 Task: Search one way flight ticket for 2 adults, 2 infants in seat and 1 infant on lap in first from Waco: Waco Regional Airport to Springfield: Abraham Lincoln Capital Airport on 5-2-2023. Choice of flights is Spirit. Number of bags: 1 carry on bag and 5 checked bags. Price is upto 30000. Outbound departure time preference is 22:45.
Action: Mouse moved to (350, 142)
Screenshot: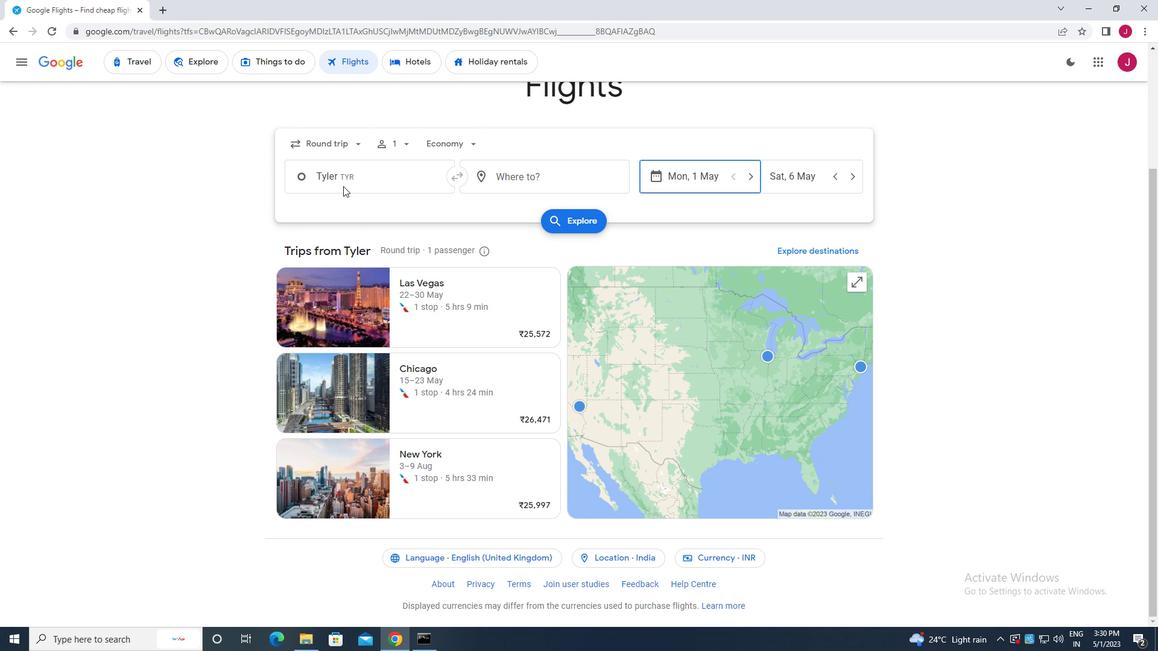 
Action: Mouse pressed left at (350, 142)
Screenshot: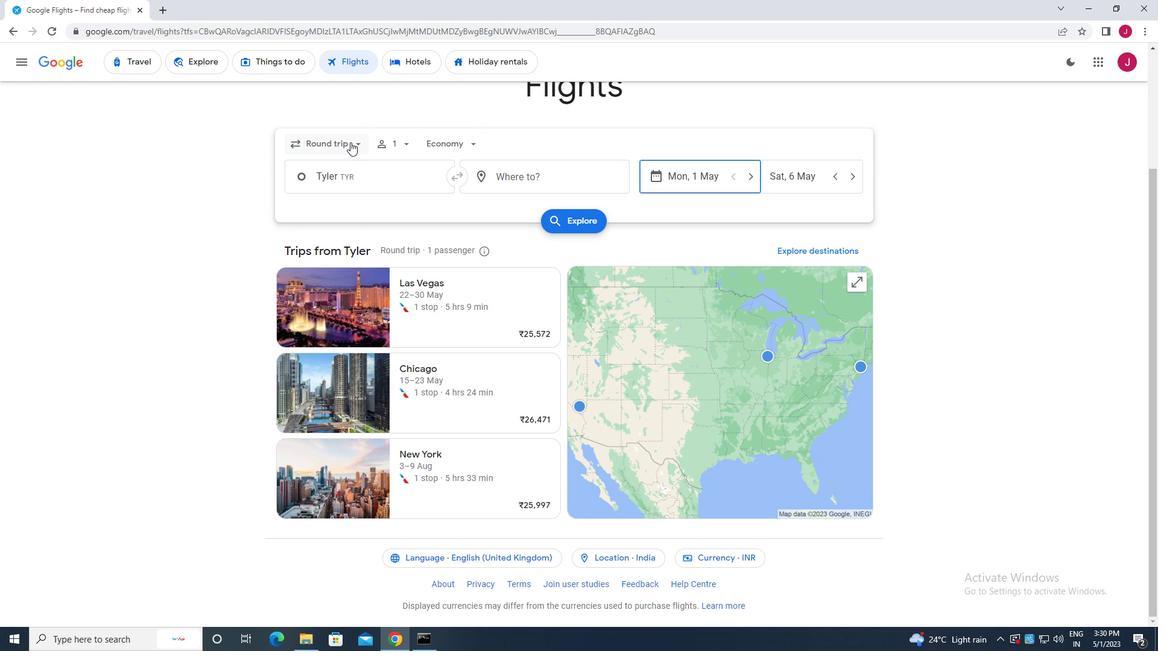 
Action: Mouse moved to (347, 199)
Screenshot: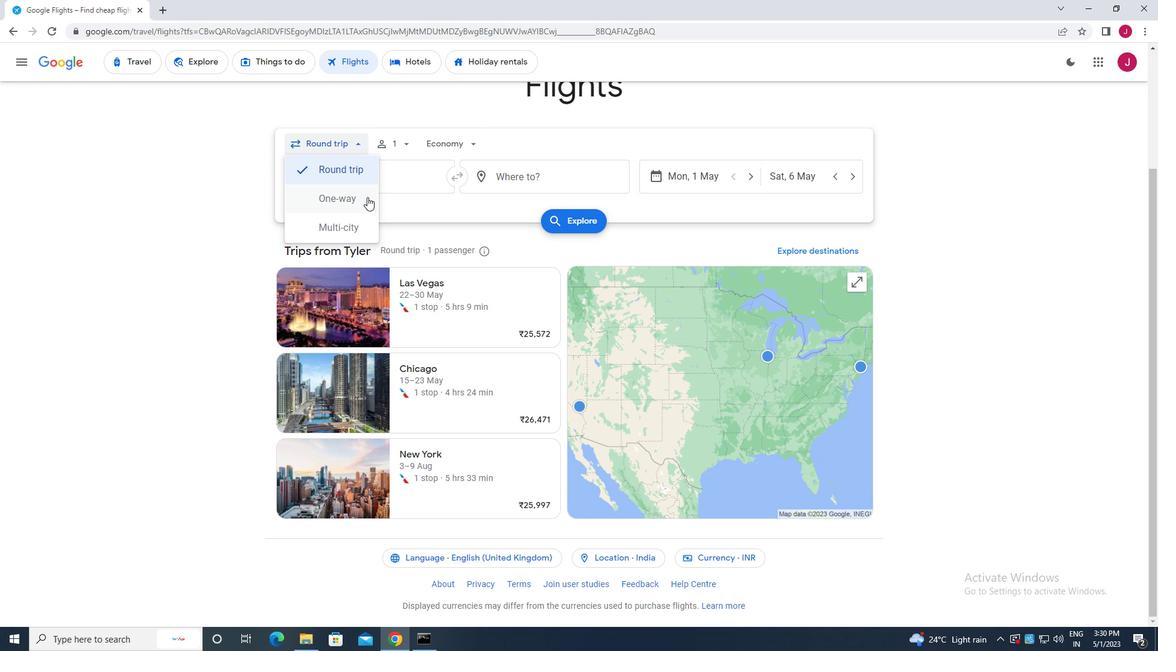
Action: Mouse pressed left at (347, 199)
Screenshot: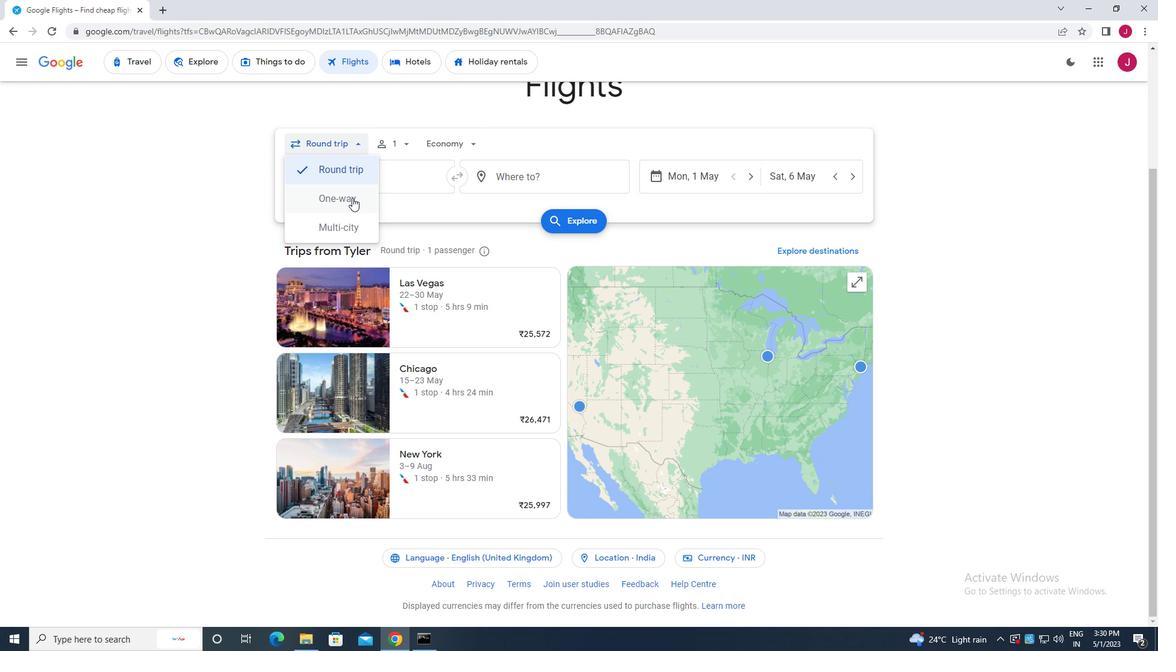 
Action: Mouse moved to (329, 200)
Screenshot: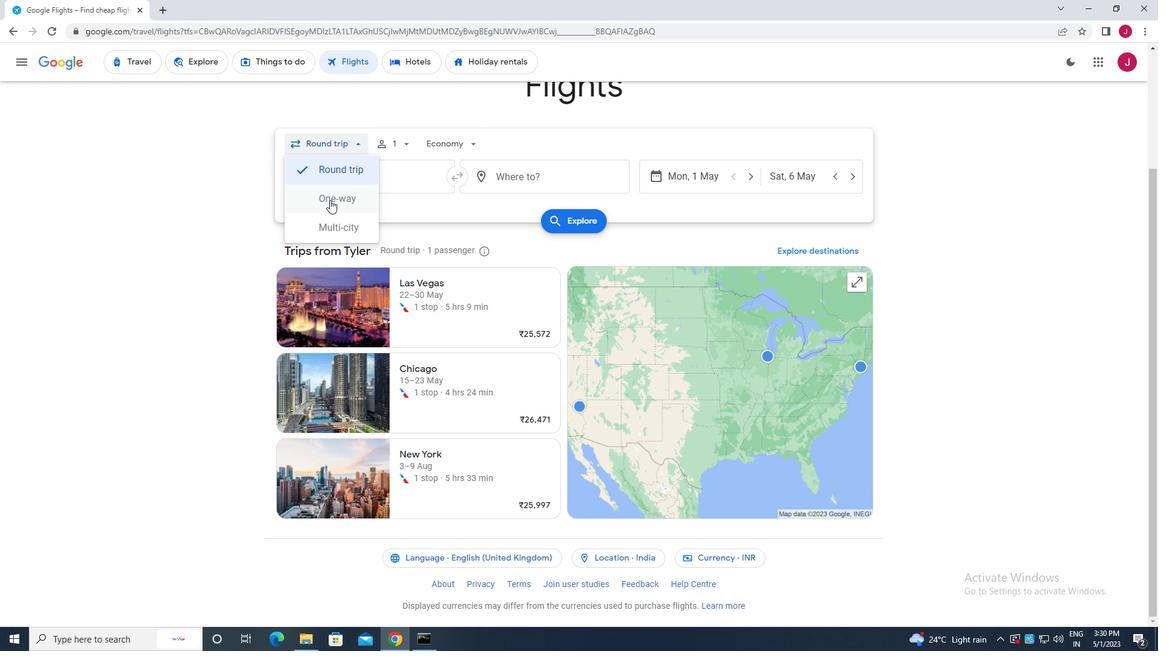 
Action: Mouse pressed left at (329, 200)
Screenshot: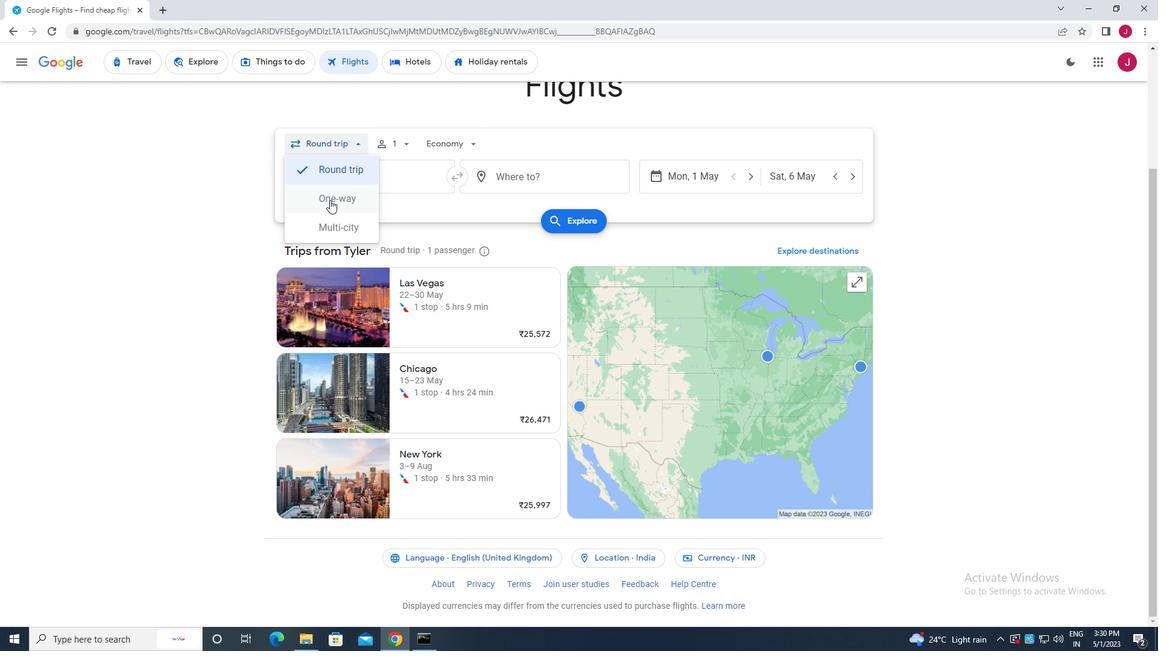 
Action: Mouse moved to (348, 198)
Screenshot: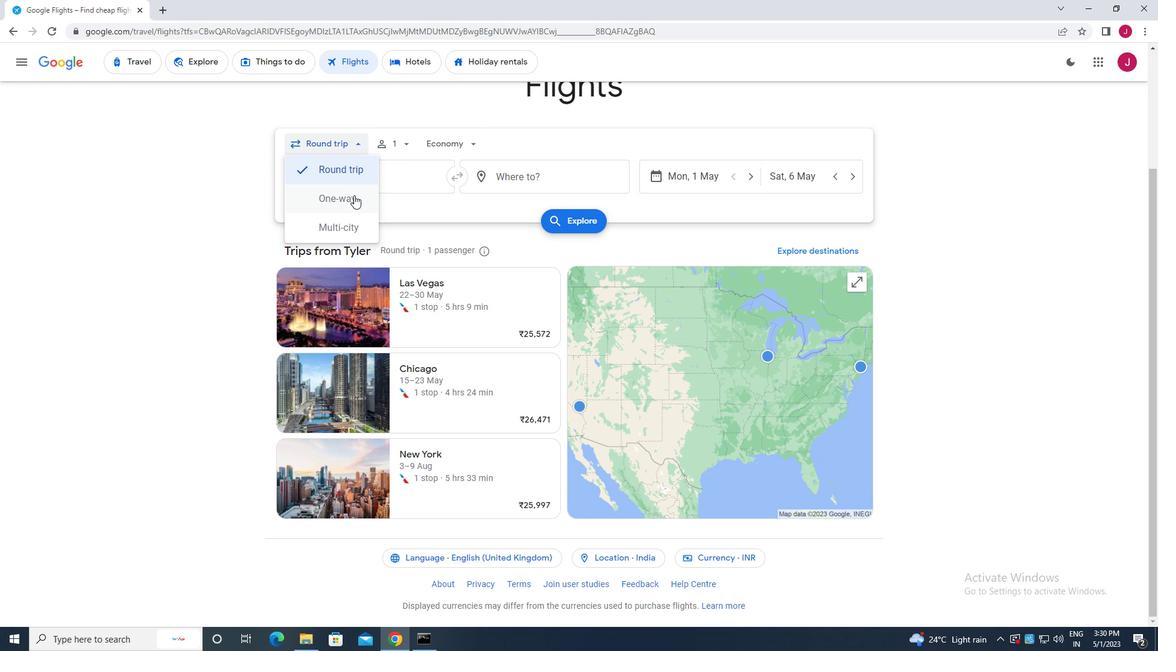 
Action: Mouse pressed left at (348, 198)
Screenshot: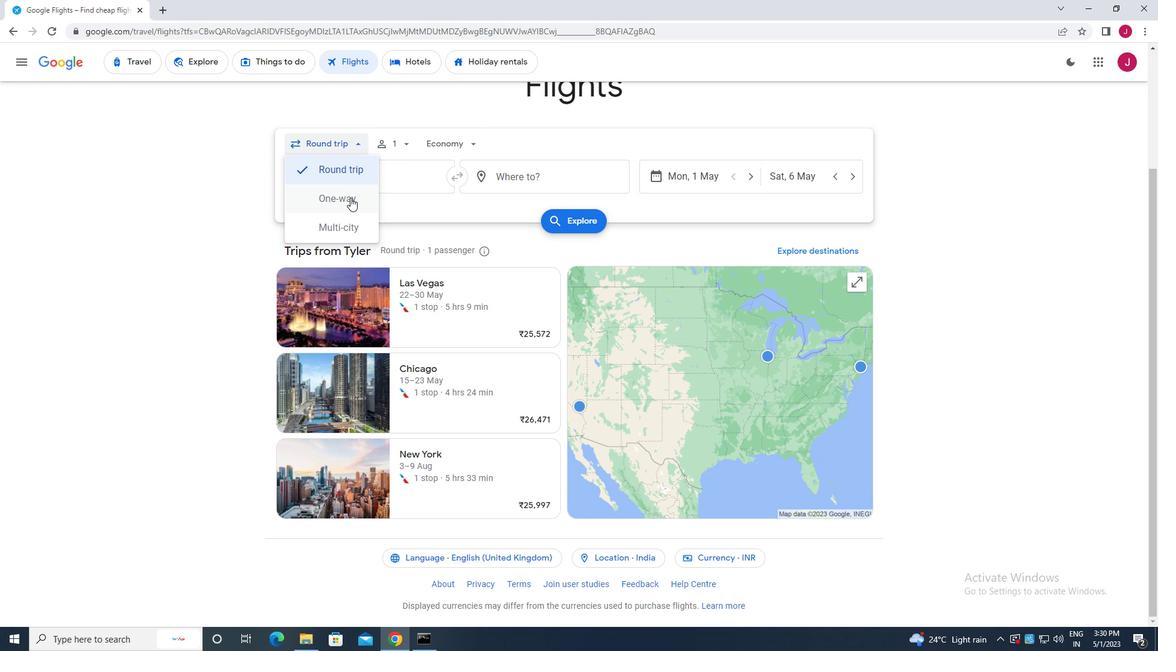 
Action: Mouse moved to (399, 143)
Screenshot: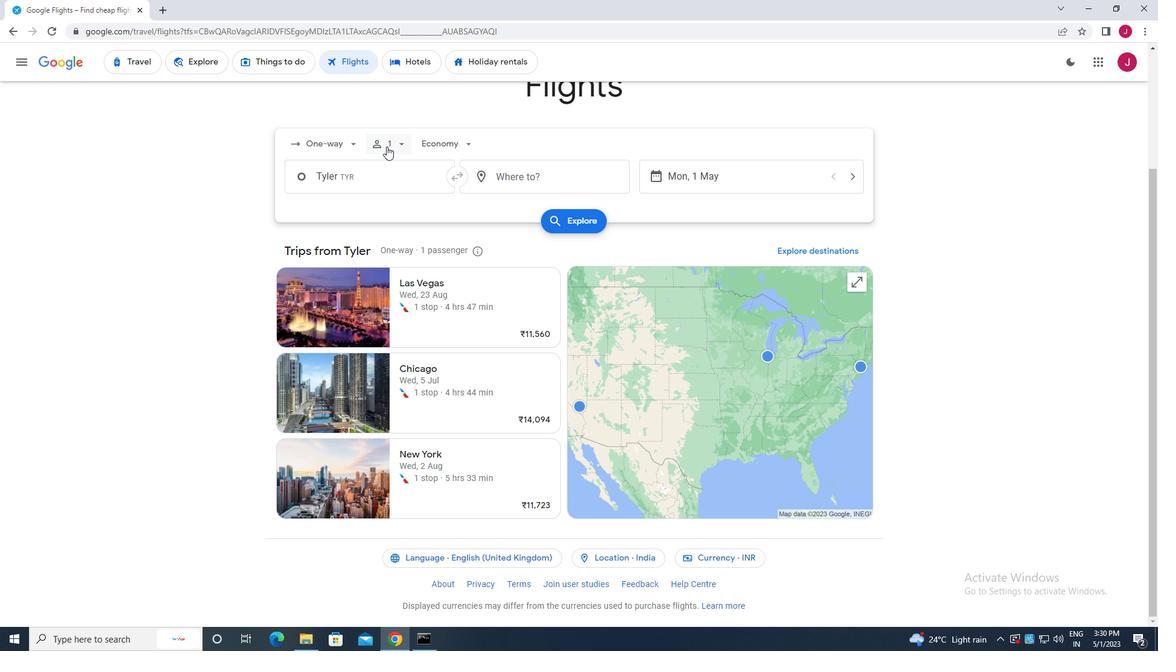 
Action: Mouse pressed left at (399, 143)
Screenshot: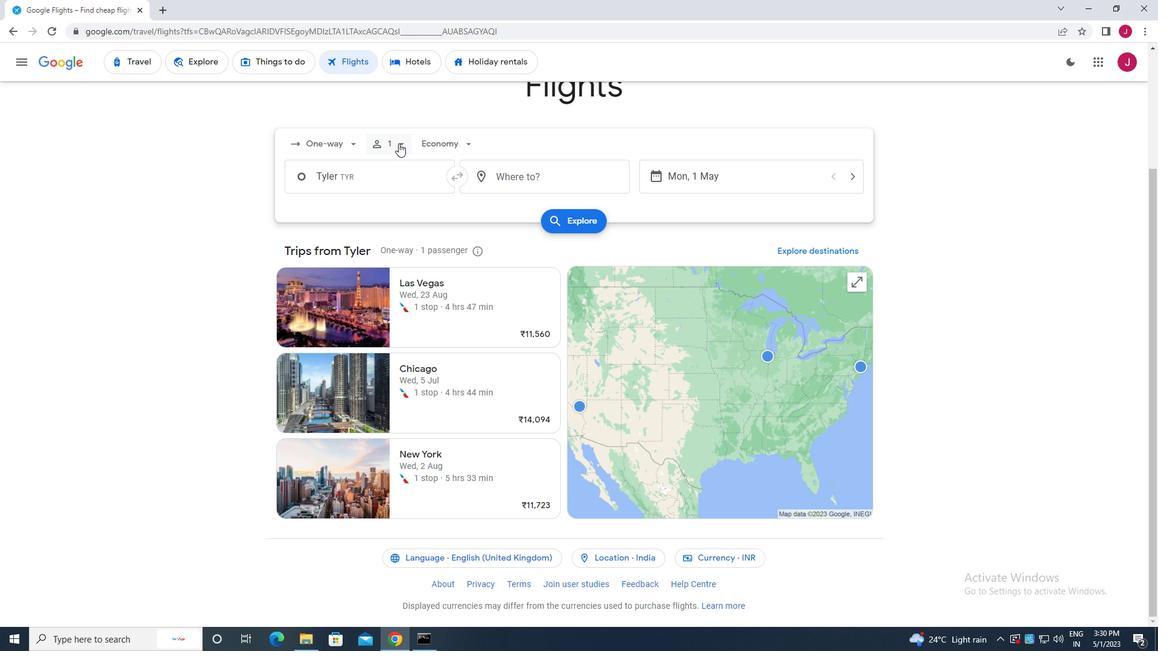 
Action: Mouse moved to (498, 176)
Screenshot: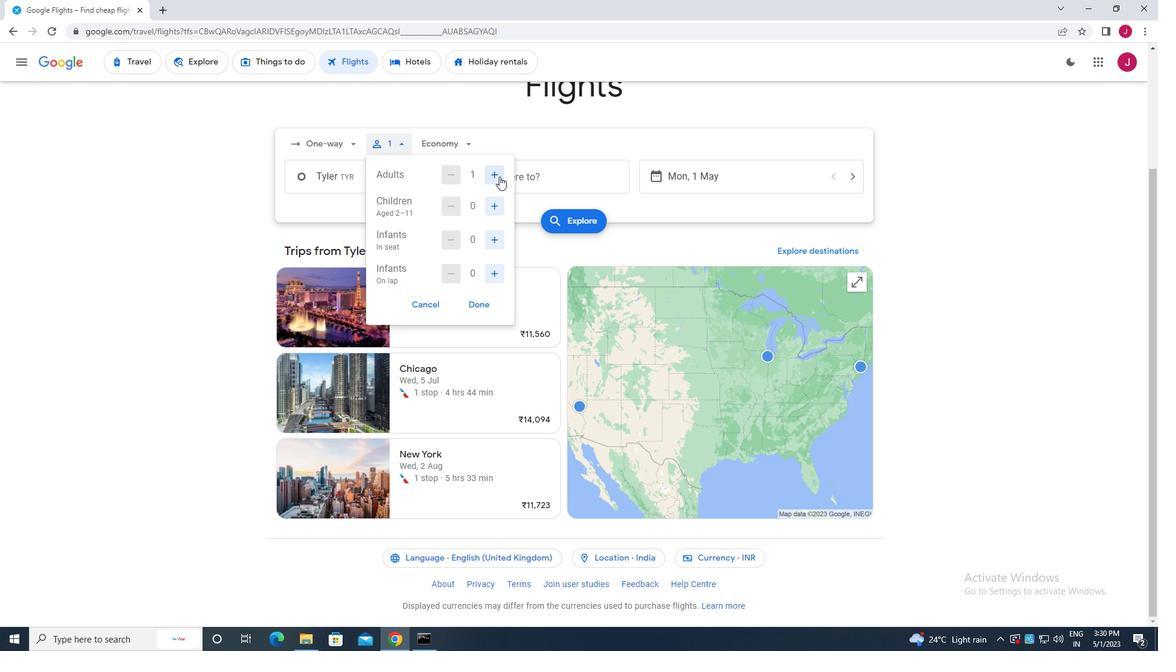 
Action: Mouse pressed left at (498, 176)
Screenshot: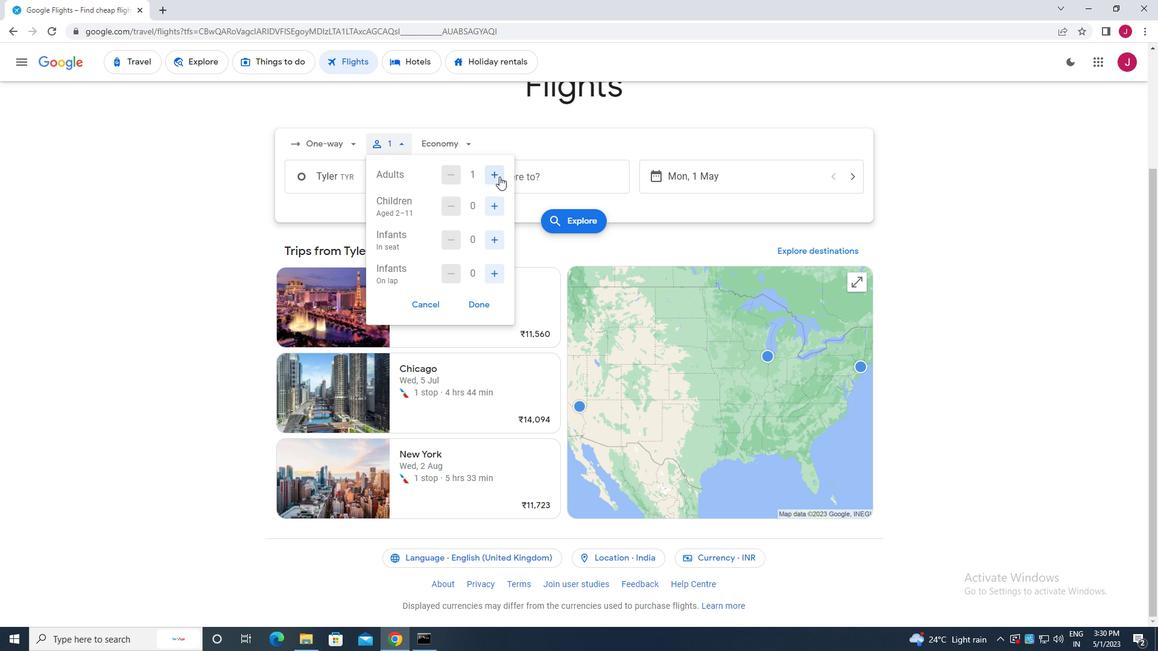 
Action: Mouse pressed left at (498, 176)
Screenshot: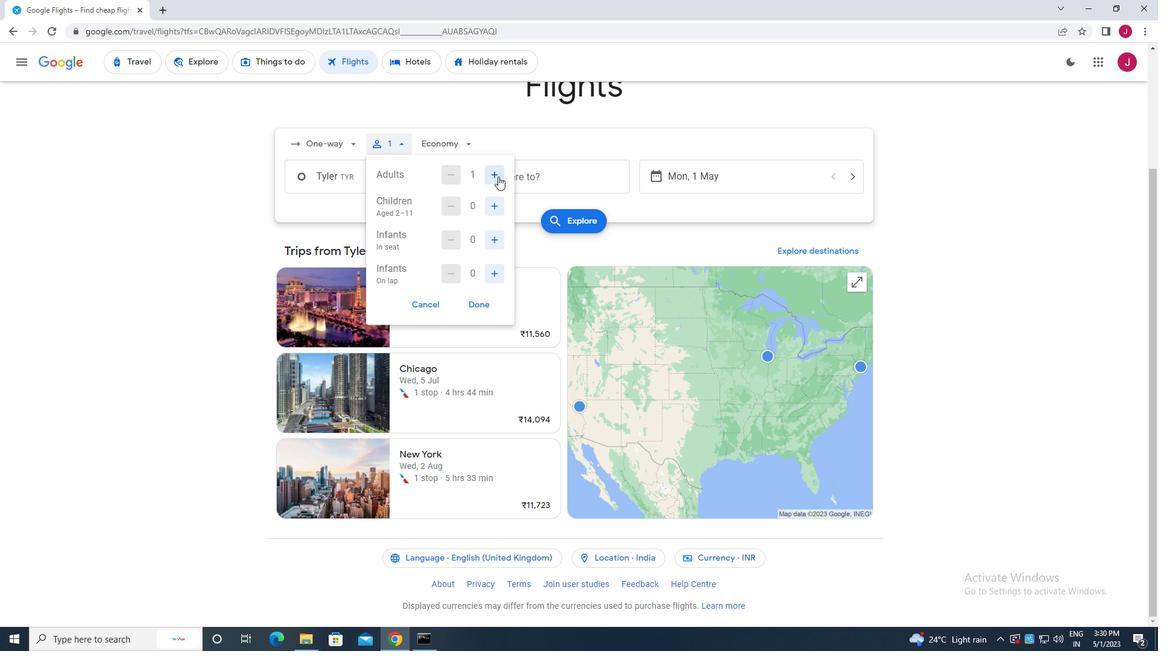 
Action: Mouse moved to (453, 179)
Screenshot: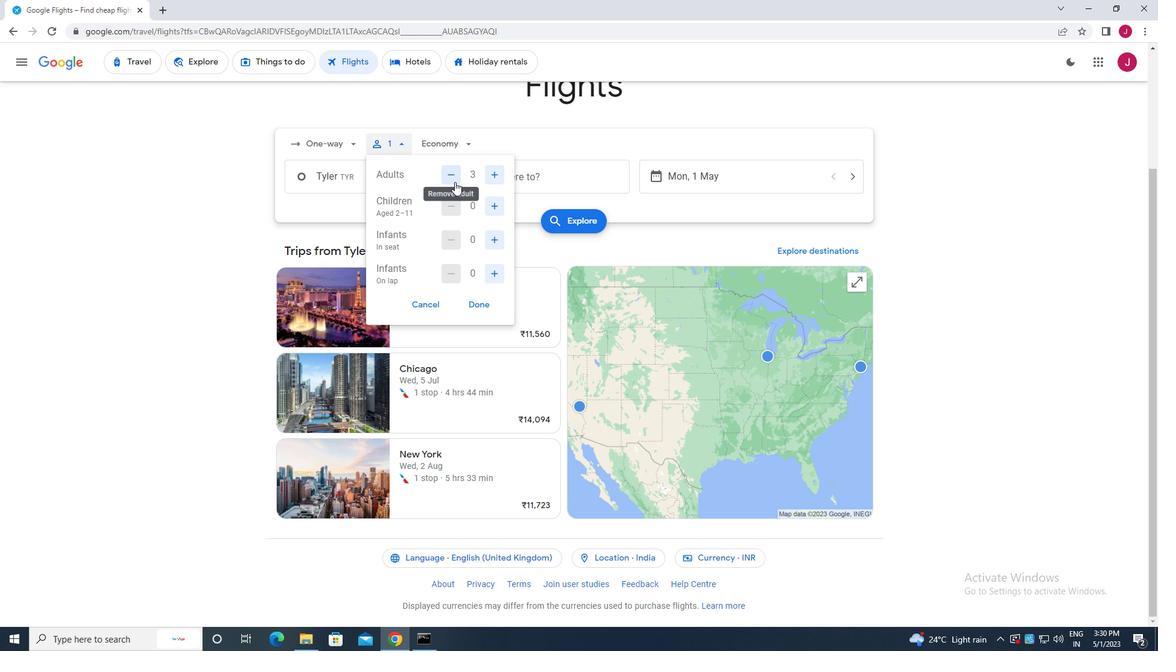 
Action: Mouse pressed left at (453, 179)
Screenshot: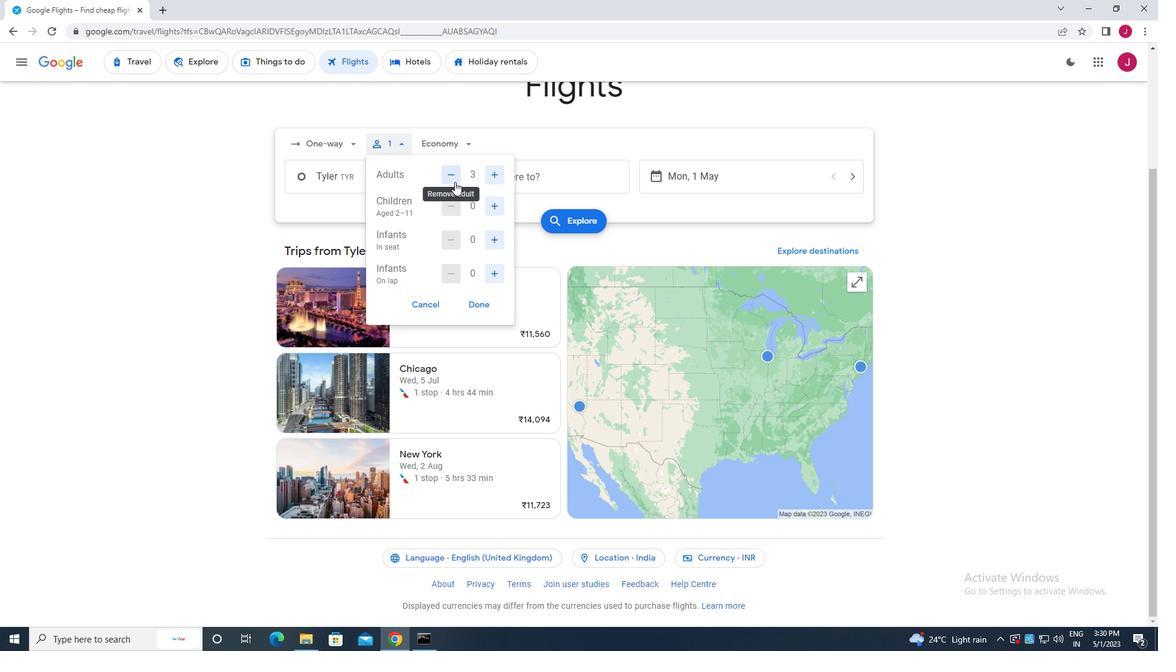 
Action: Mouse moved to (494, 206)
Screenshot: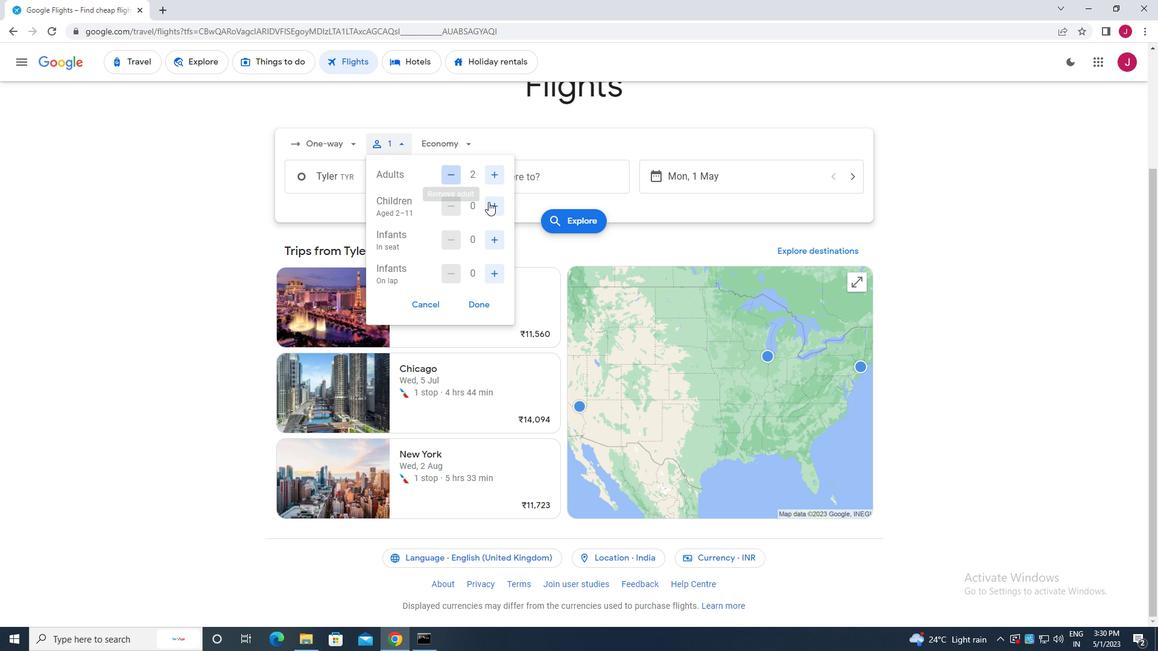 
Action: Mouse pressed left at (494, 206)
Screenshot: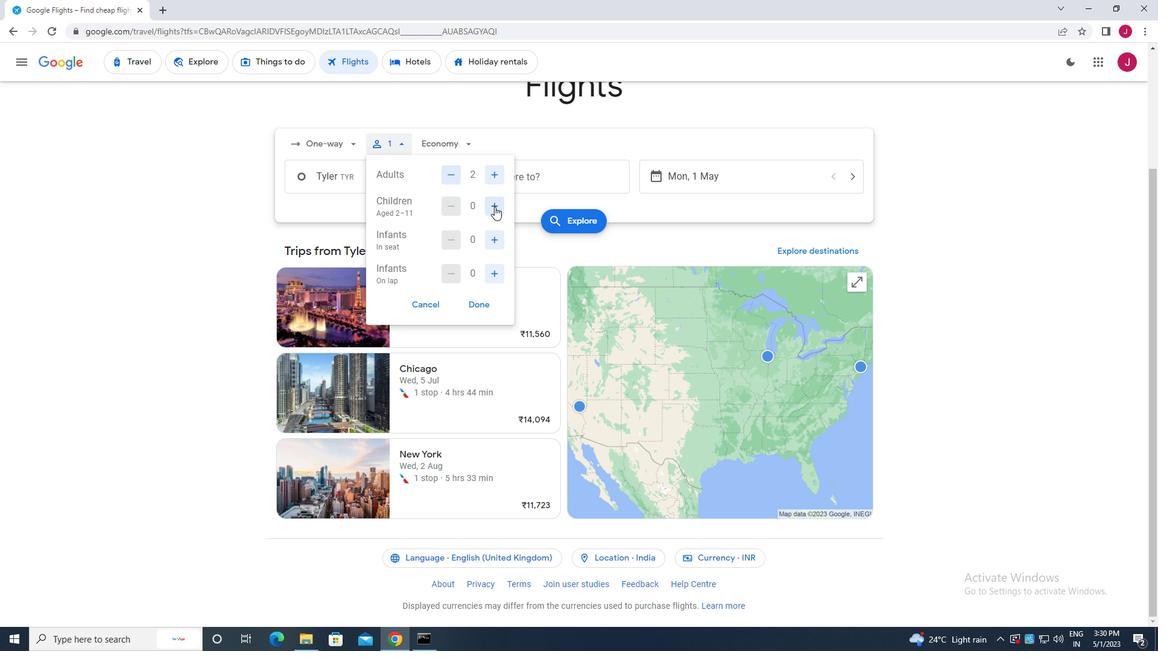 
Action: Mouse pressed left at (494, 206)
Screenshot: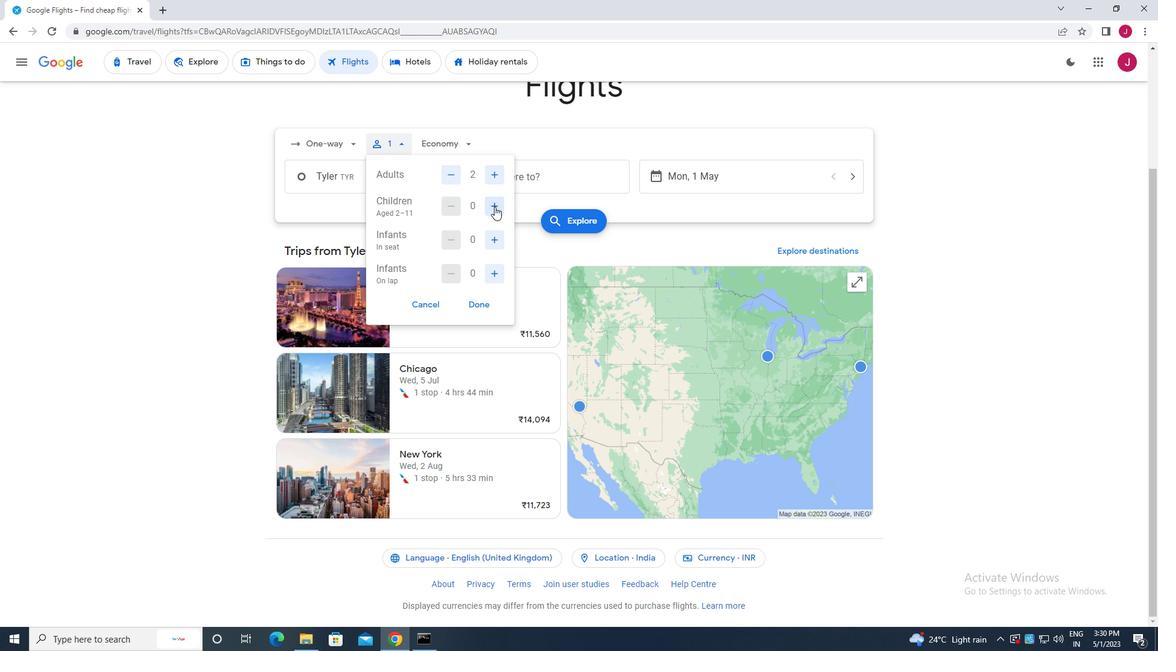 
Action: Mouse moved to (454, 206)
Screenshot: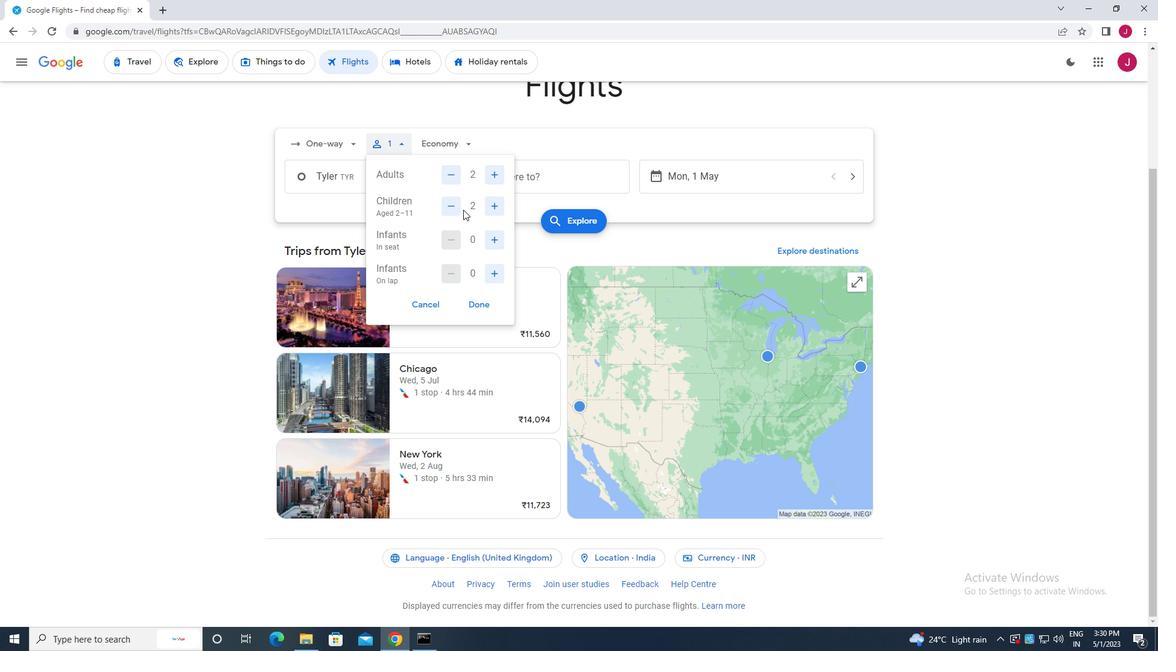 
Action: Mouse pressed left at (454, 206)
Screenshot: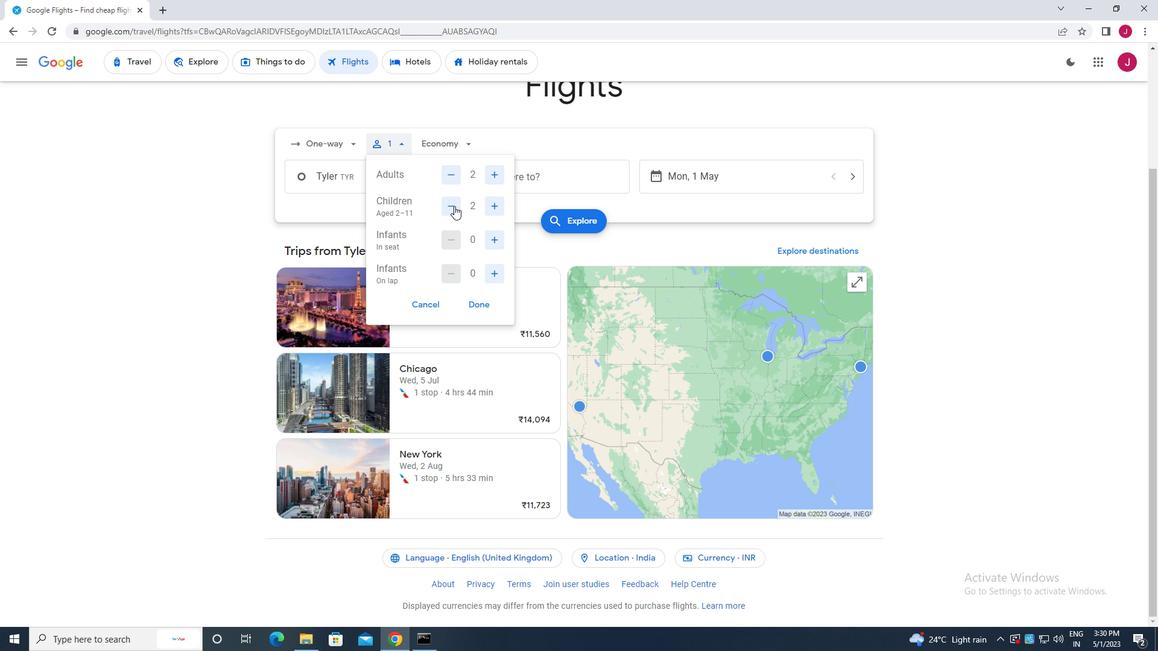 
Action: Mouse pressed left at (454, 206)
Screenshot: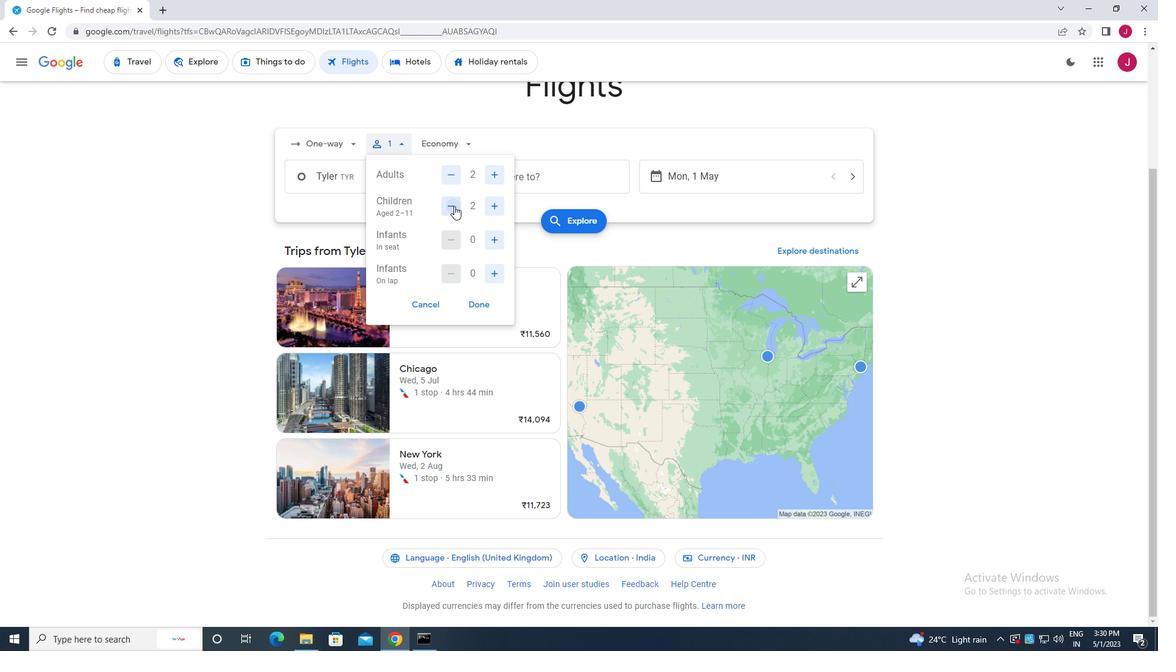 
Action: Mouse moved to (492, 241)
Screenshot: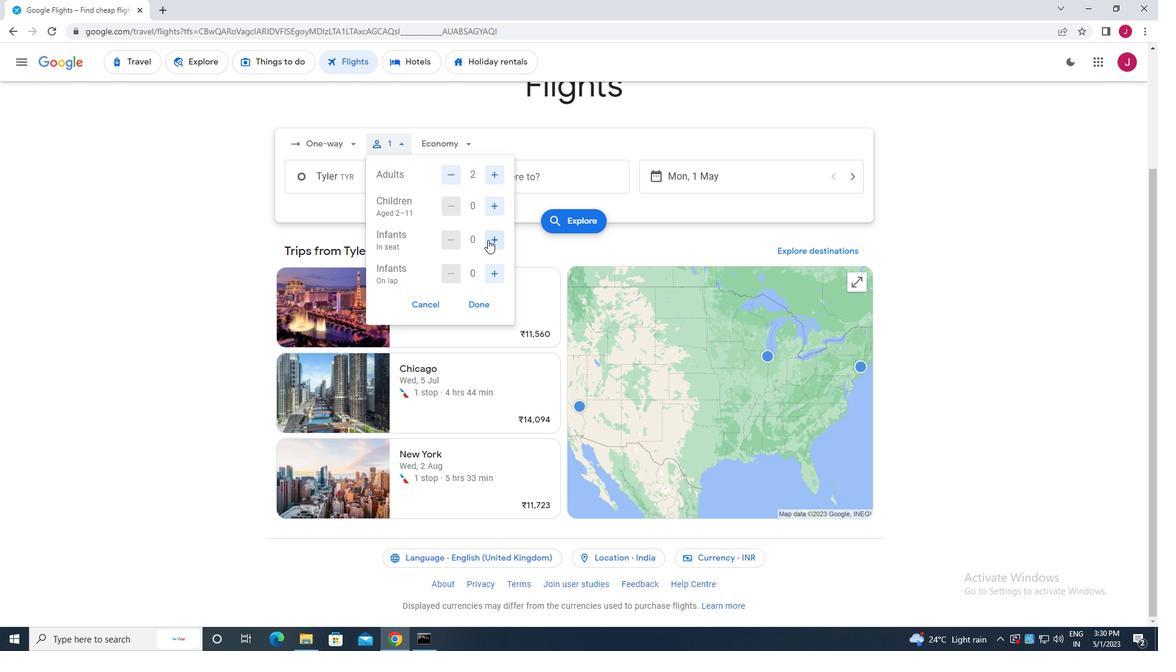 
Action: Mouse pressed left at (492, 241)
Screenshot: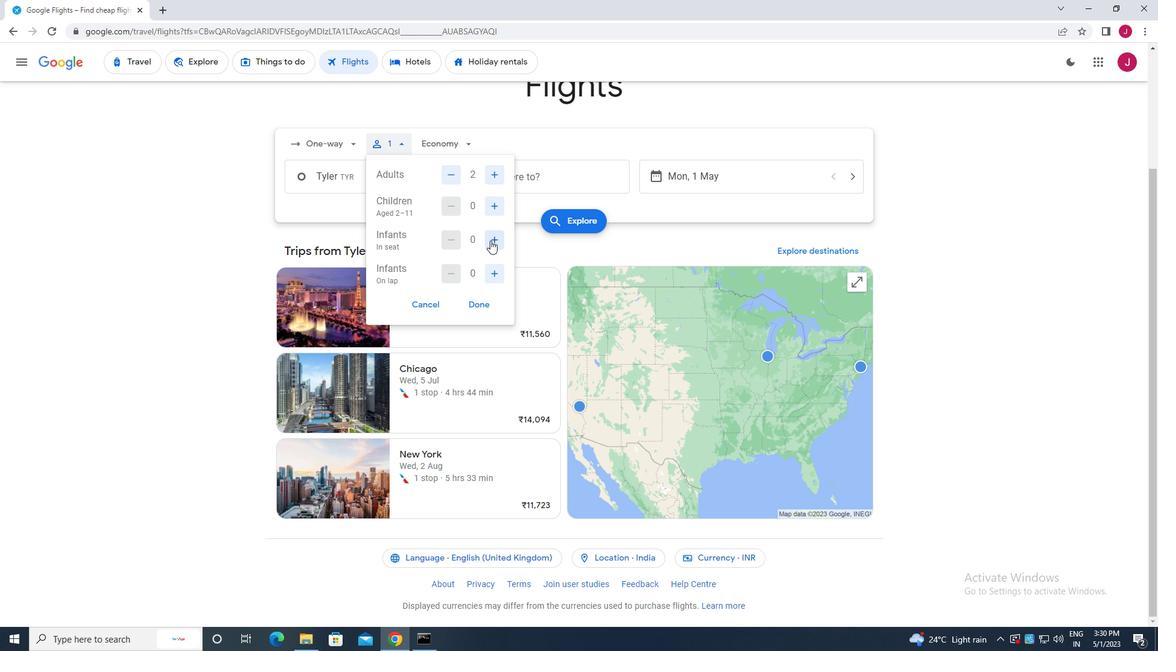 
Action: Mouse pressed left at (492, 241)
Screenshot: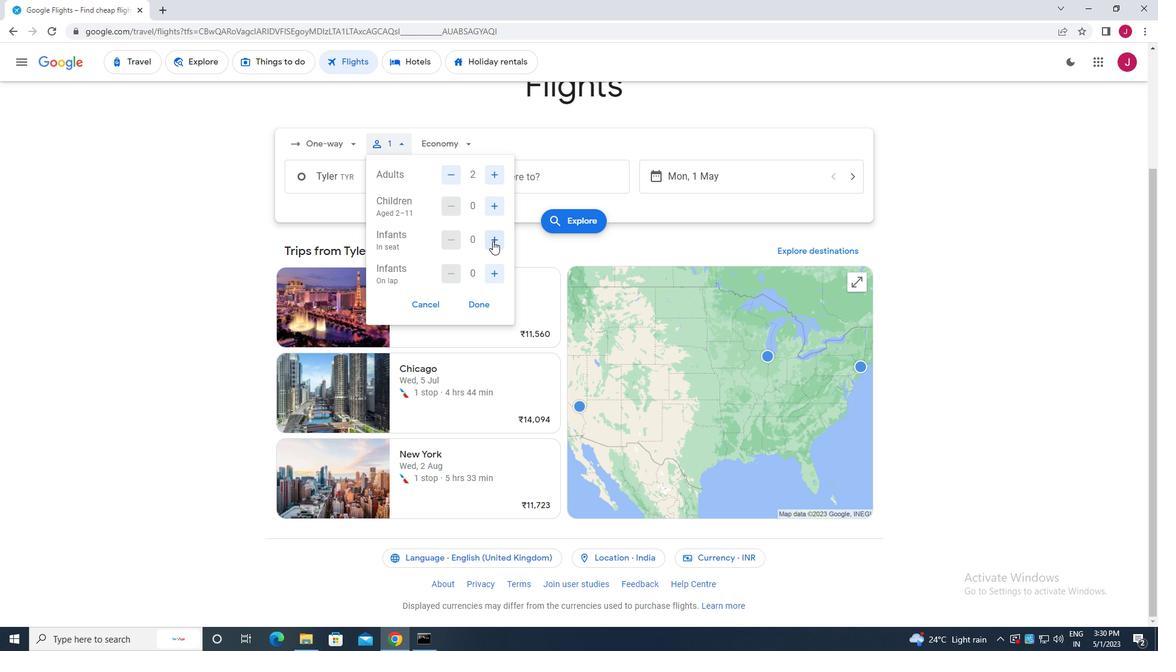 
Action: Mouse moved to (495, 274)
Screenshot: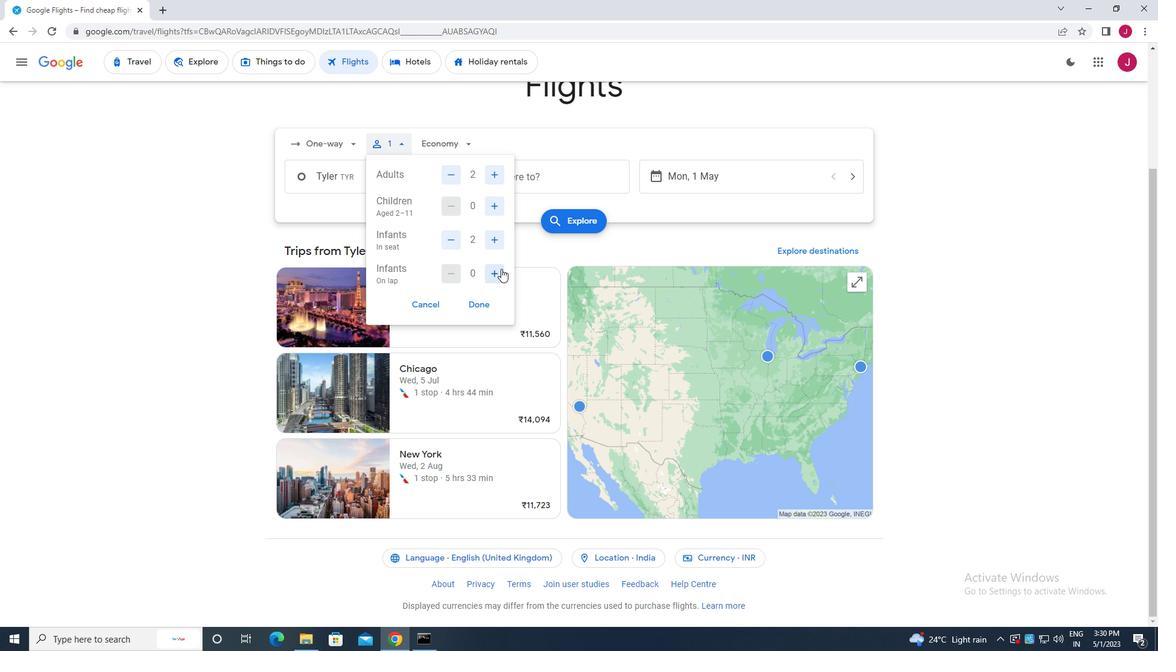 
Action: Mouse pressed left at (495, 274)
Screenshot: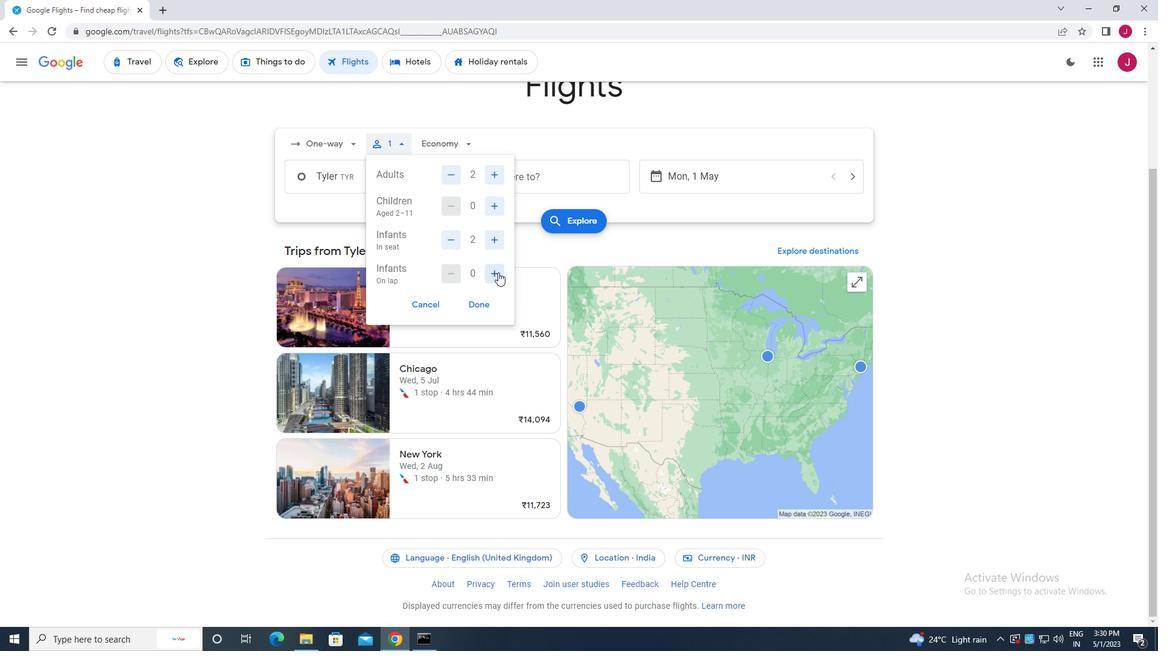 
Action: Mouse moved to (480, 305)
Screenshot: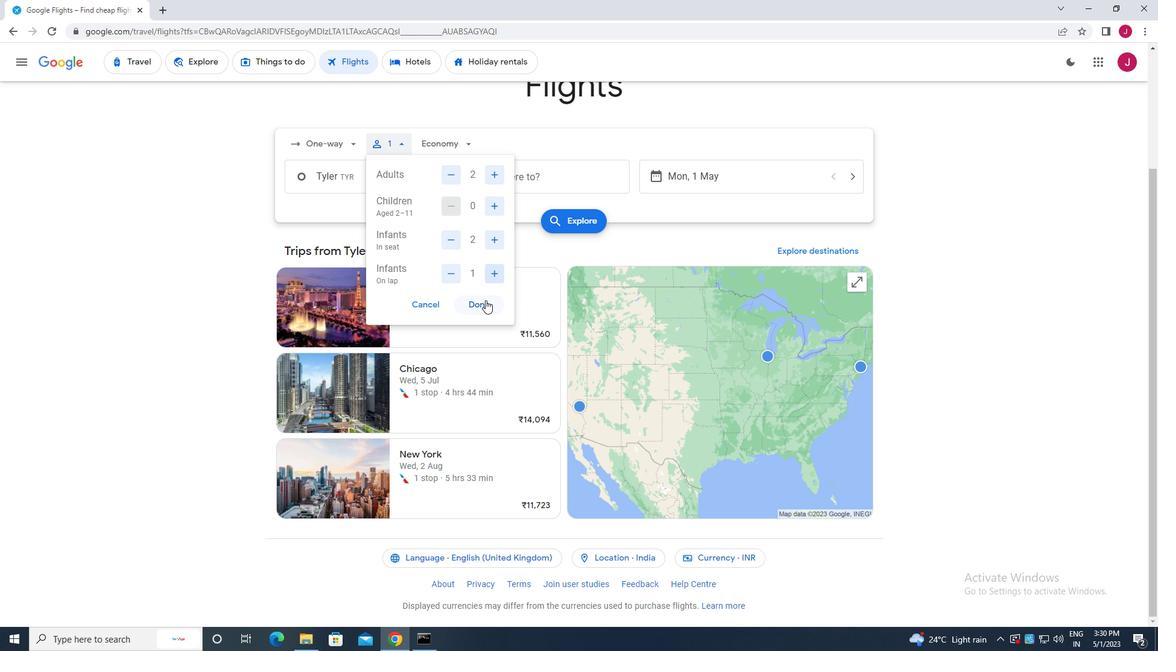
Action: Mouse pressed left at (480, 305)
Screenshot: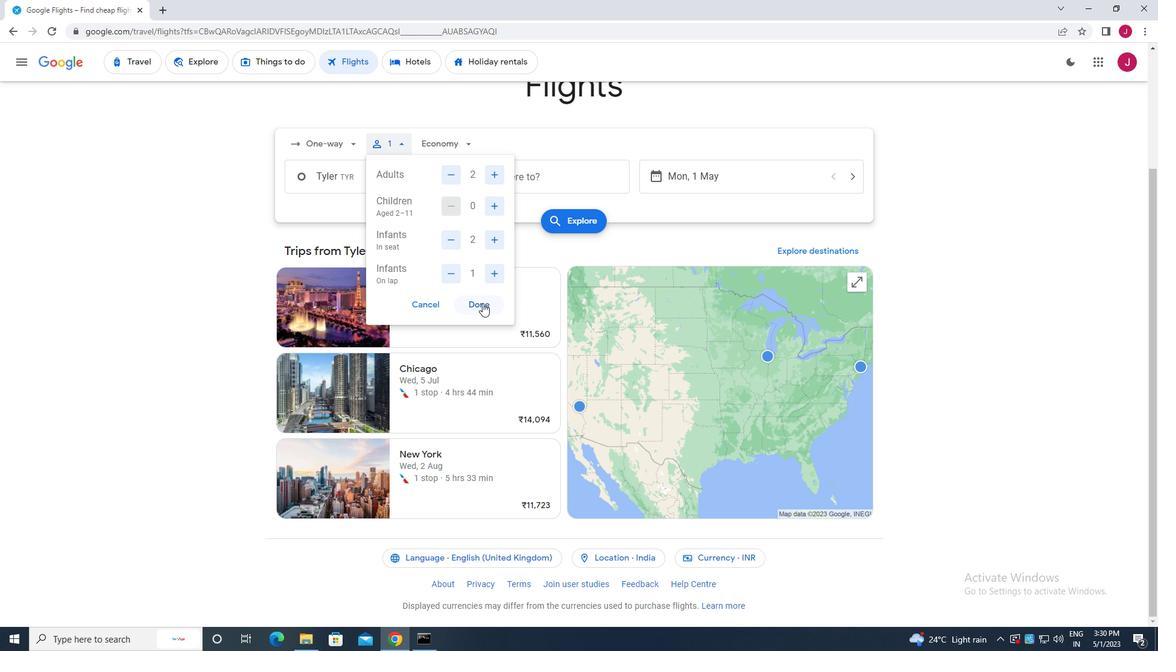 
Action: Mouse moved to (461, 147)
Screenshot: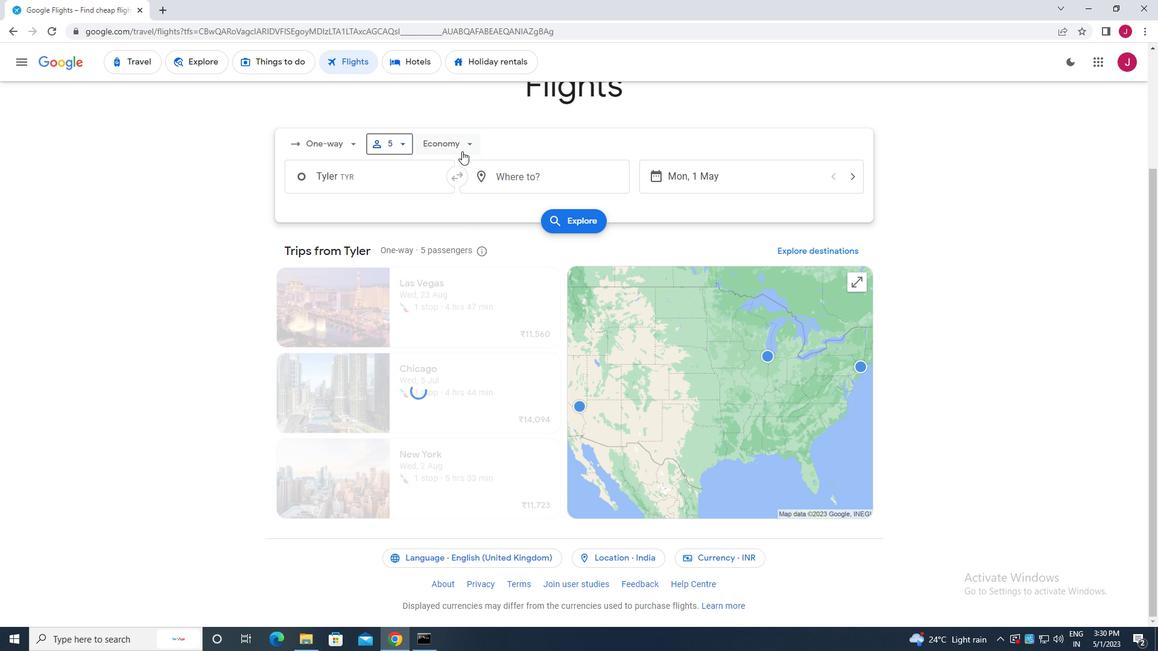 
Action: Mouse pressed left at (461, 147)
Screenshot: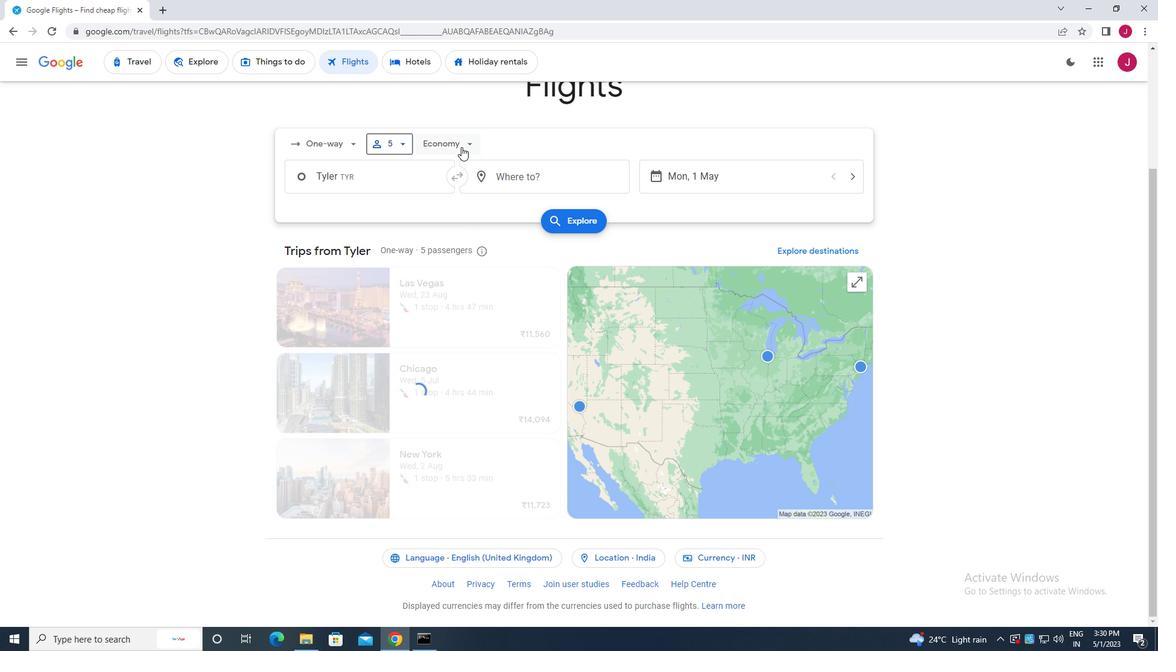 
Action: Mouse moved to (462, 256)
Screenshot: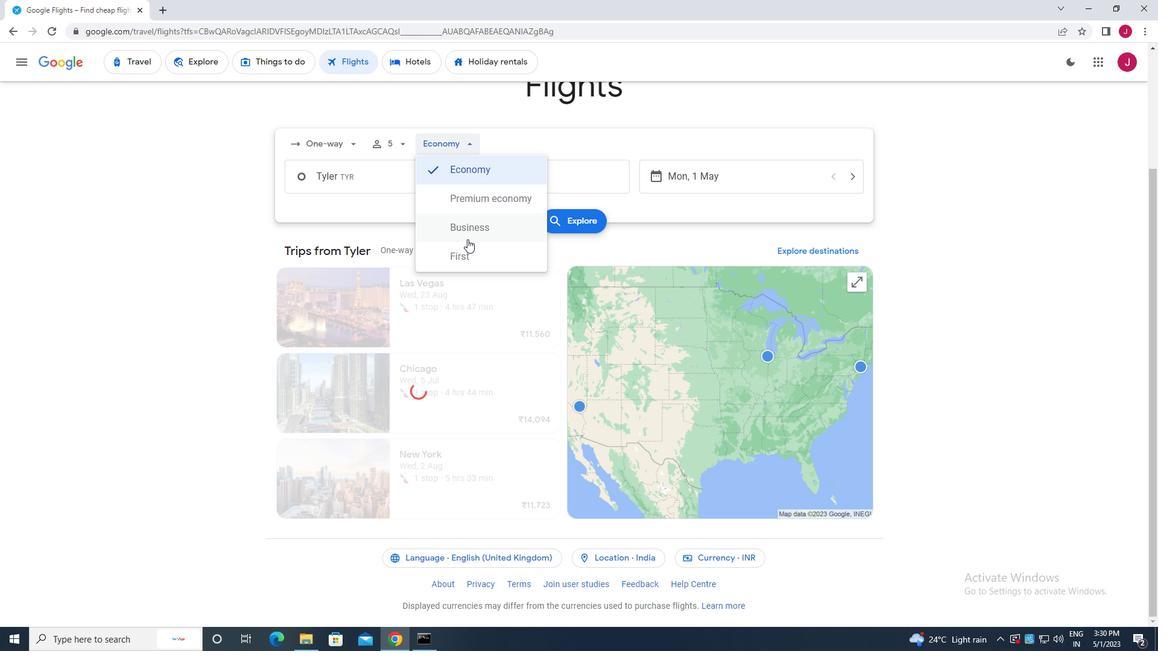 
Action: Mouse pressed left at (462, 256)
Screenshot: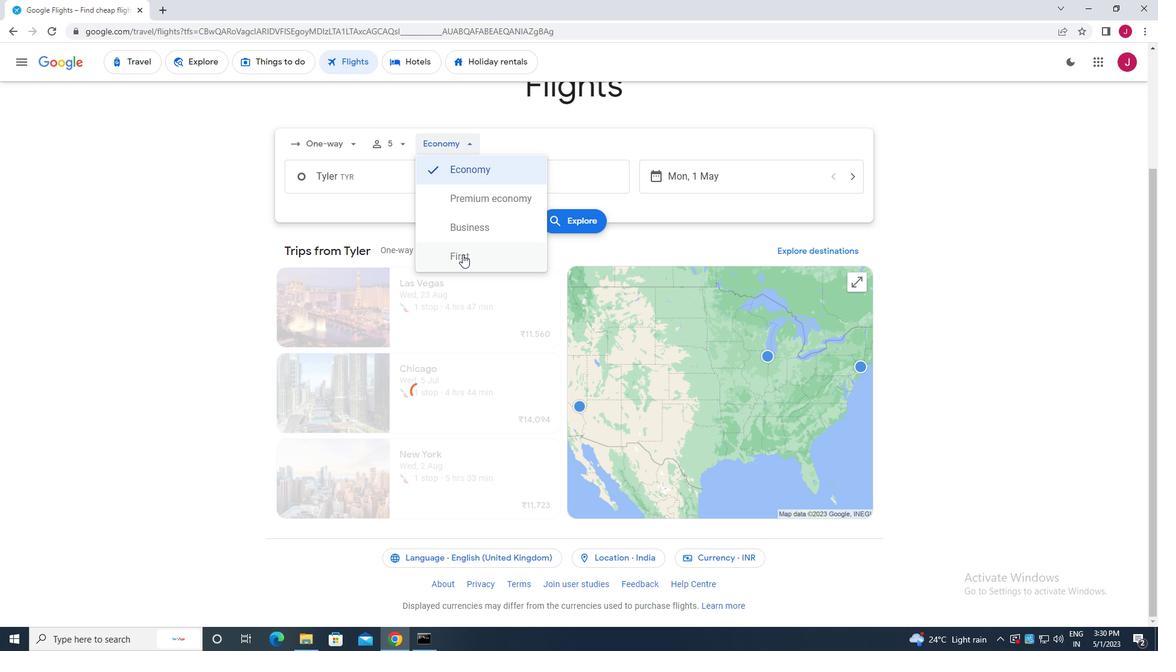 
Action: Mouse moved to (381, 172)
Screenshot: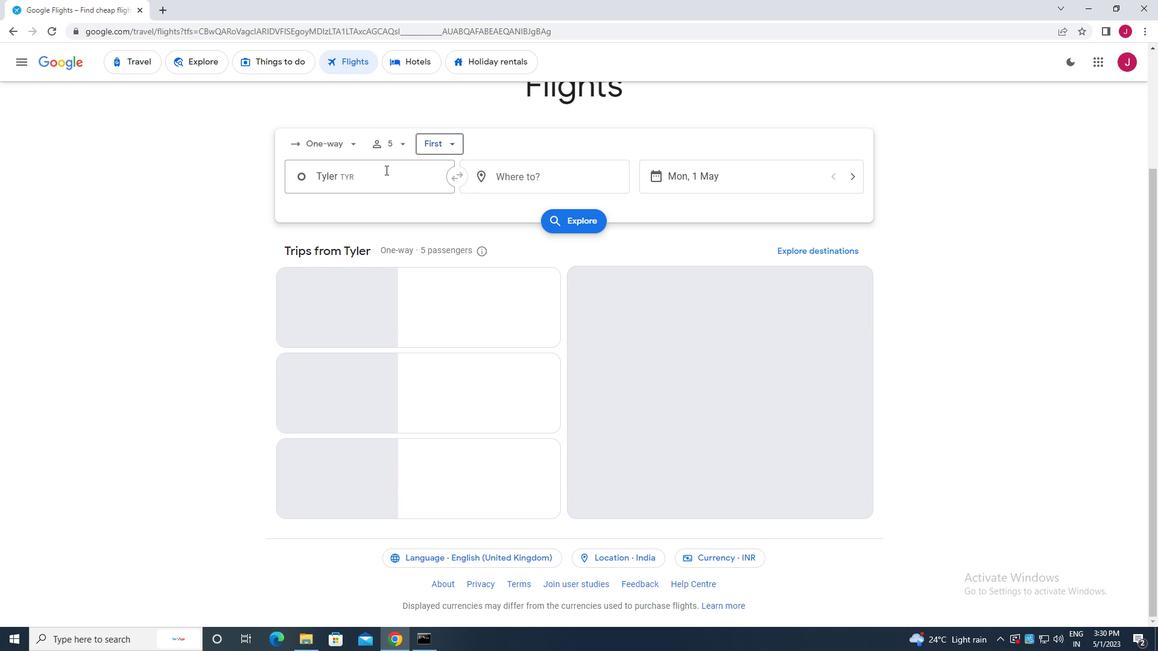 
Action: Mouse pressed left at (381, 172)
Screenshot: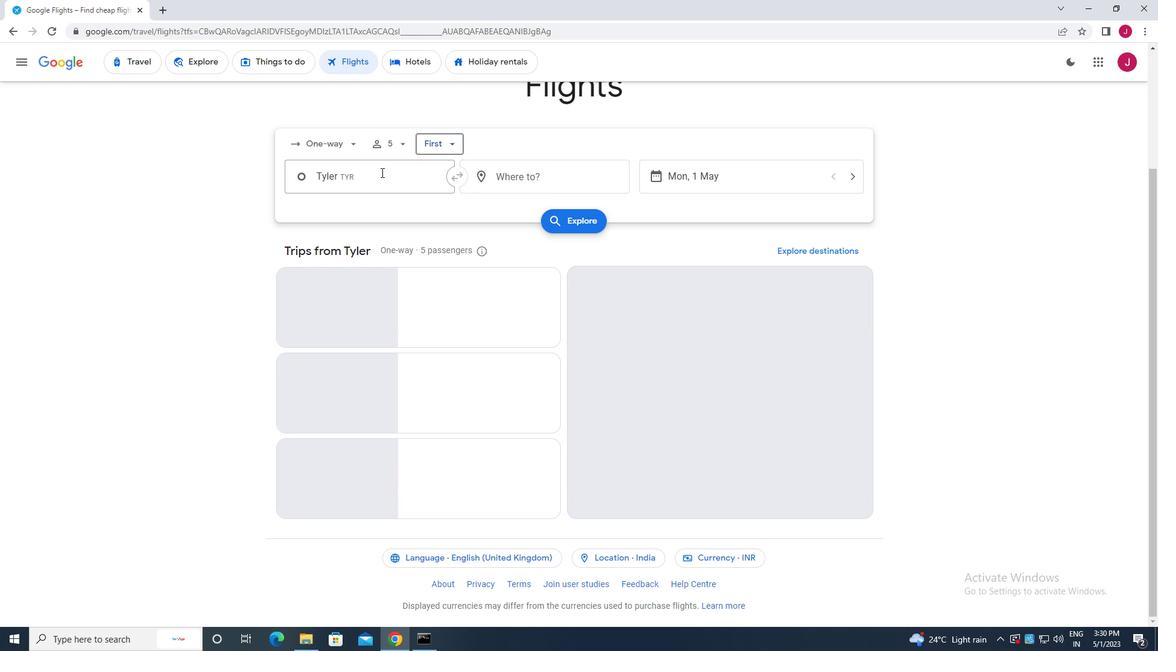
Action: Mouse moved to (383, 172)
Screenshot: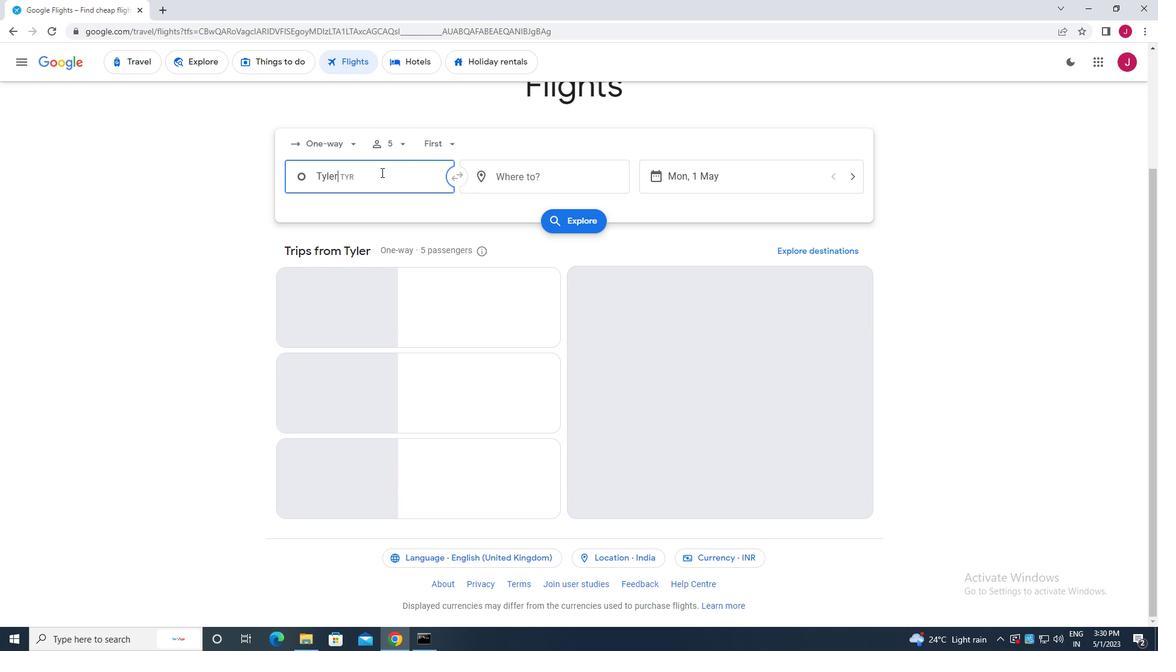 
Action: Key pressed waco<Key.space>r
Screenshot: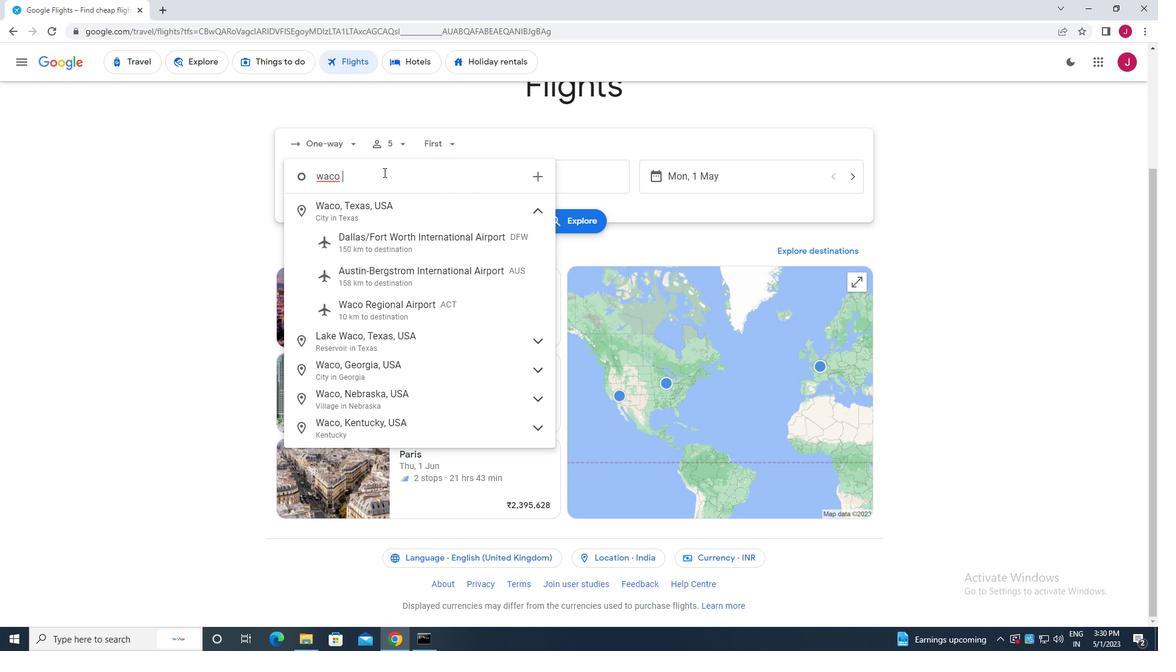 
Action: Mouse moved to (423, 203)
Screenshot: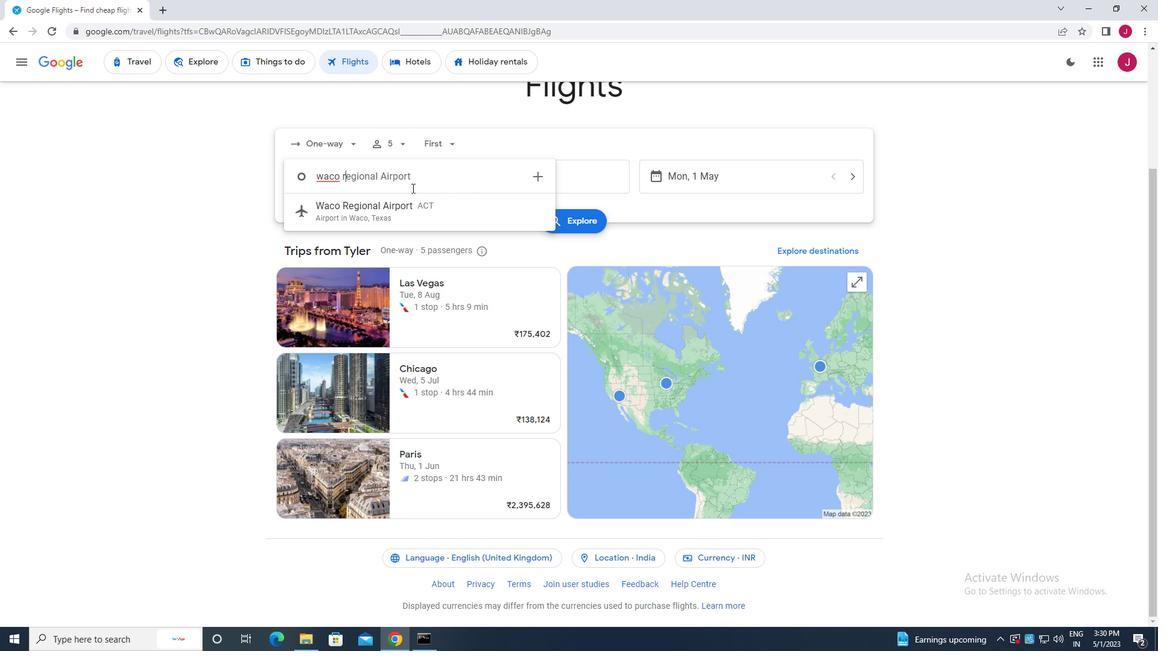 
Action: Mouse pressed left at (423, 203)
Screenshot: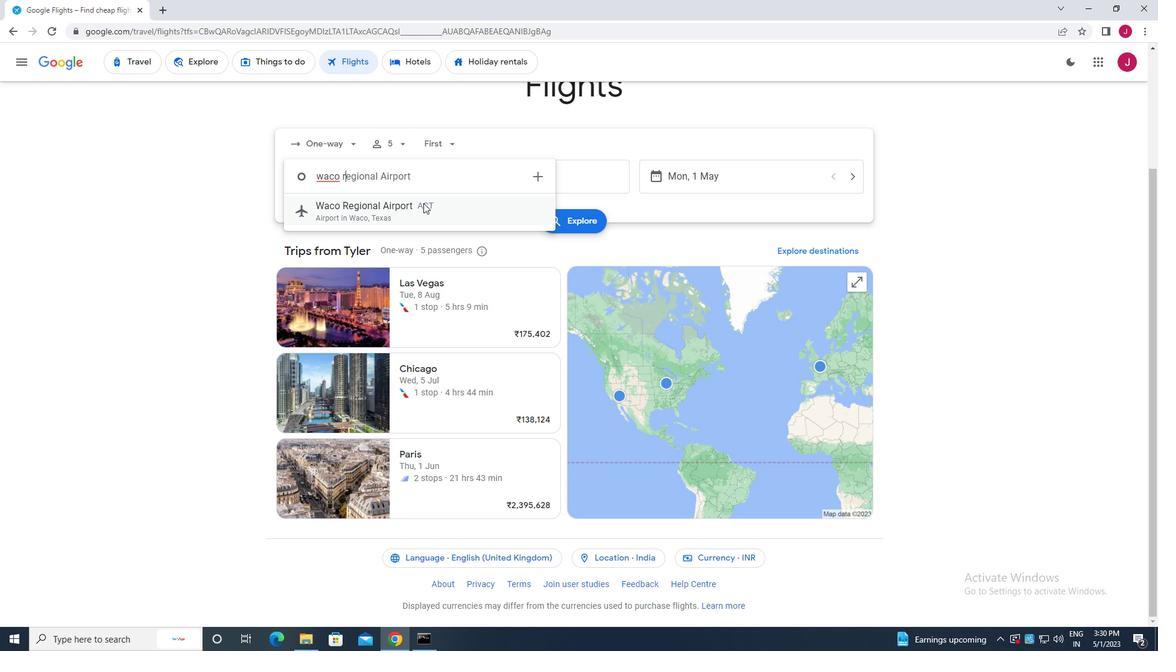 
Action: Mouse moved to (574, 183)
Screenshot: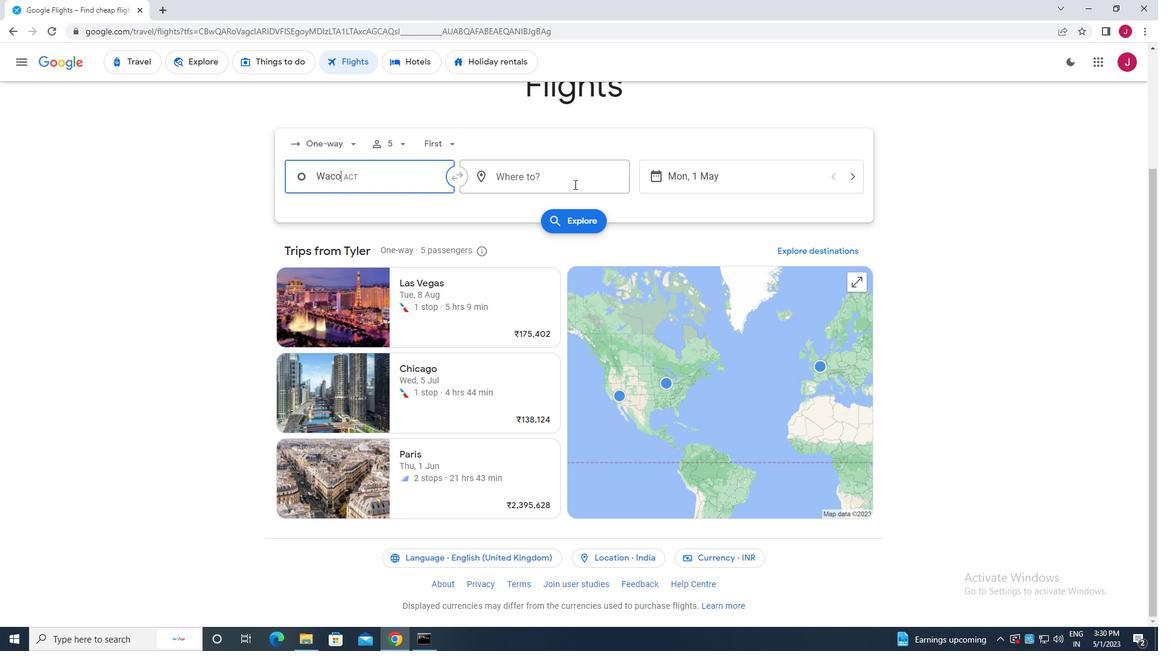 
Action: Mouse pressed left at (574, 183)
Screenshot: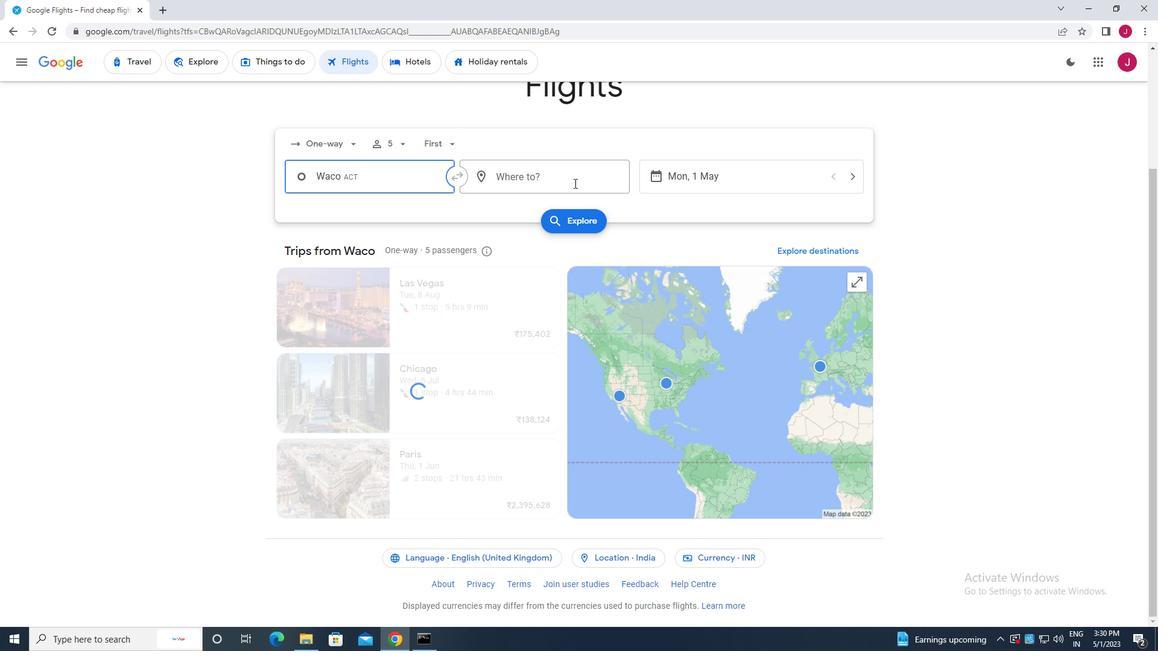 
Action: Mouse moved to (575, 182)
Screenshot: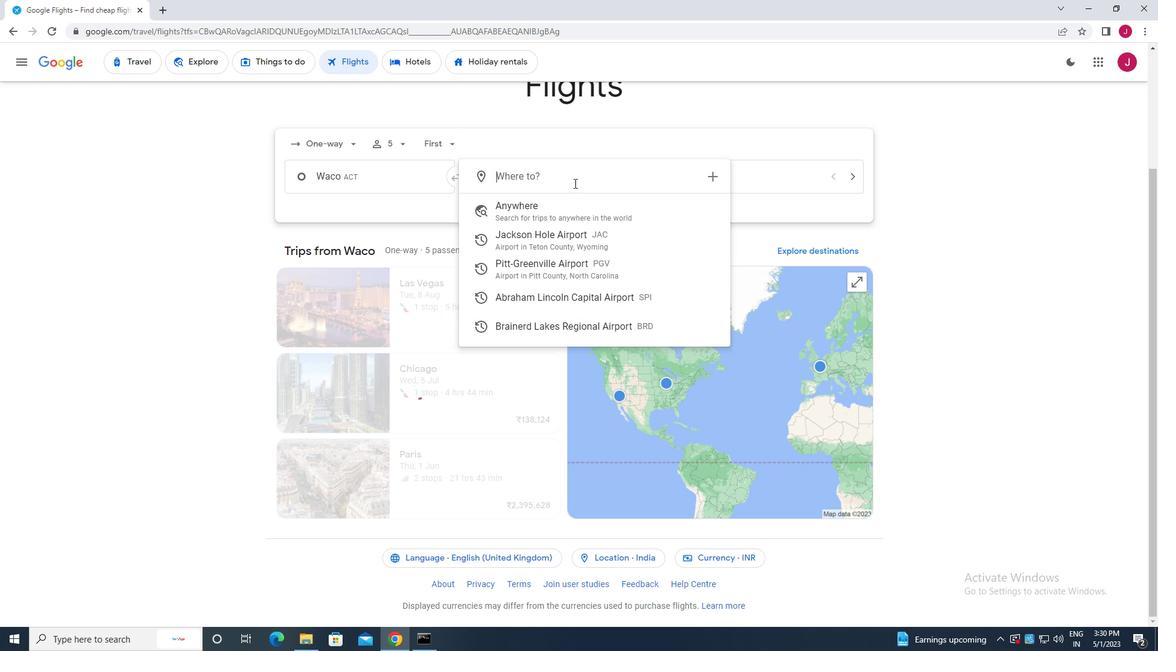 
Action: Key pressed springf
Screenshot: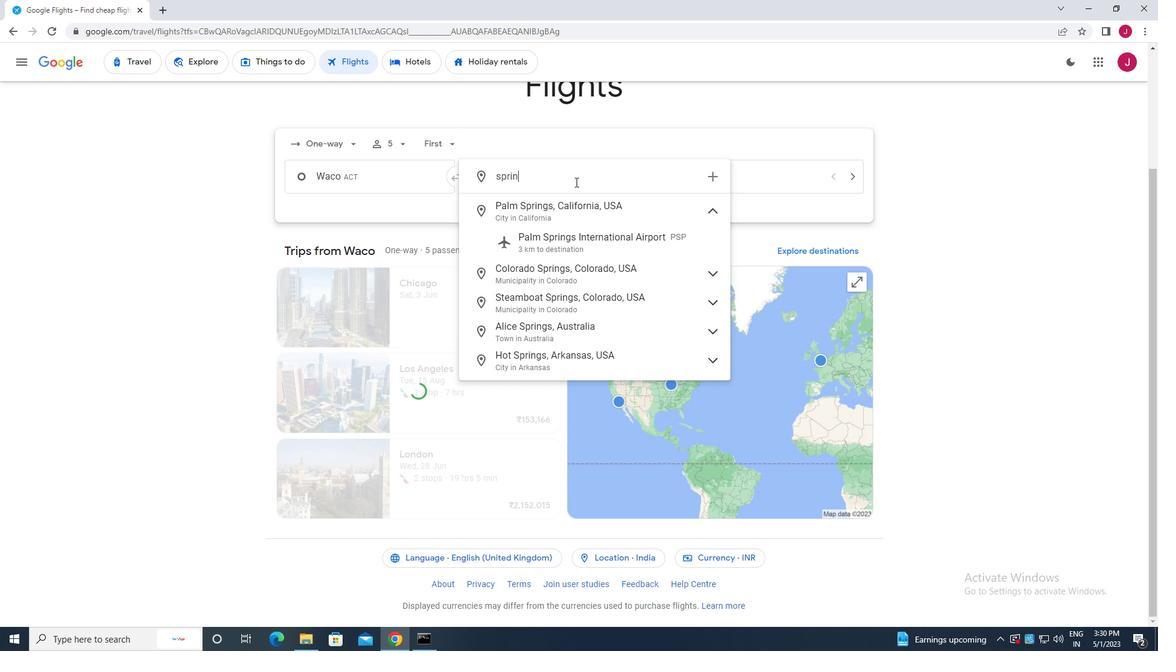
Action: Mouse moved to (600, 268)
Screenshot: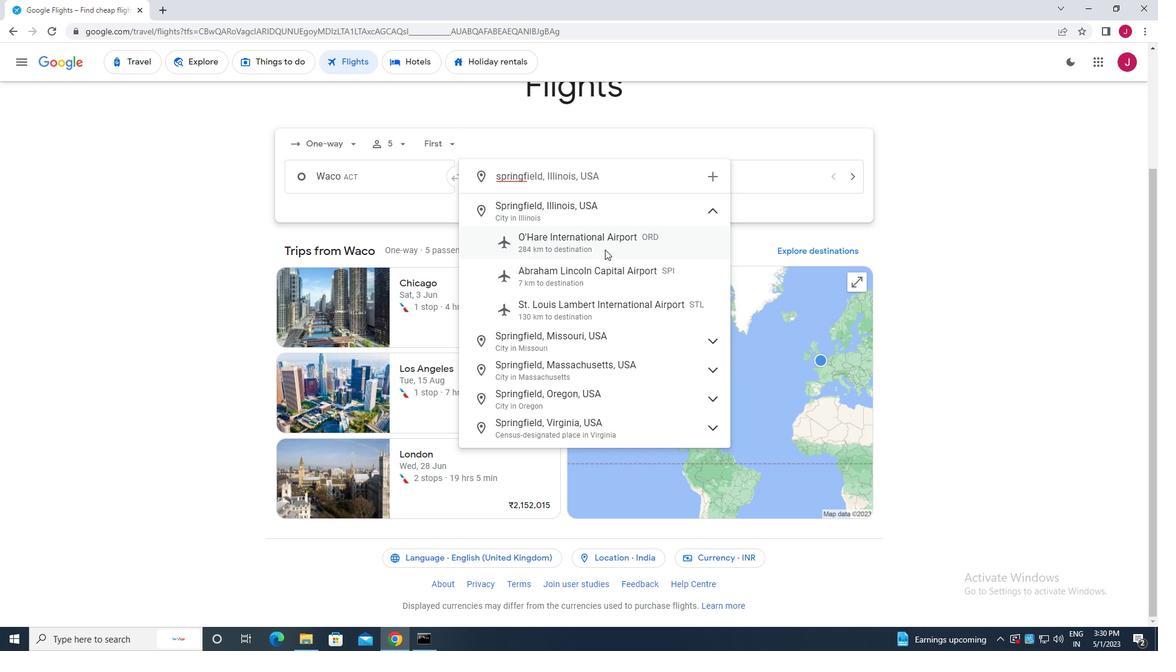 
Action: Mouse pressed left at (600, 268)
Screenshot: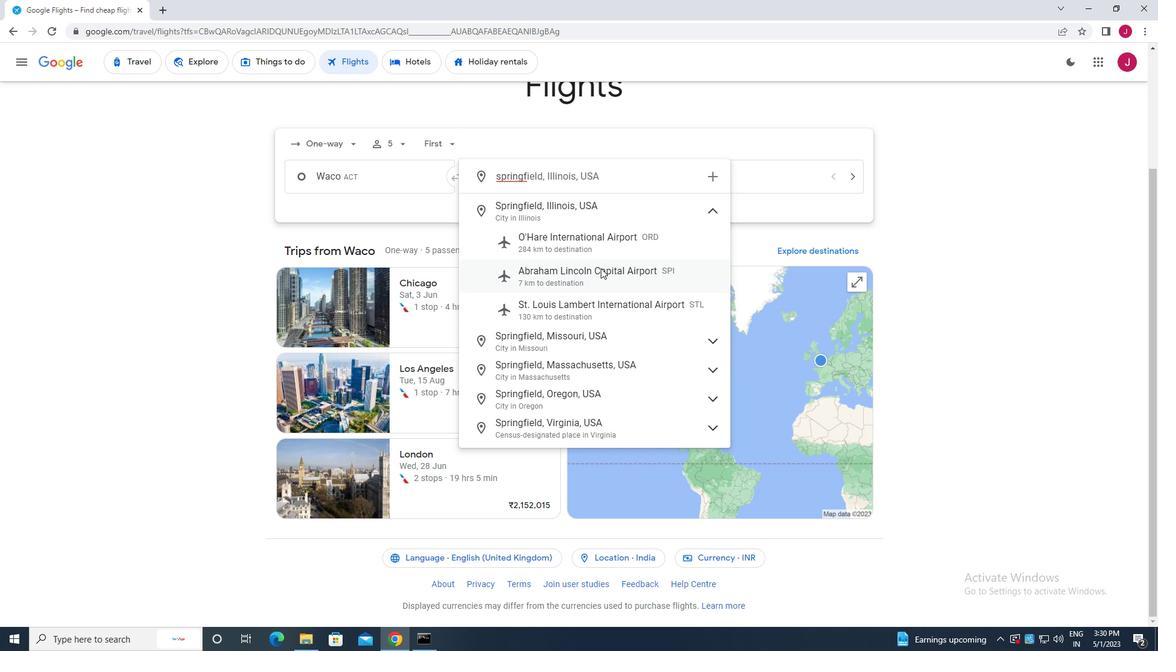 
Action: Mouse moved to (729, 176)
Screenshot: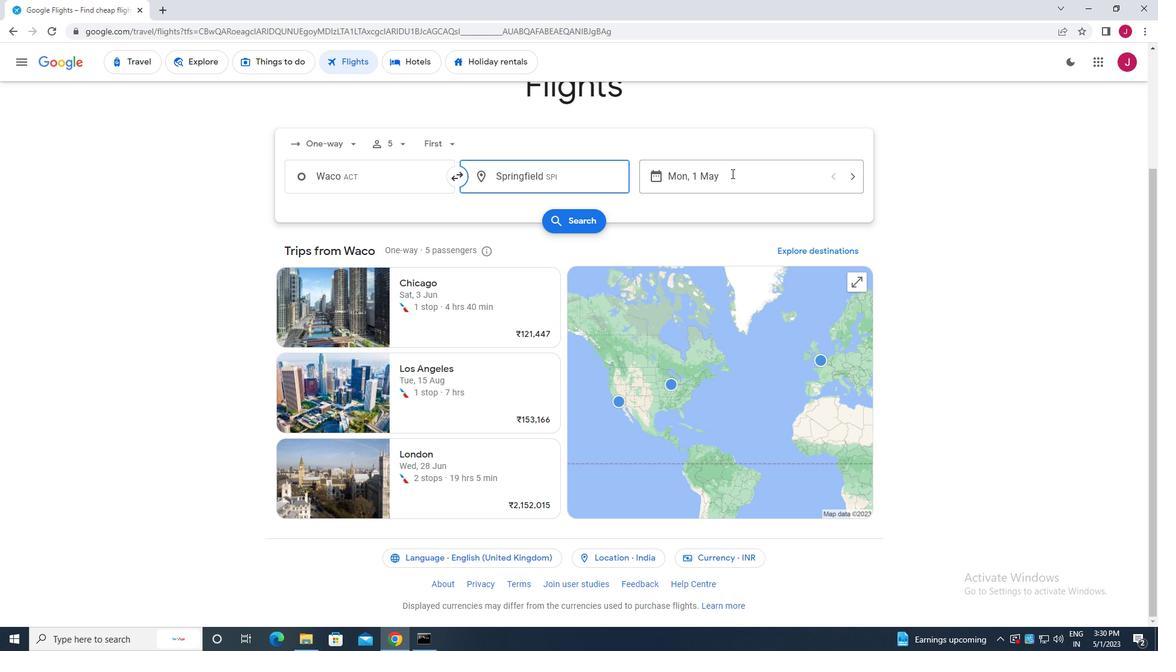 
Action: Mouse pressed left at (729, 176)
Screenshot: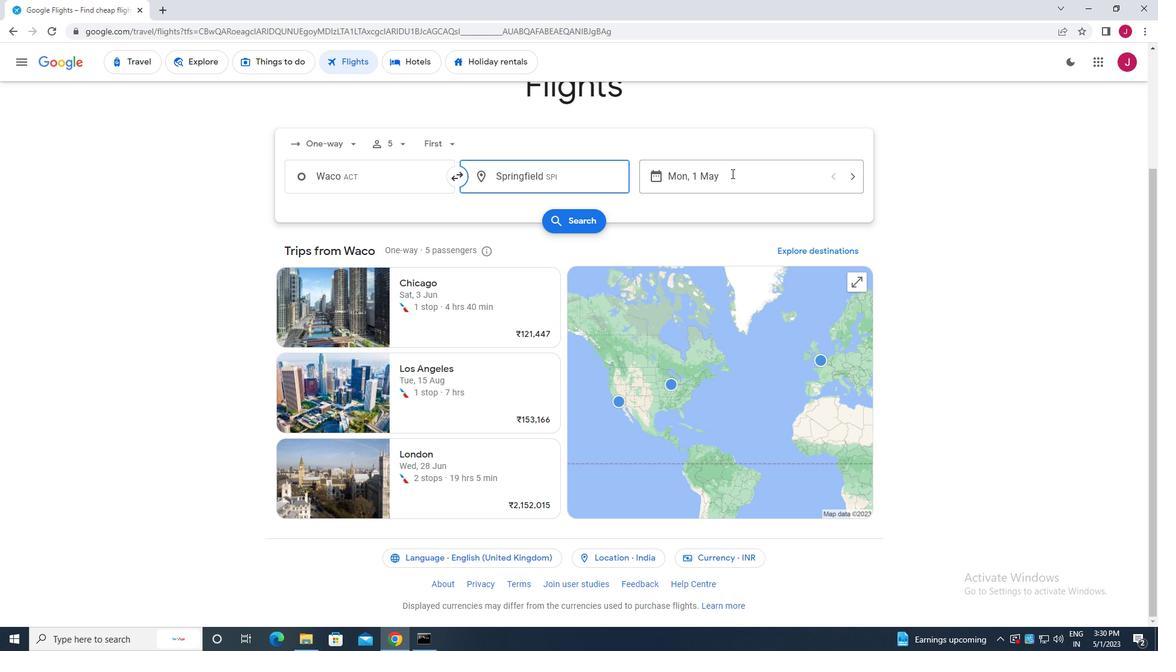 
Action: Mouse moved to (492, 269)
Screenshot: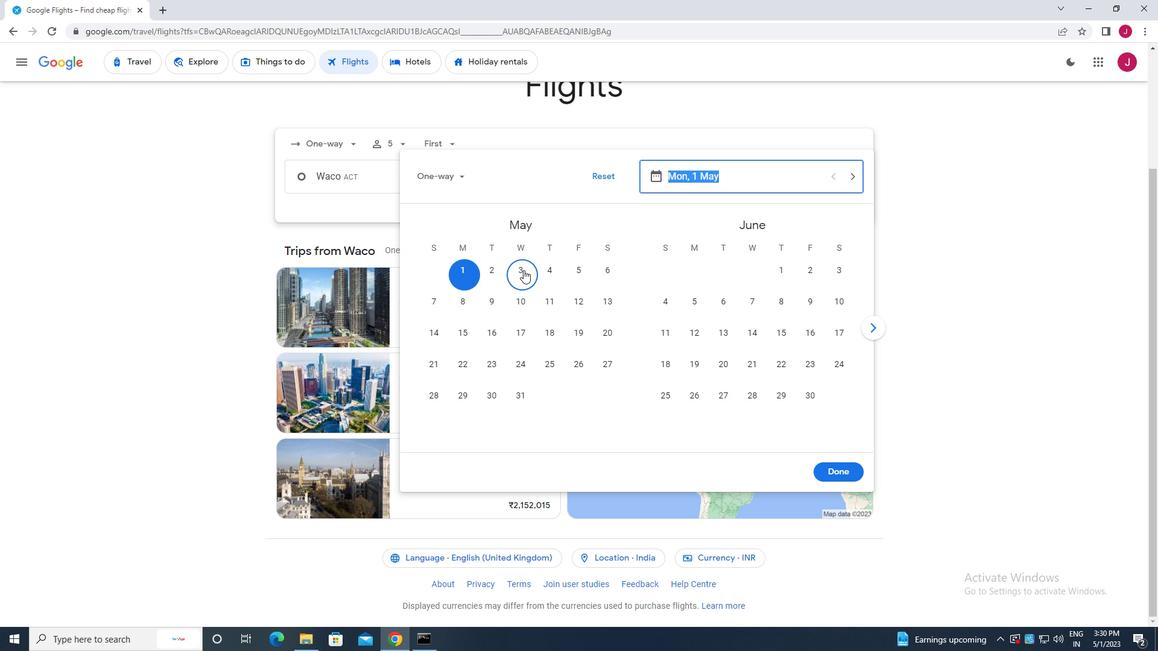 
Action: Mouse pressed left at (492, 269)
Screenshot: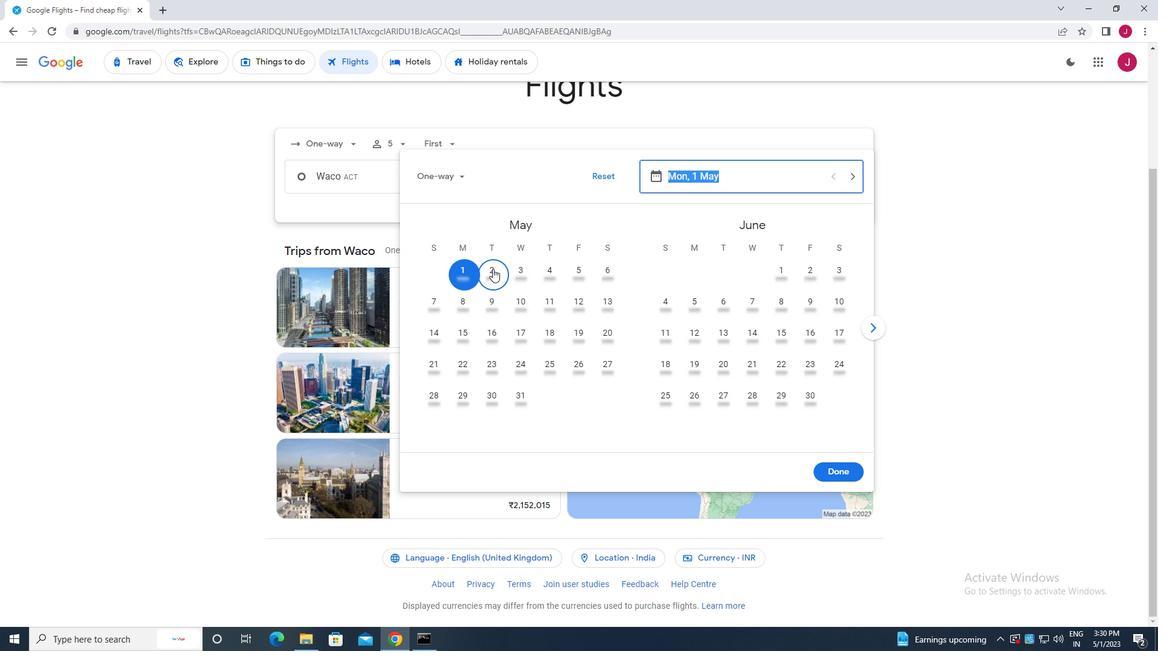 
Action: Mouse moved to (832, 475)
Screenshot: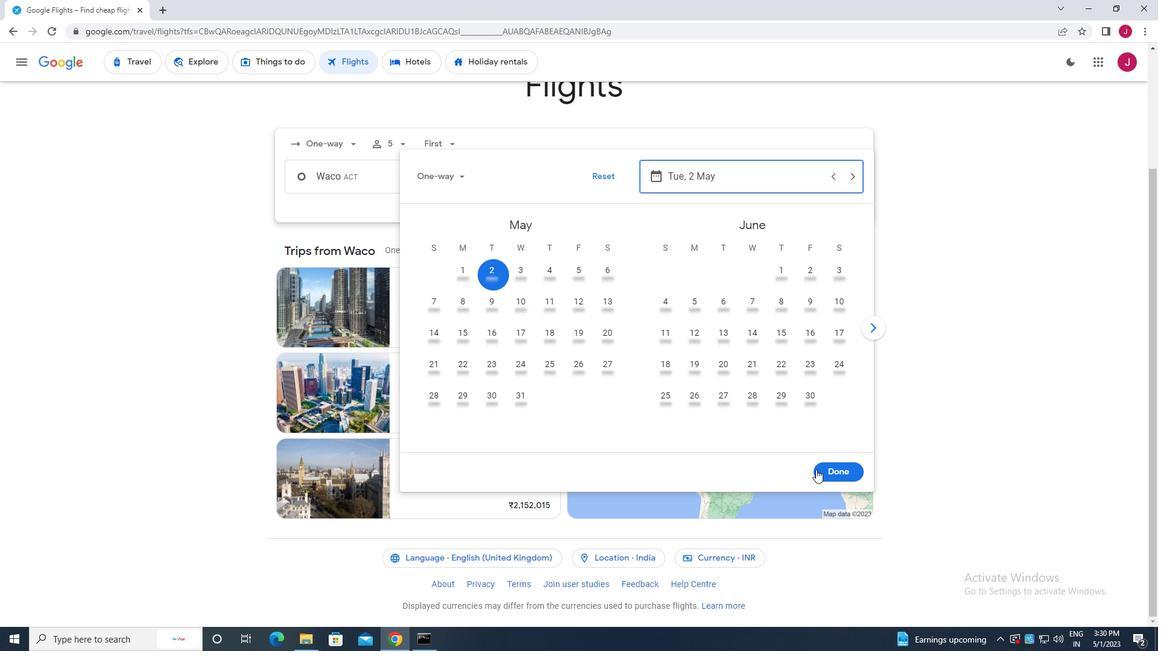 
Action: Mouse pressed left at (832, 475)
Screenshot: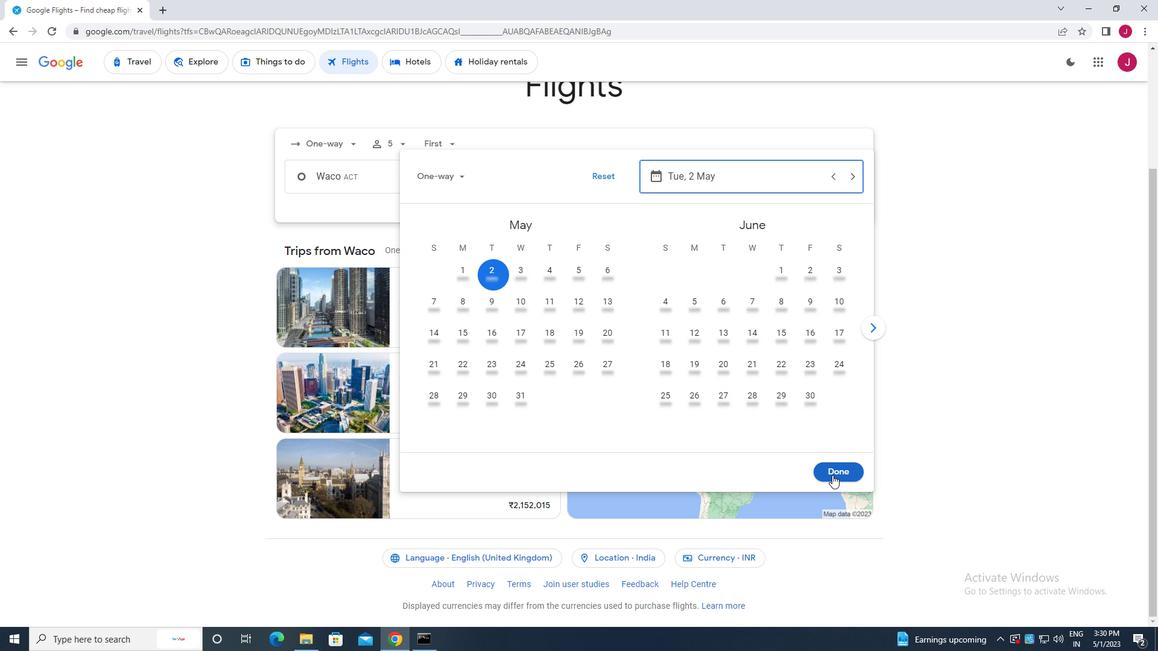 
Action: Mouse moved to (585, 225)
Screenshot: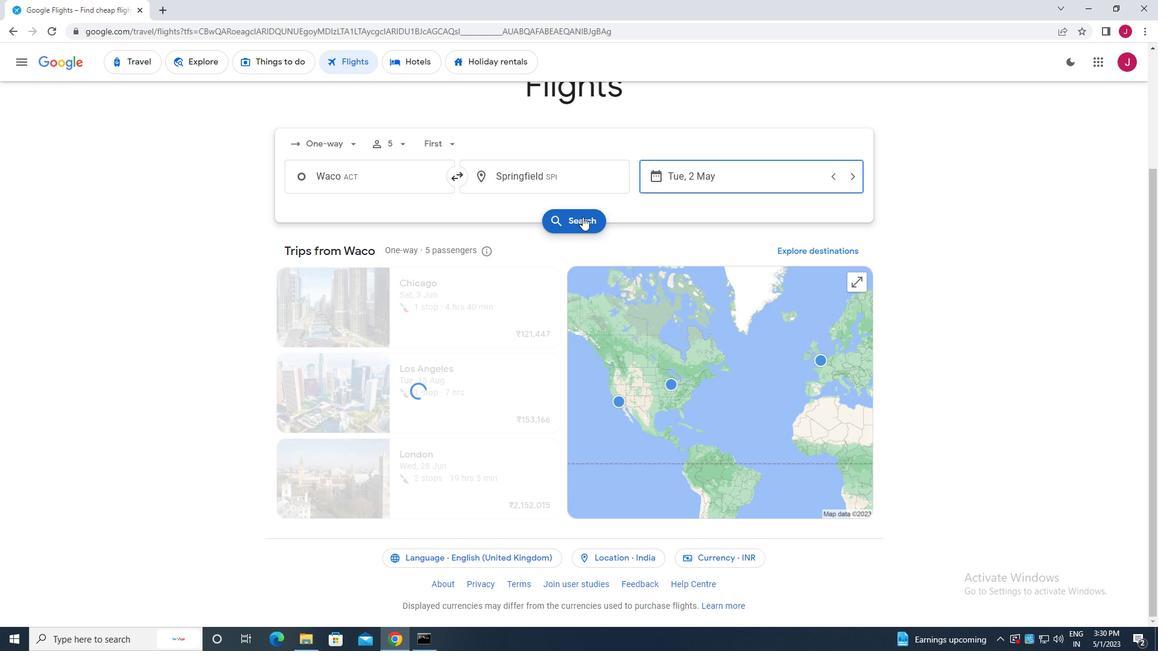 
Action: Mouse pressed left at (585, 225)
Screenshot: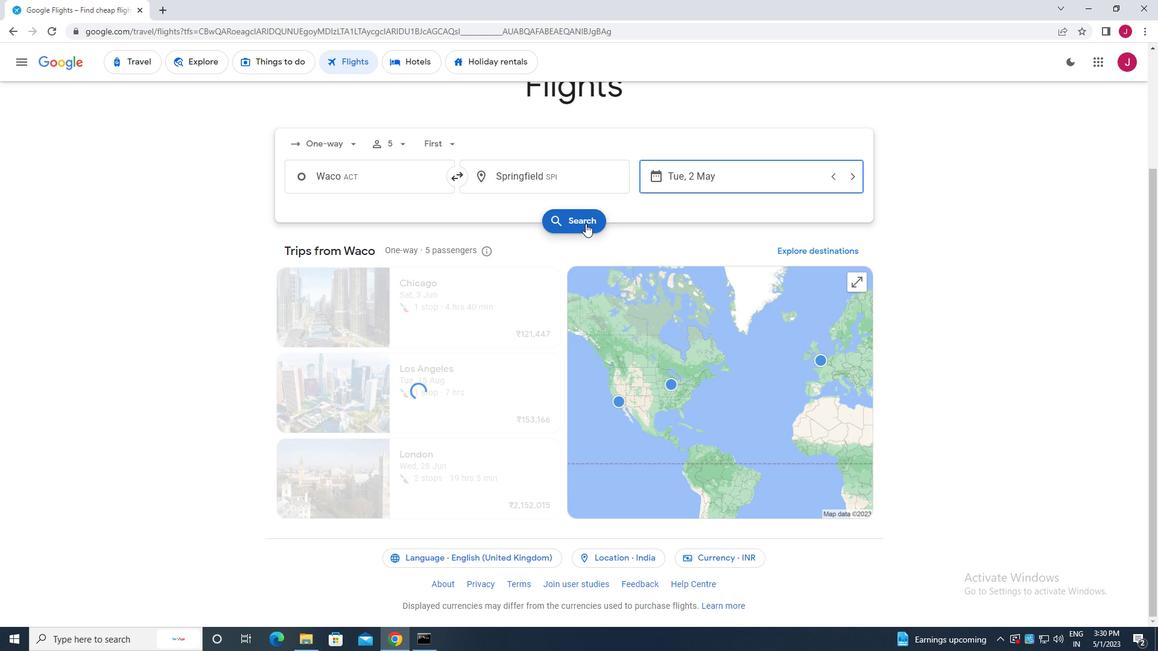 
Action: Mouse moved to (313, 175)
Screenshot: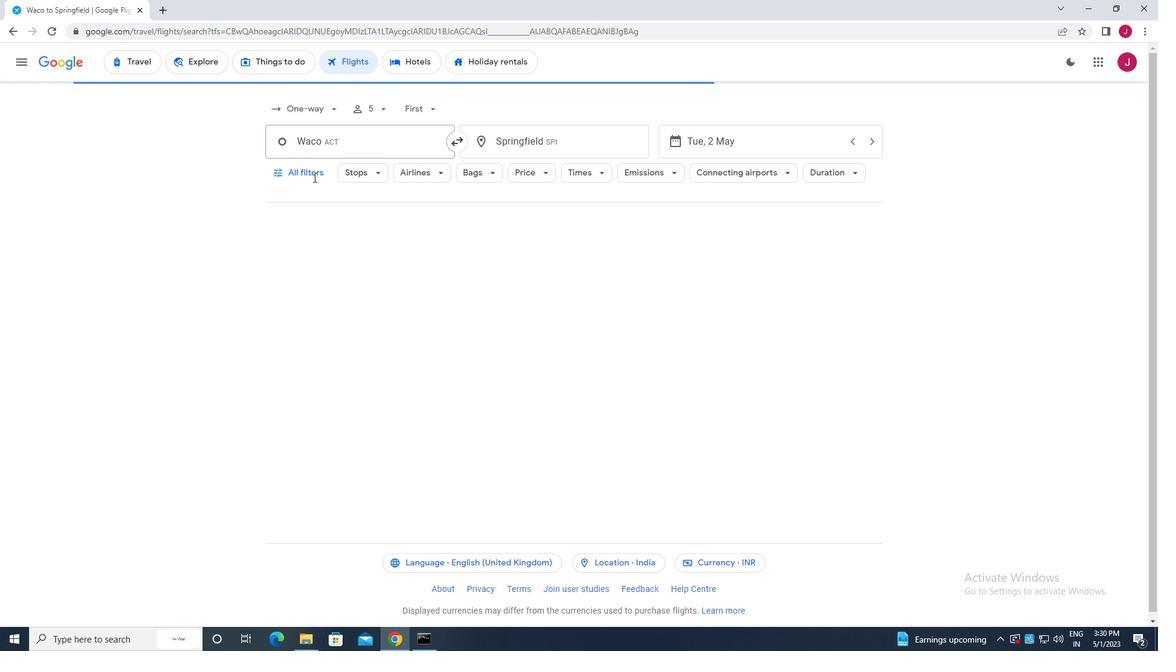 
Action: Mouse pressed left at (313, 175)
Screenshot: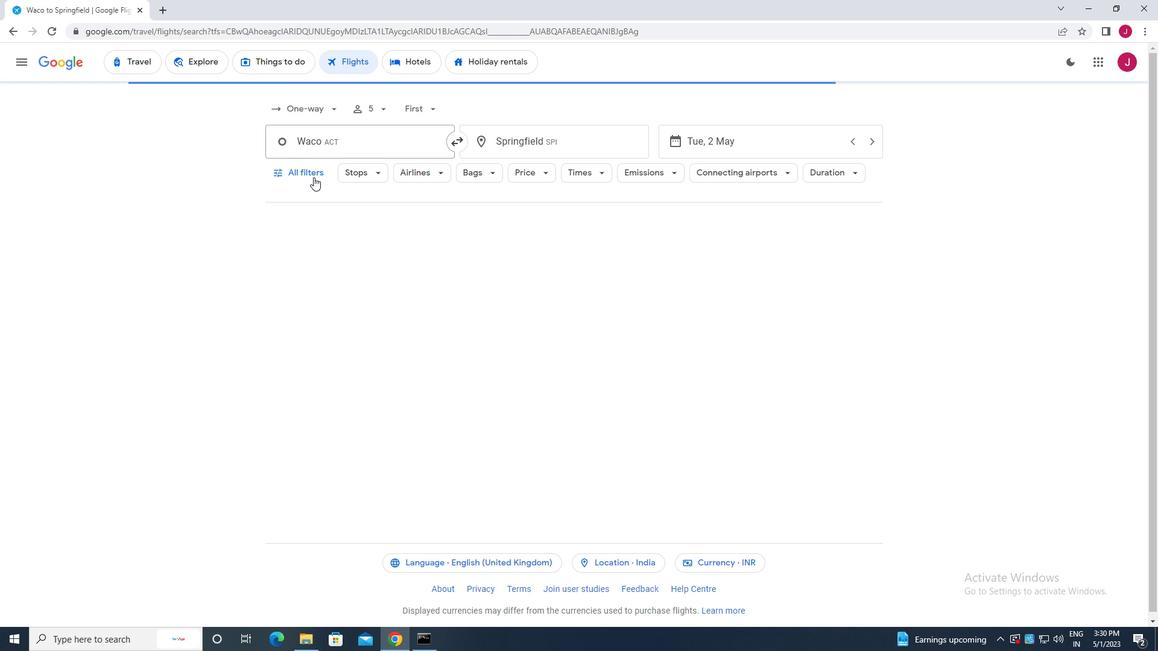 
Action: Mouse moved to (359, 316)
Screenshot: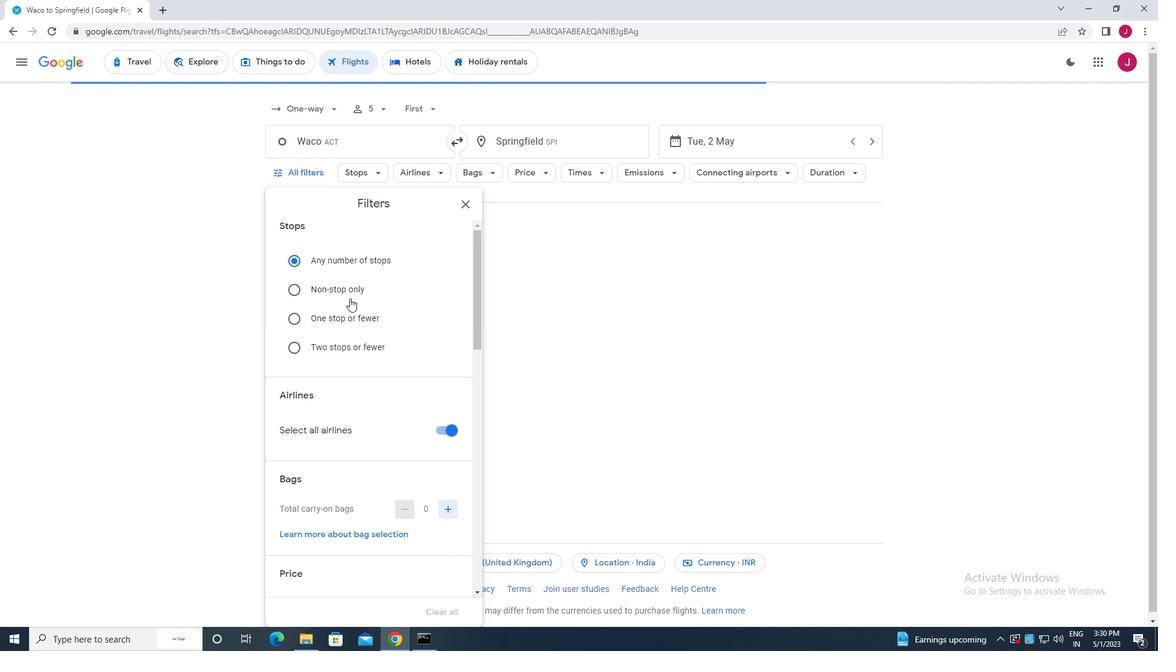 
Action: Mouse scrolled (359, 315) with delta (0, 0)
Screenshot: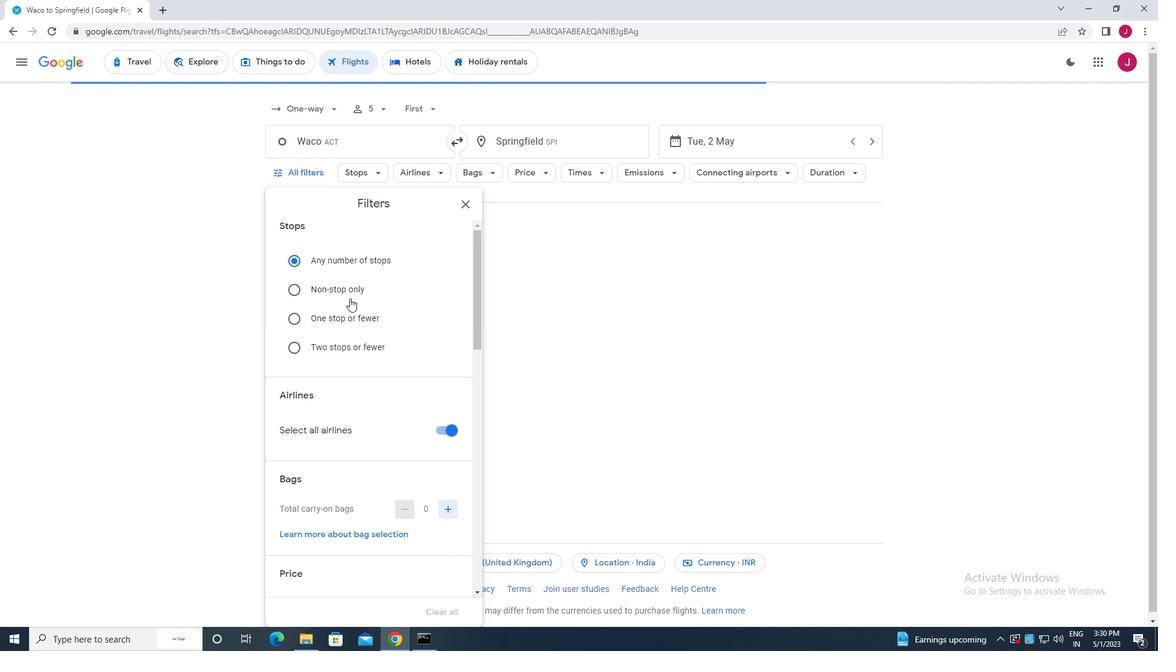 
Action: Mouse moved to (359, 316)
Screenshot: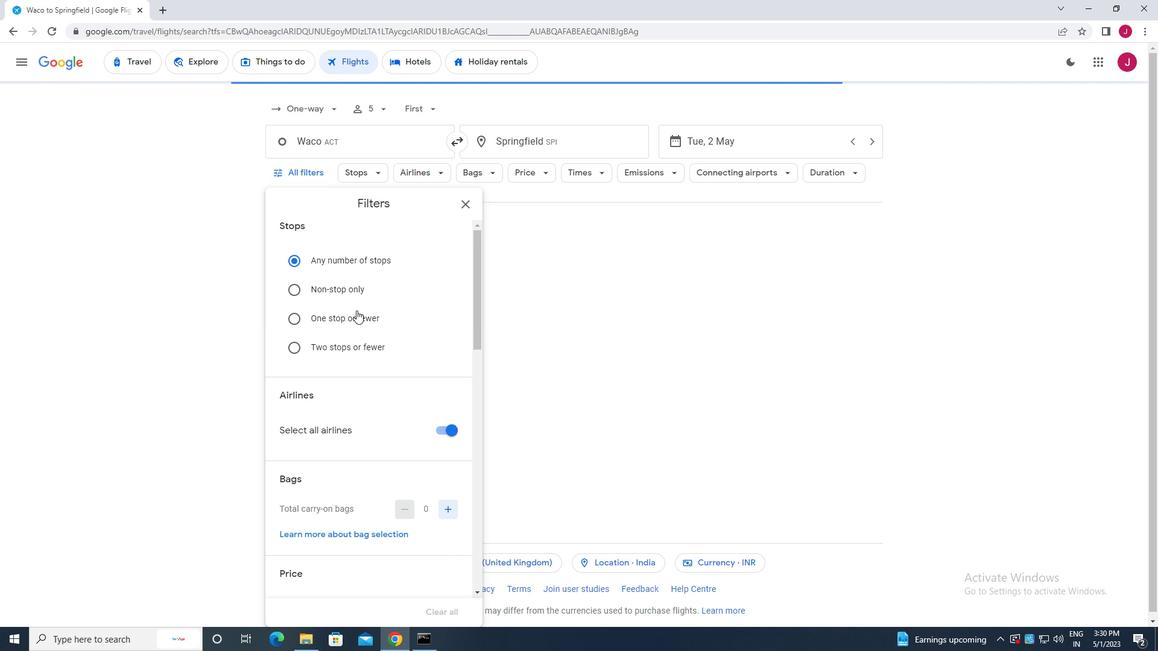 
Action: Mouse scrolled (359, 316) with delta (0, 0)
Screenshot: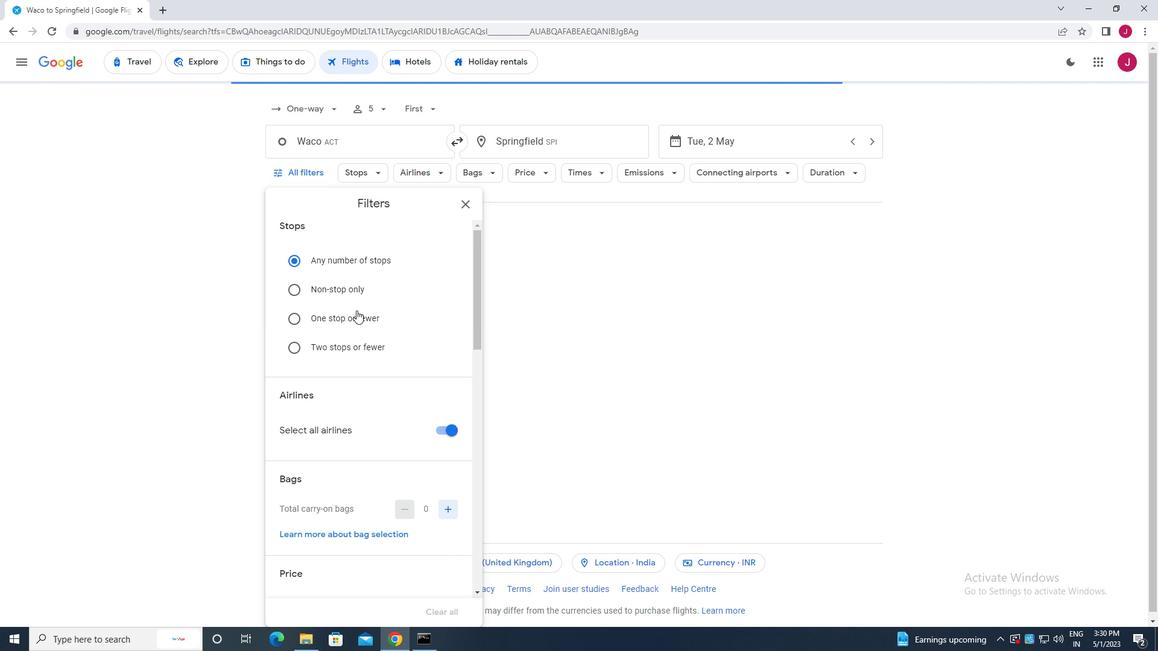 
Action: Mouse moved to (360, 316)
Screenshot: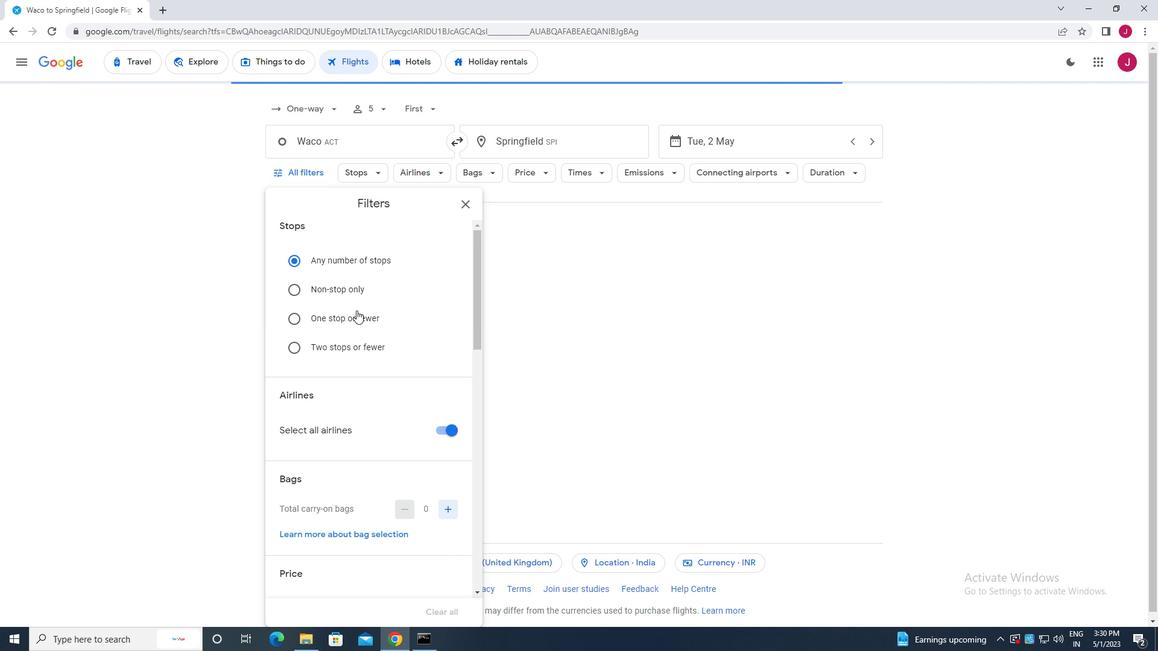 
Action: Mouse scrolled (360, 316) with delta (0, 0)
Screenshot: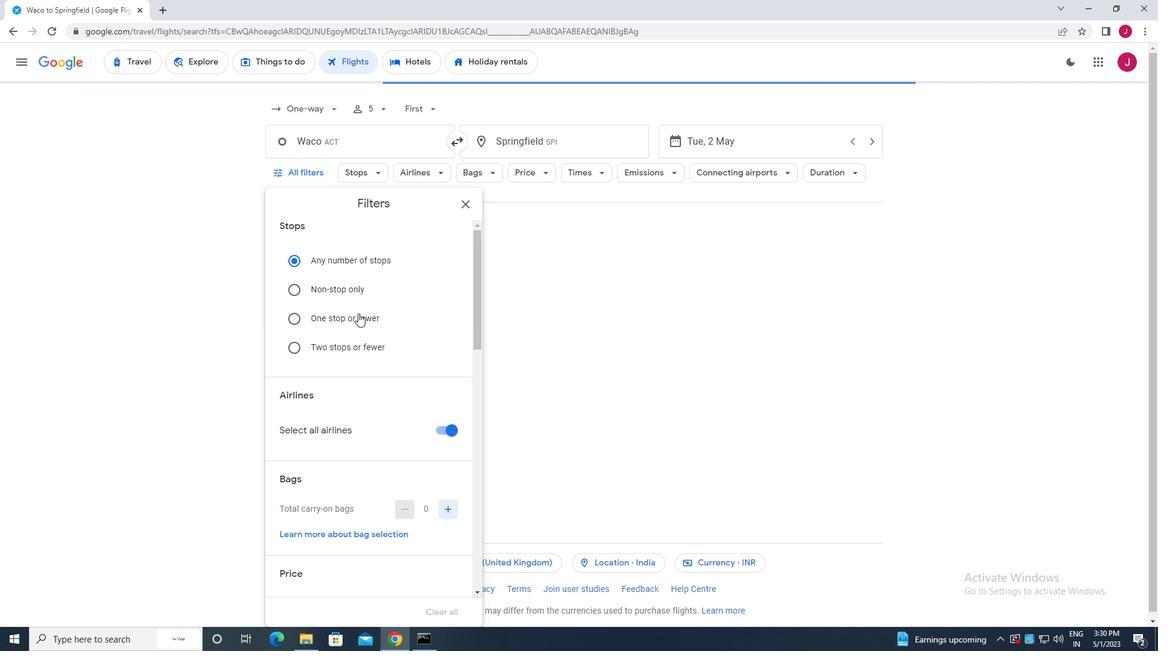 
Action: Mouse moved to (360, 316)
Screenshot: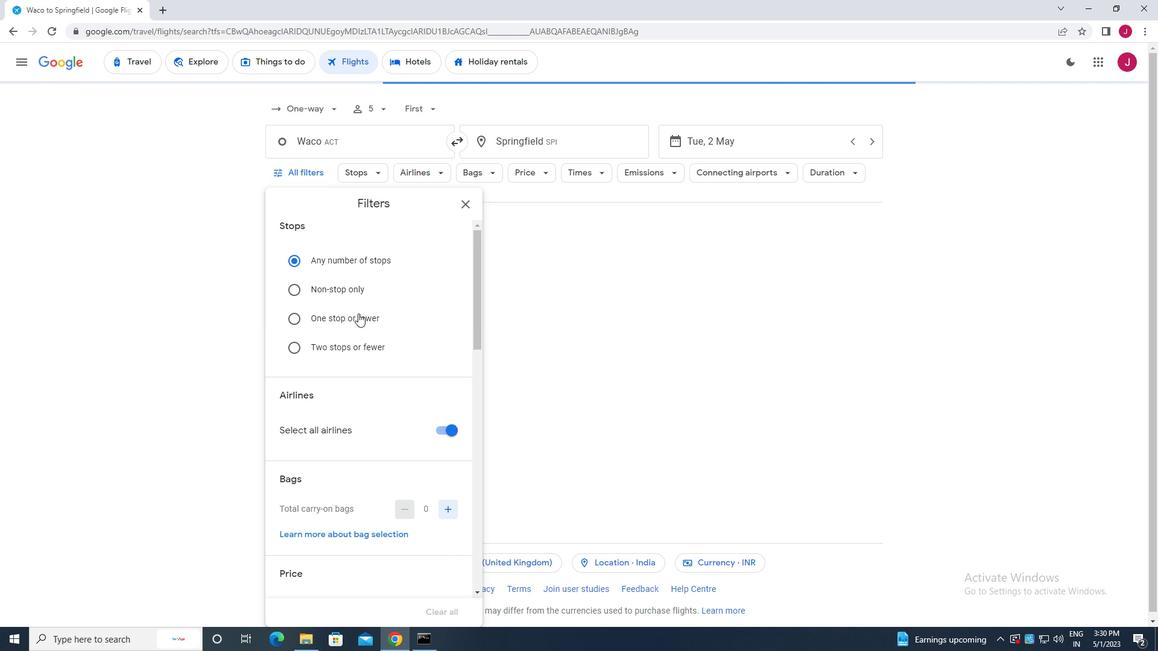 
Action: Mouse scrolled (360, 316) with delta (0, 0)
Screenshot: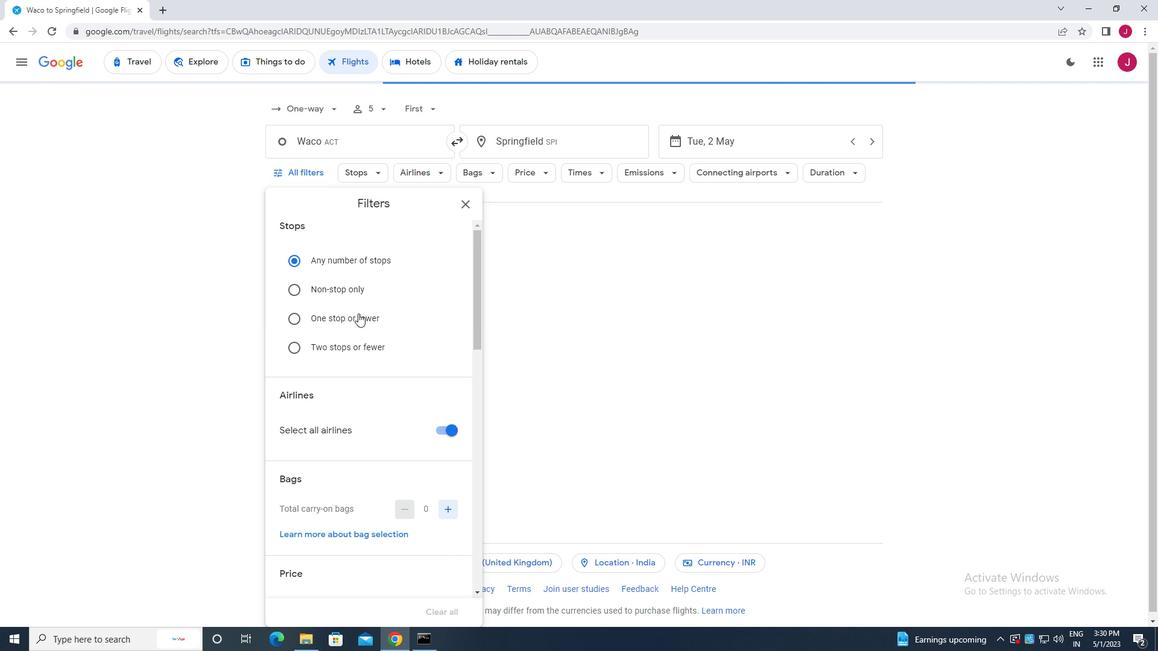 
Action: Mouse moved to (444, 273)
Screenshot: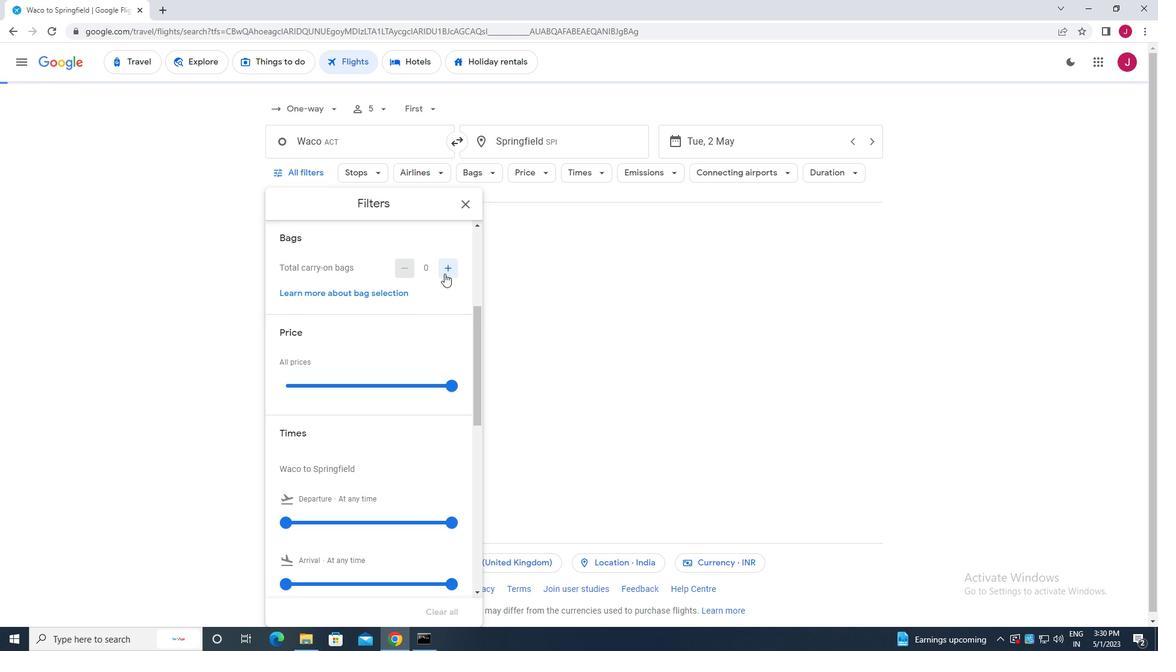
Action: Mouse scrolled (444, 274) with delta (0, 0)
Screenshot: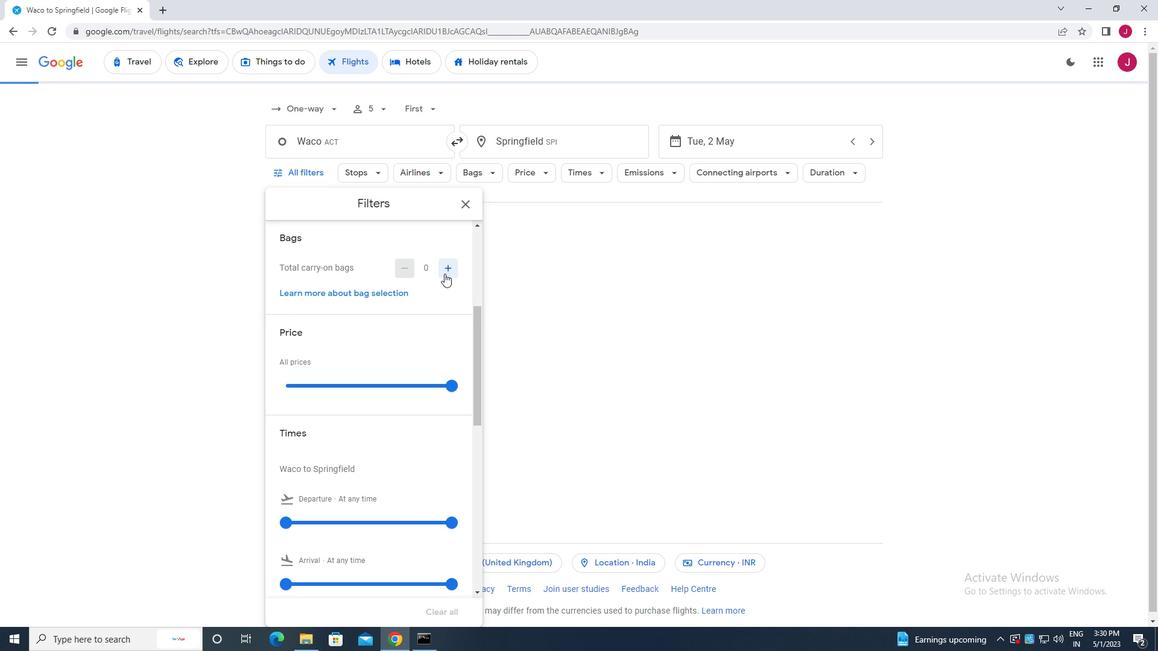 
Action: Mouse moved to (444, 273)
Screenshot: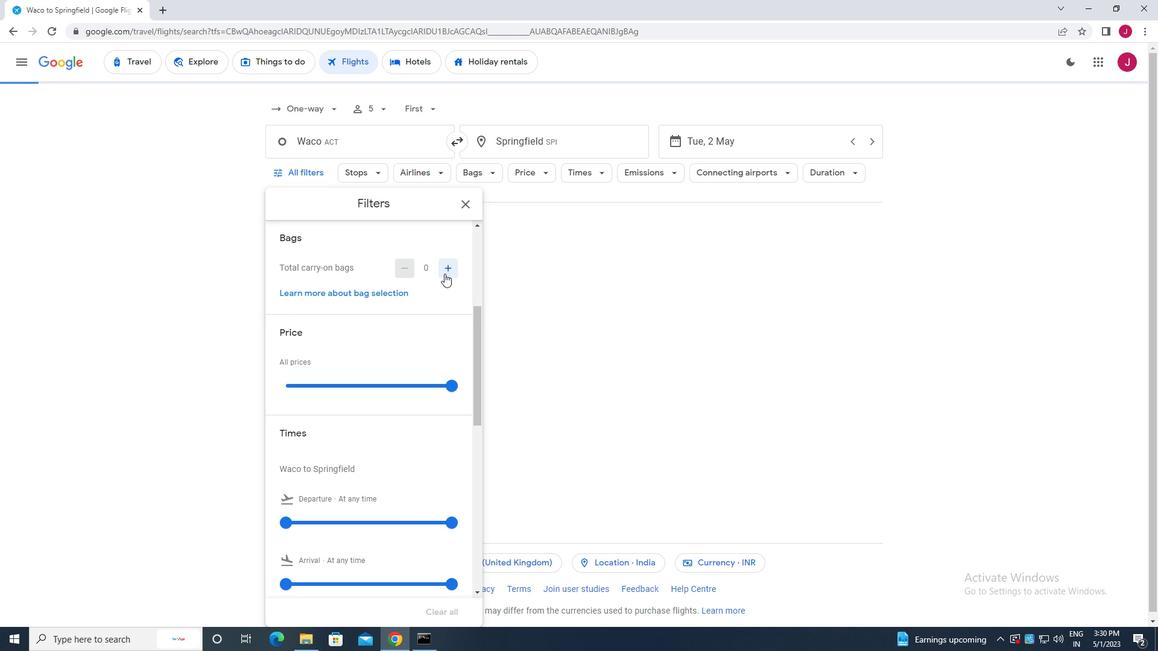 
Action: Mouse scrolled (444, 274) with delta (0, 0)
Screenshot: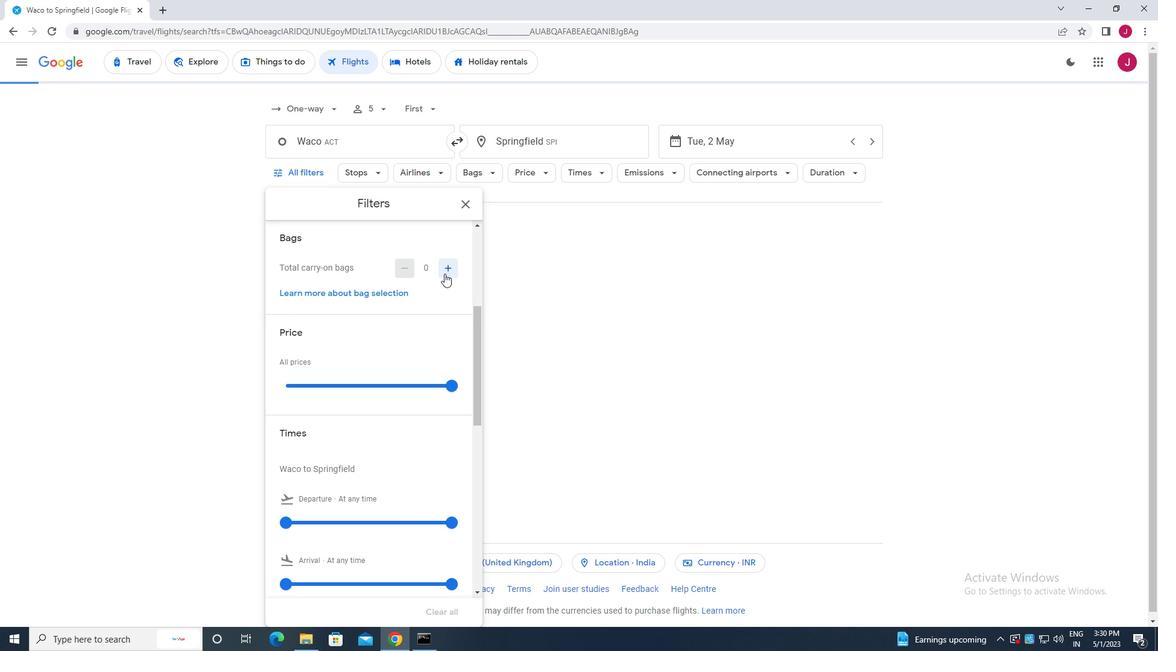 
Action: Mouse moved to (438, 314)
Screenshot: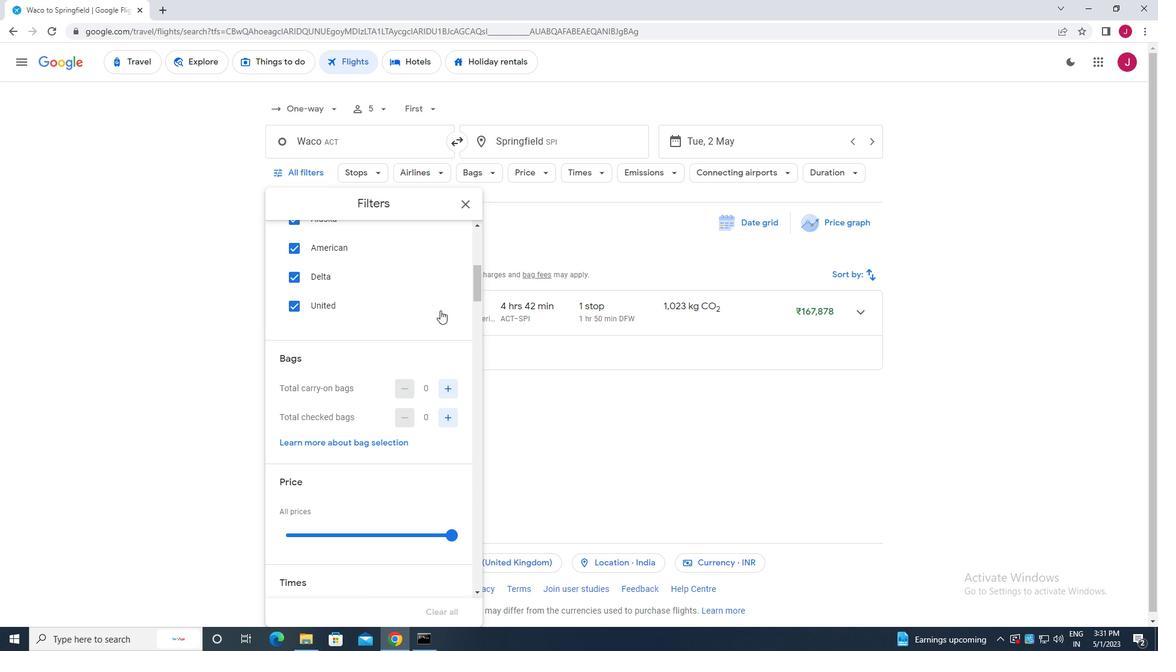 
Action: Mouse scrolled (438, 314) with delta (0, 0)
Screenshot: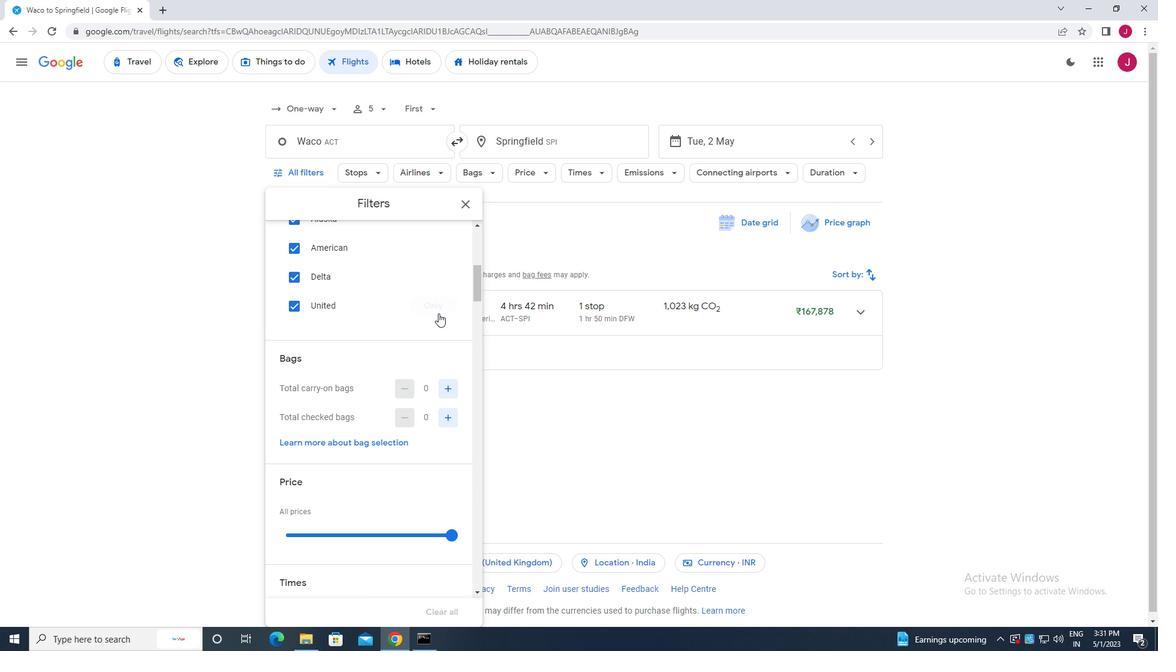 
Action: Mouse moved to (438, 314)
Screenshot: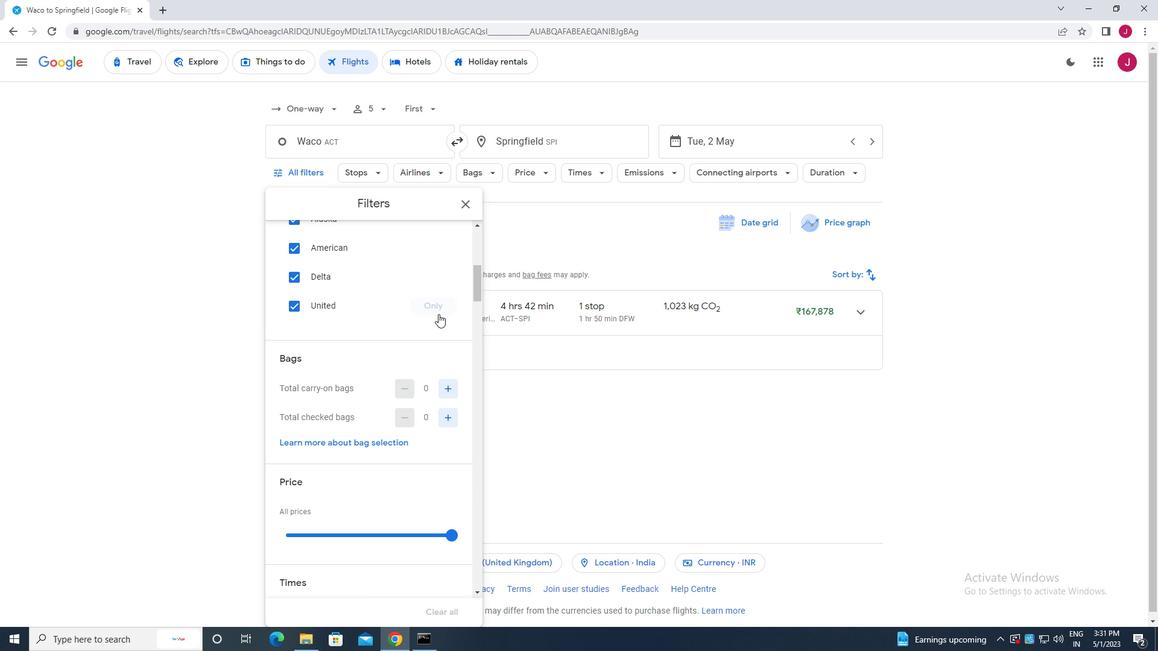 
Action: Mouse scrolled (438, 315) with delta (0, 0)
Screenshot: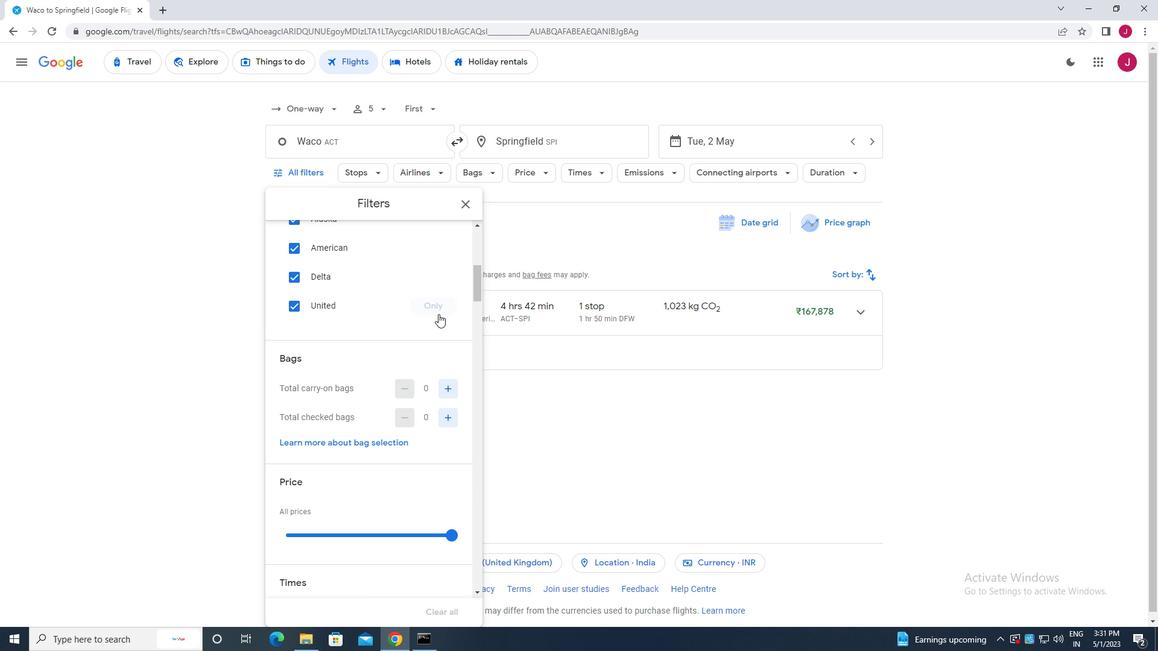 
Action: Mouse moved to (437, 316)
Screenshot: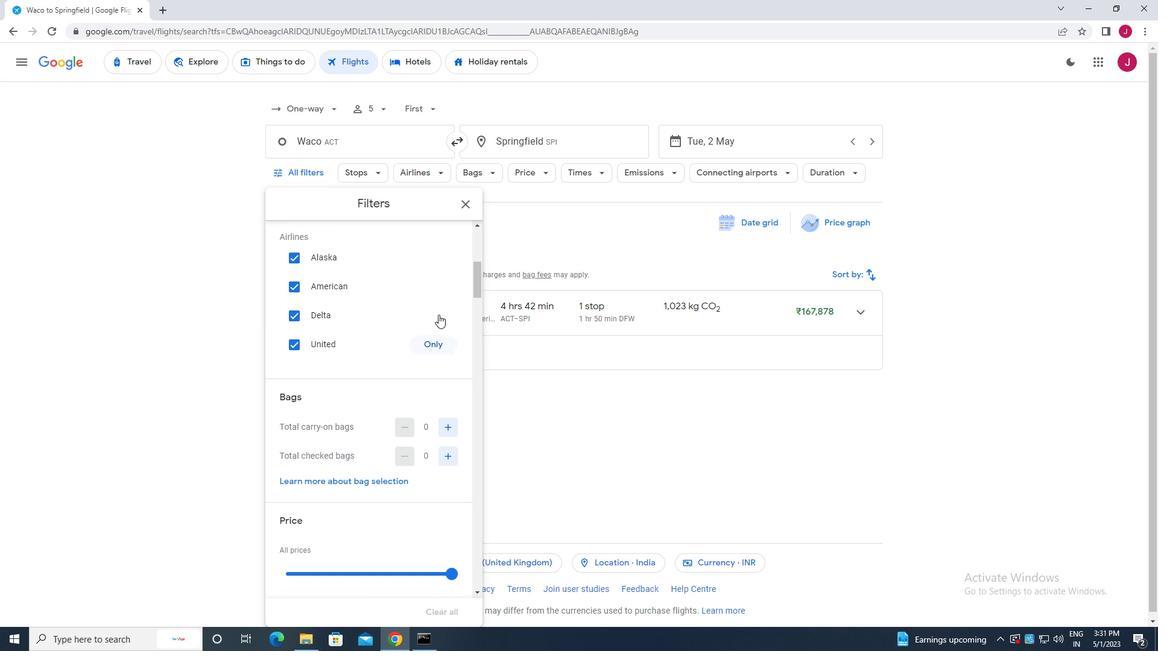 
Action: Mouse scrolled (437, 316) with delta (0, 0)
Screenshot: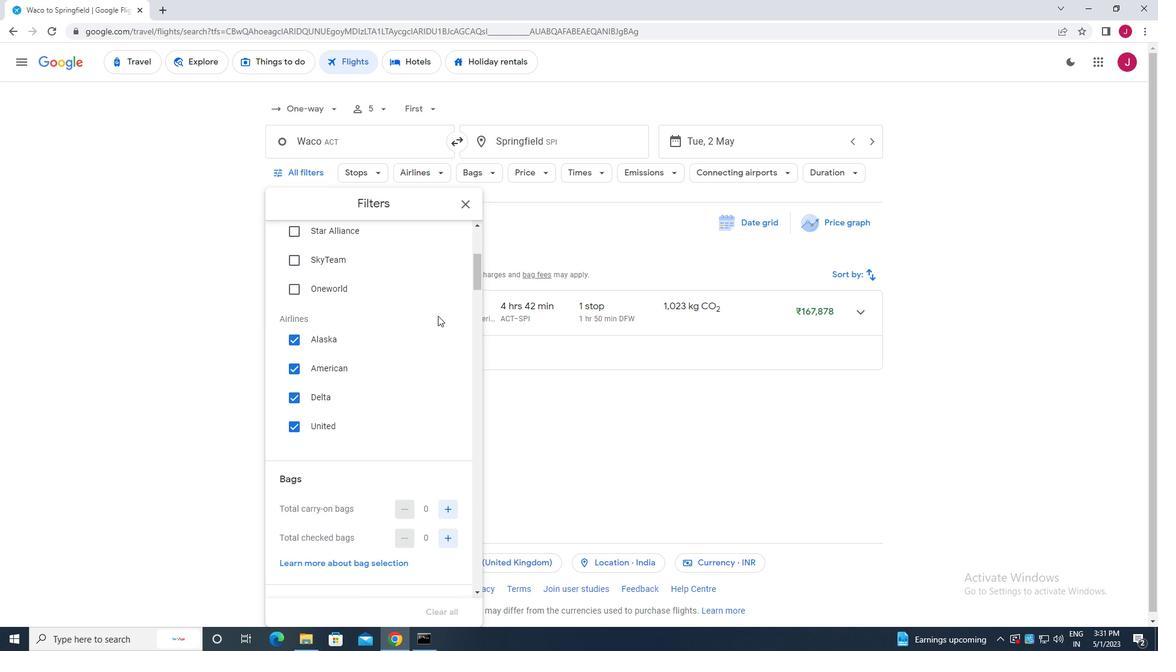 
Action: Mouse scrolled (437, 316) with delta (0, 0)
Screenshot: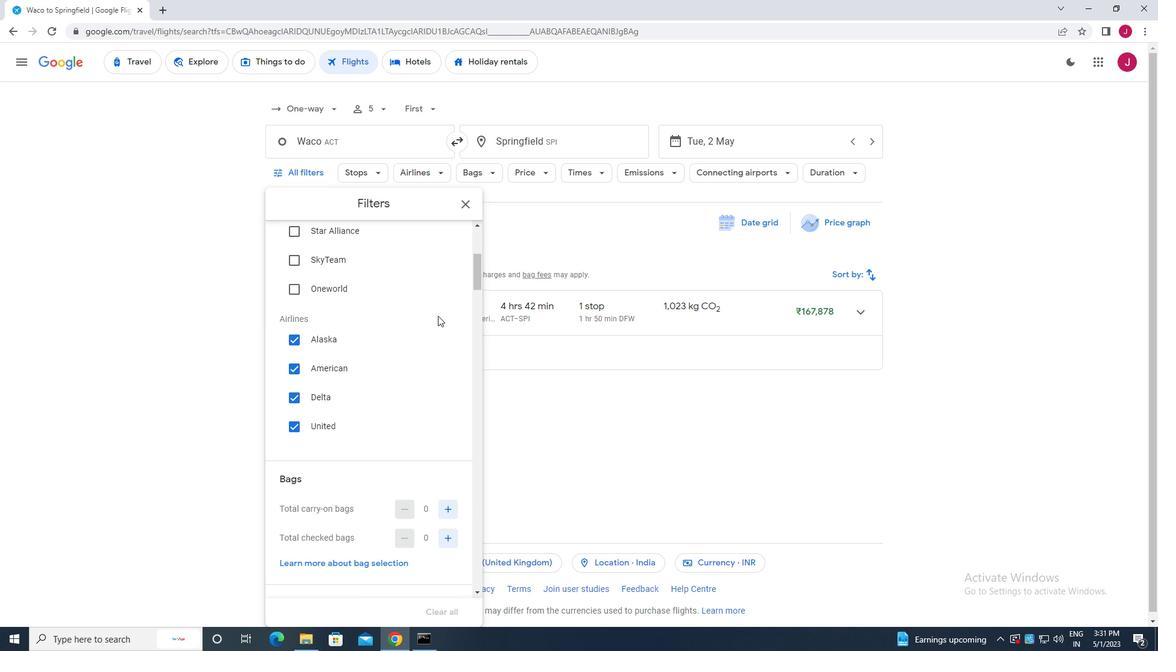 
Action: Mouse moved to (447, 301)
Screenshot: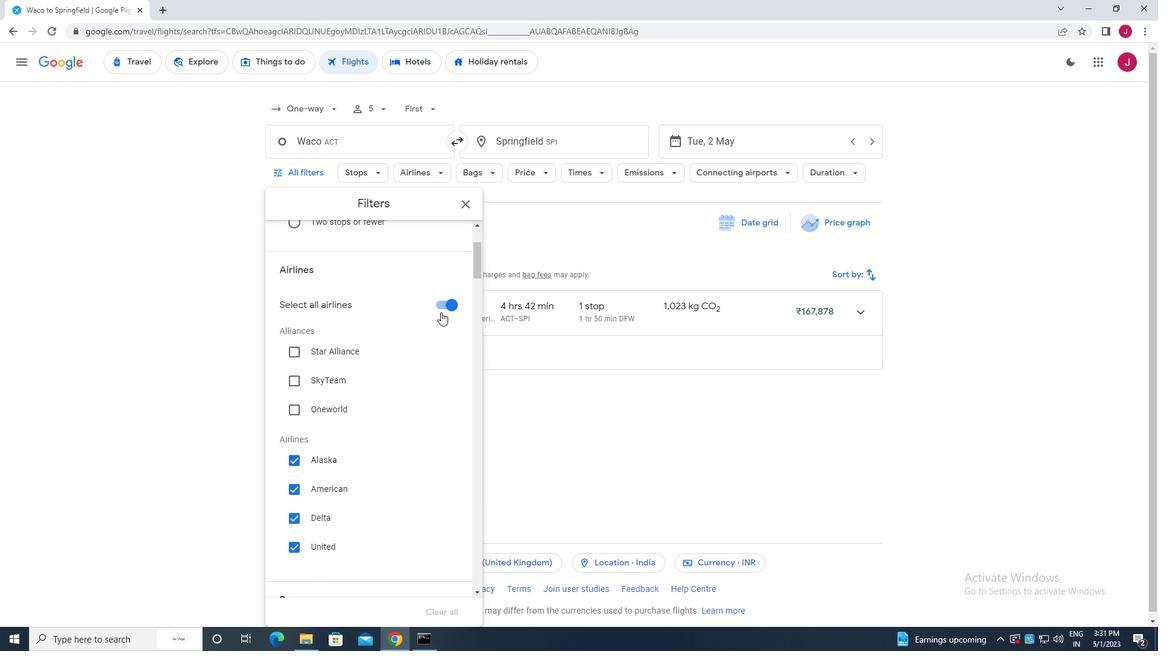 
Action: Mouse pressed left at (447, 301)
Screenshot: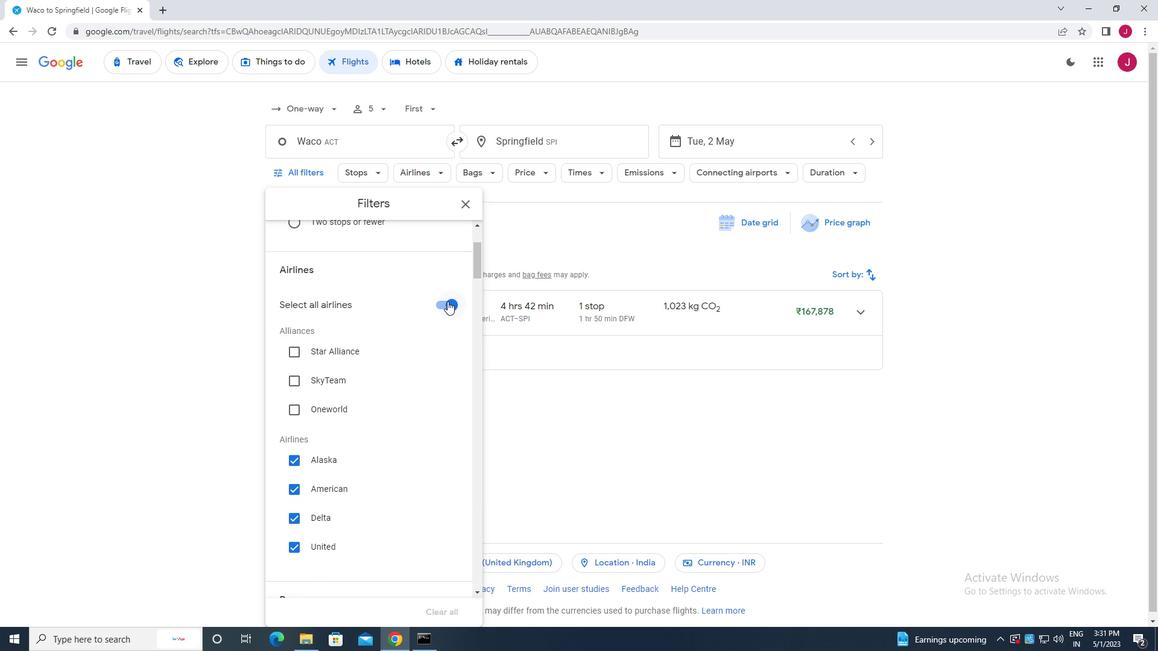 
Action: Mouse moved to (435, 314)
Screenshot: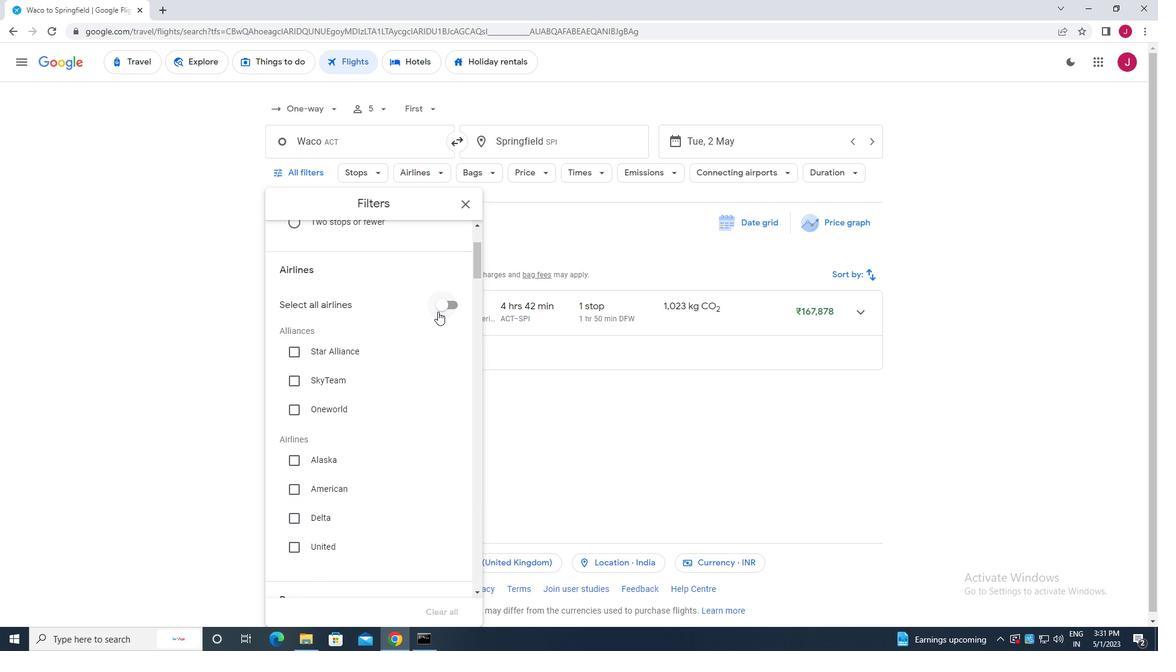 
Action: Mouse scrolled (435, 313) with delta (0, 0)
Screenshot: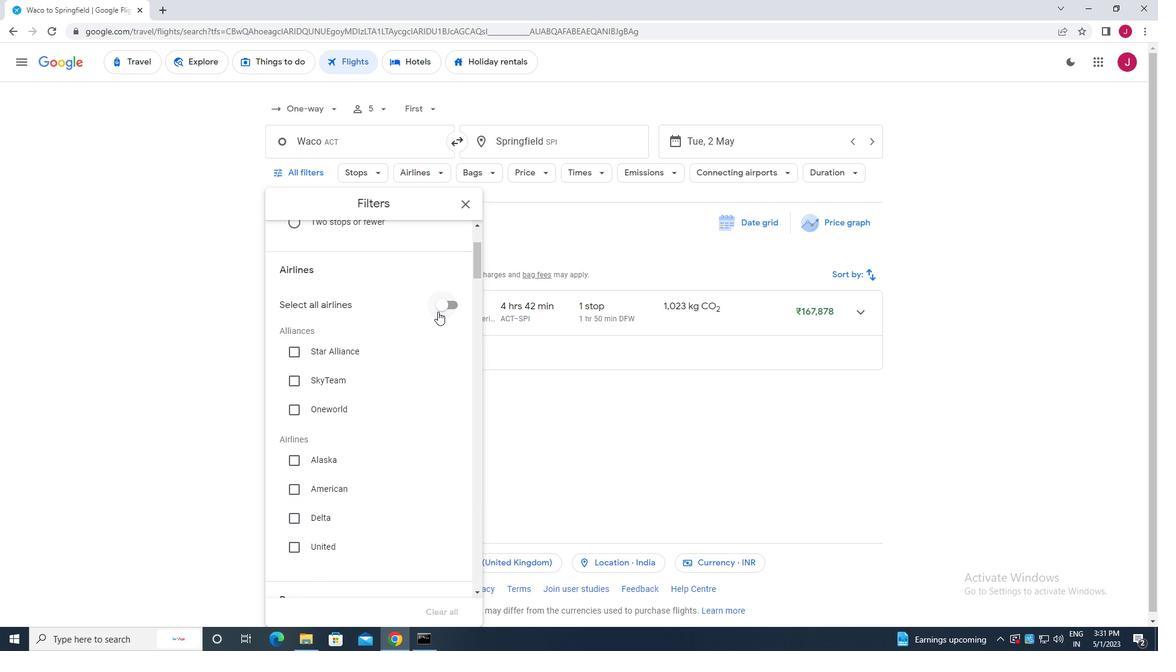 
Action: Mouse scrolled (435, 313) with delta (0, 0)
Screenshot: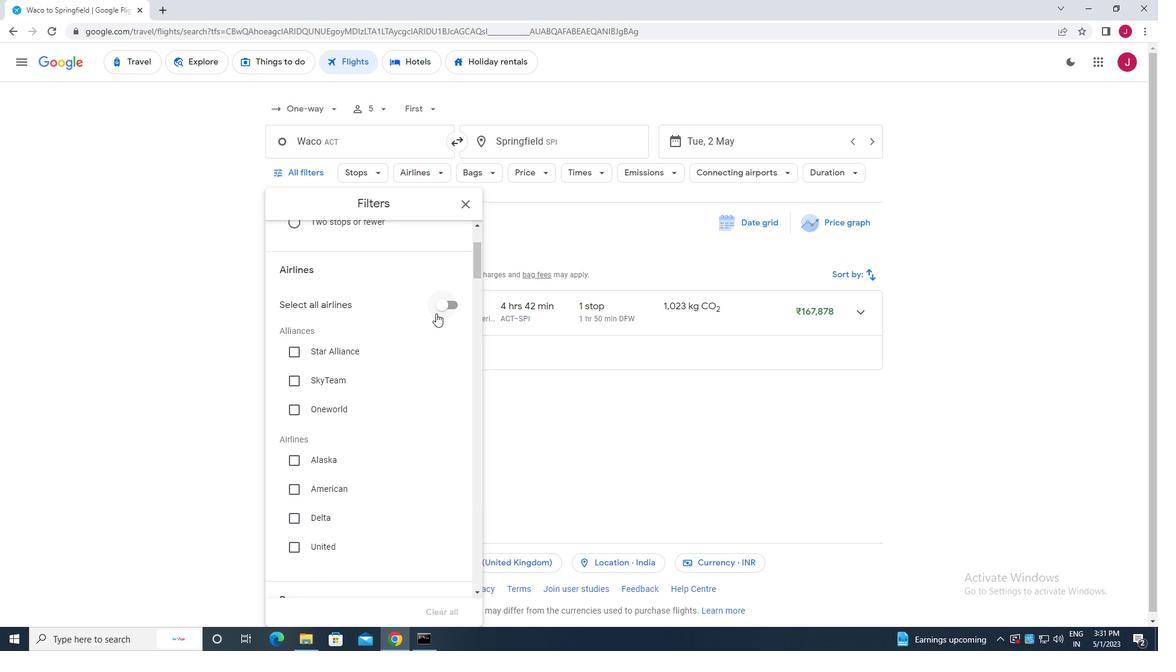 
Action: Mouse scrolled (435, 313) with delta (0, 0)
Screenshot: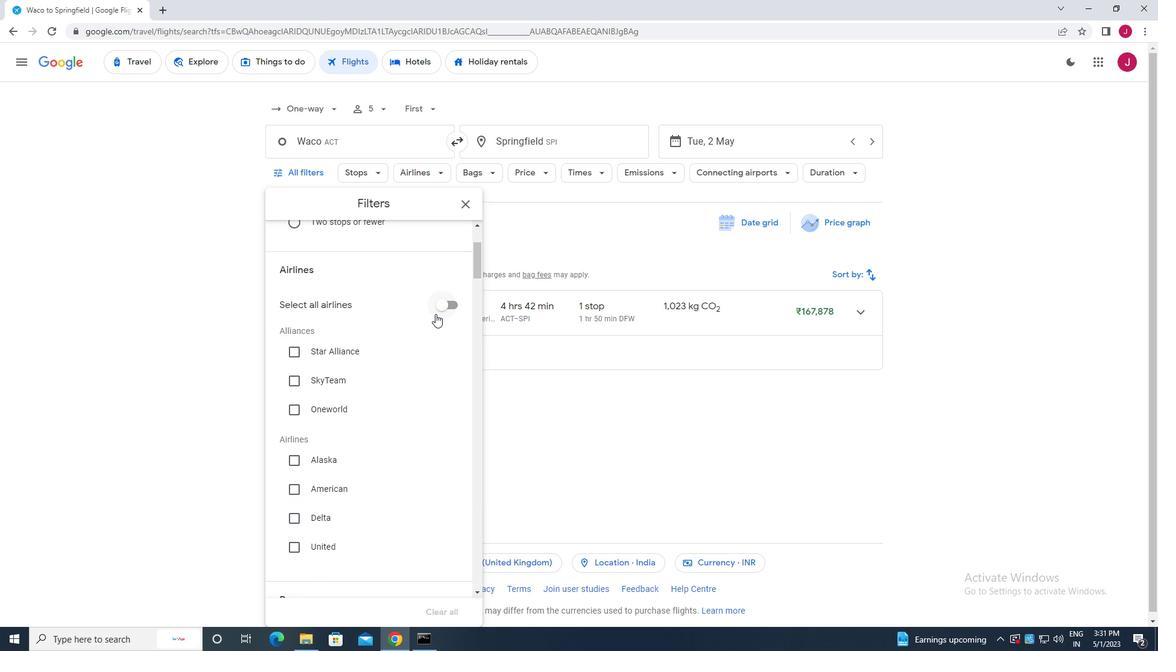 
Action: Mouse scrolled (435, 313) with delta (0, 0)
Screenshot: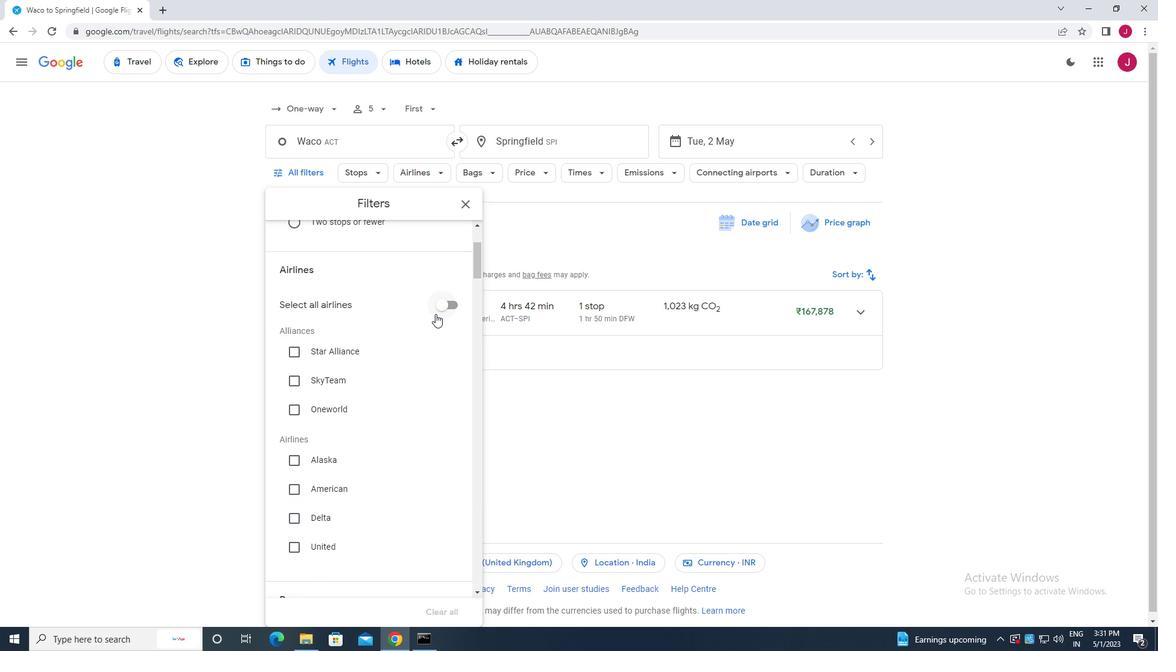 
Action: Mouse scrolled (435, 313) with delta (0, 0)
Screenshot: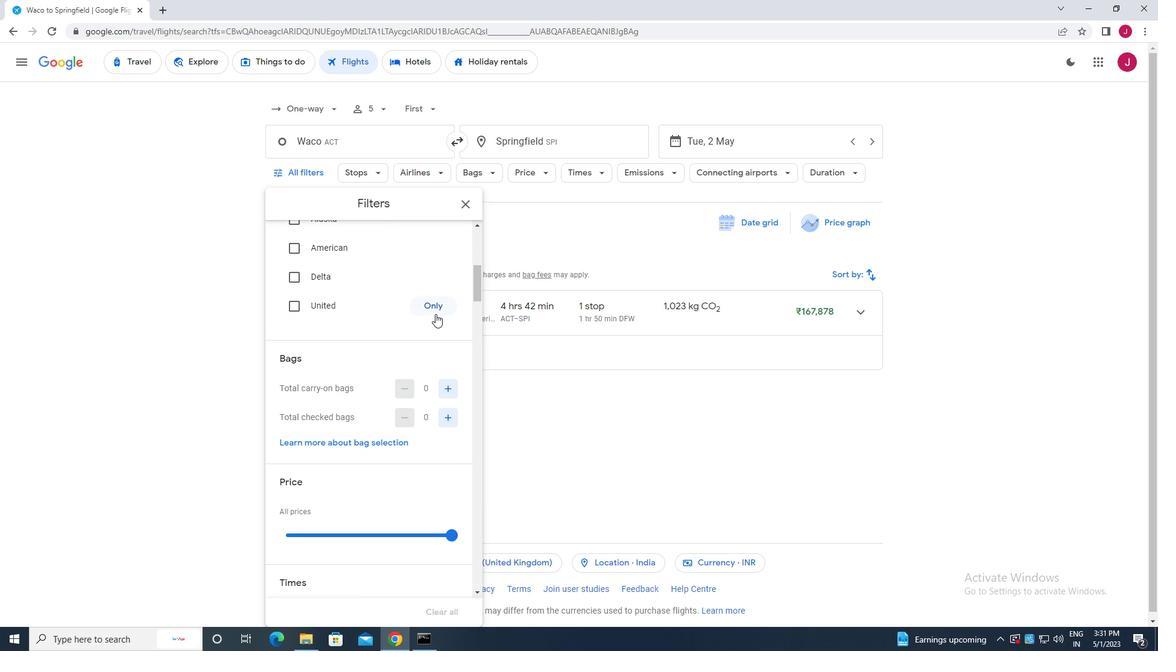 
Action: Mouse scrolled (435, 314) with delta (0, 0)
Screenshot: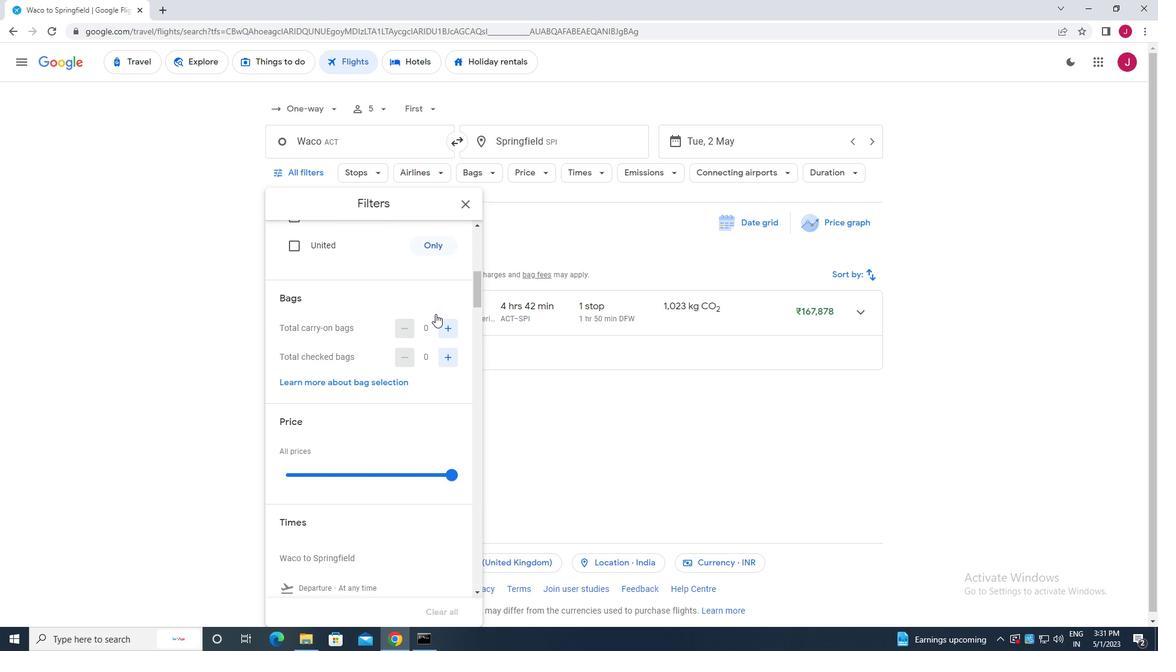 
Action: Mouse scrolled (435, 314) with delta (0, 0)
Screenshot: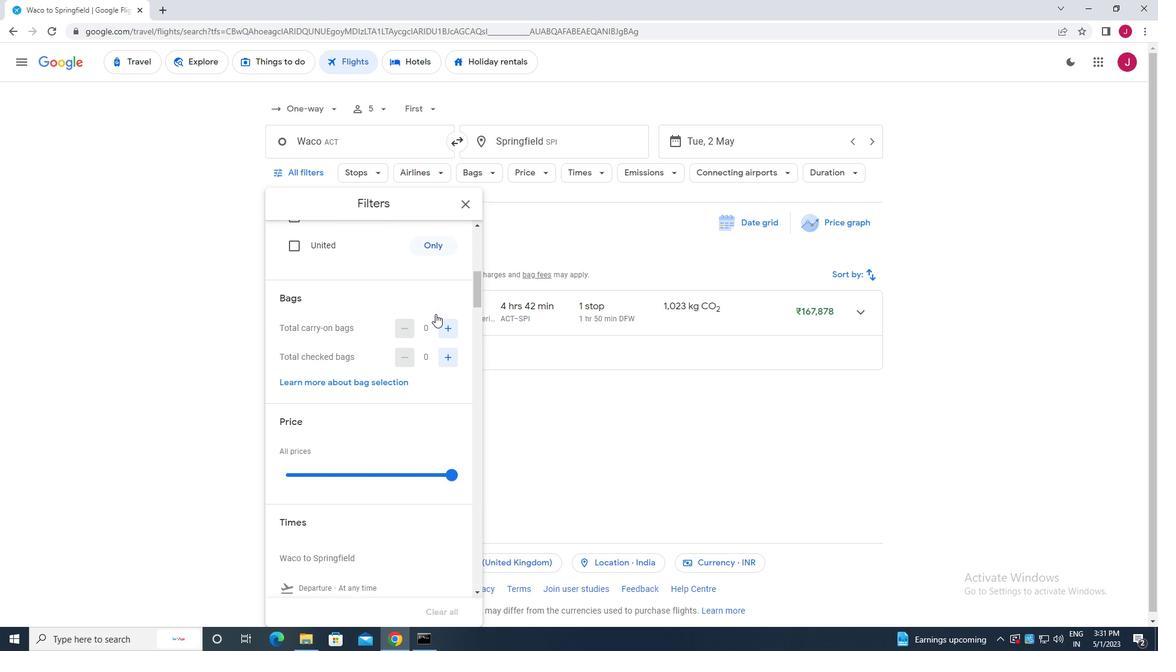 
Action: Mouse scrolled (435, 314) with delta (0, 0)
Screenshot: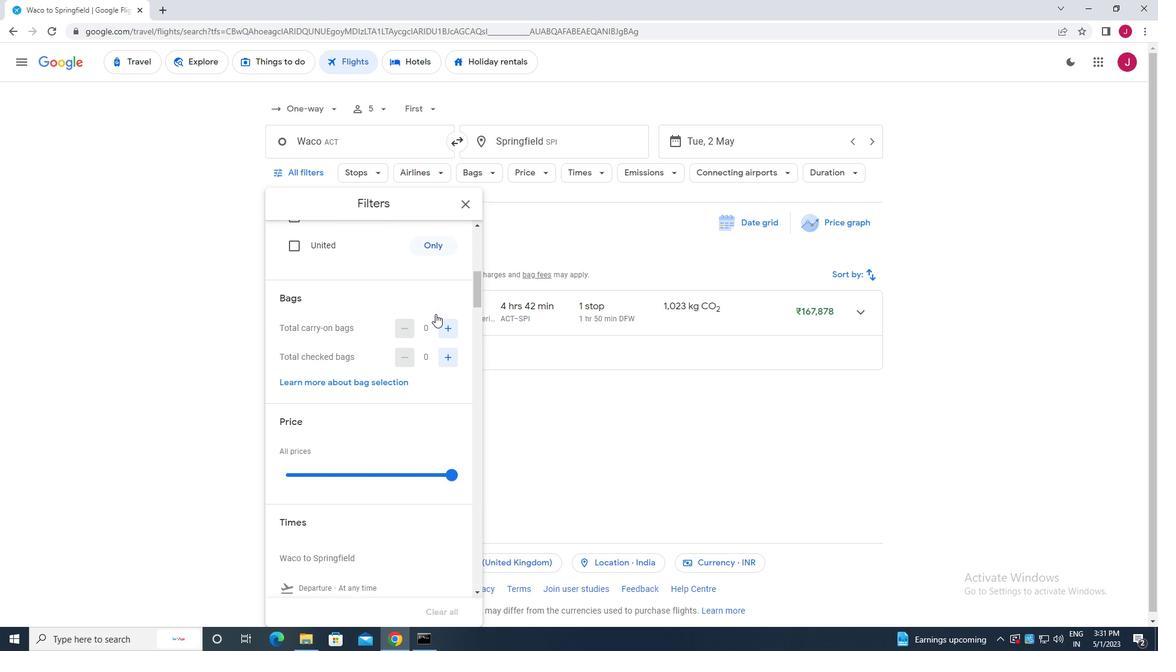 
Action: Mouse moved to (428, 316)
Screenshot: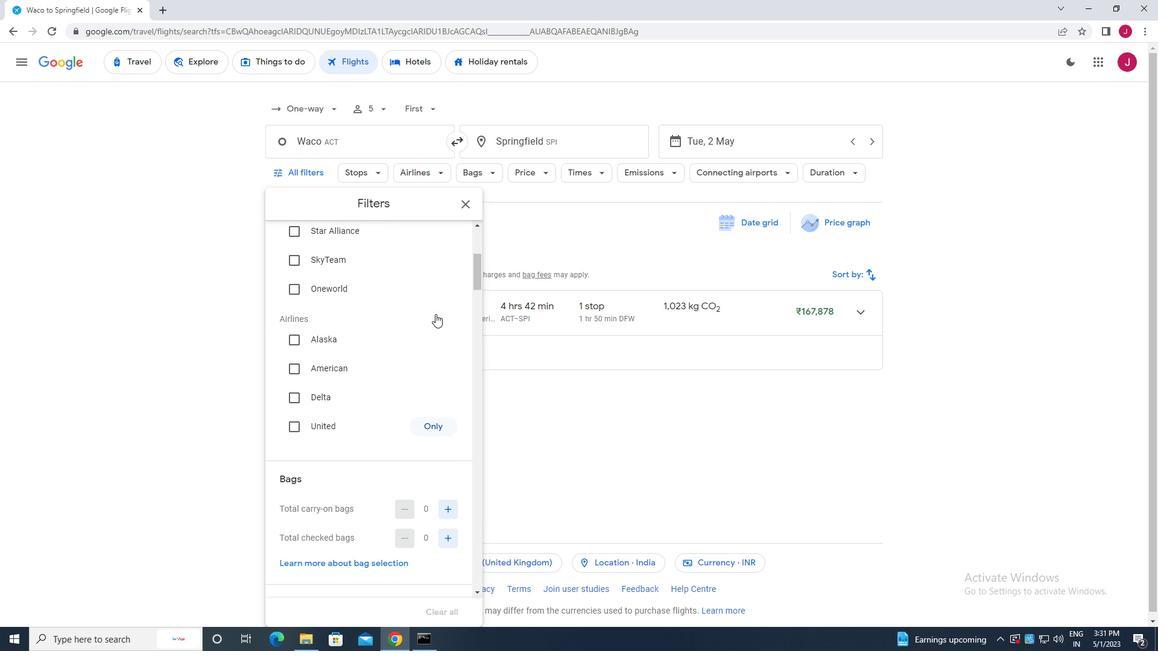 
Action: Mouse scrolled (428, 316) with delta (0, 0)
Screenshot: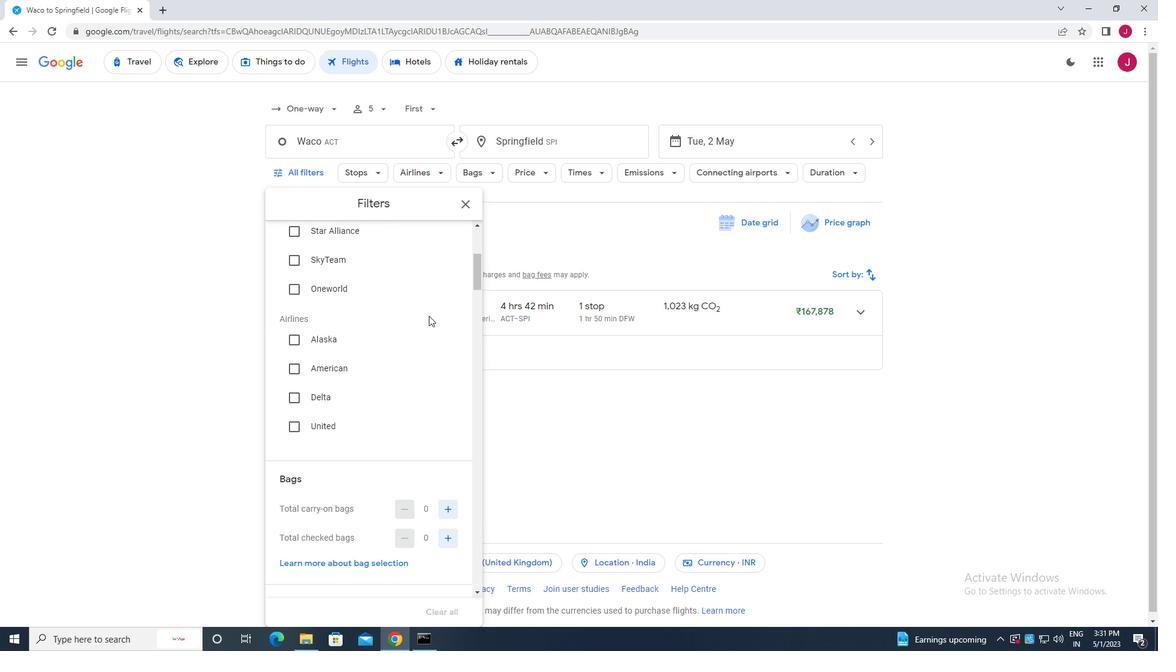 
Action: Mouse moved to (428, 316)
Screenshot: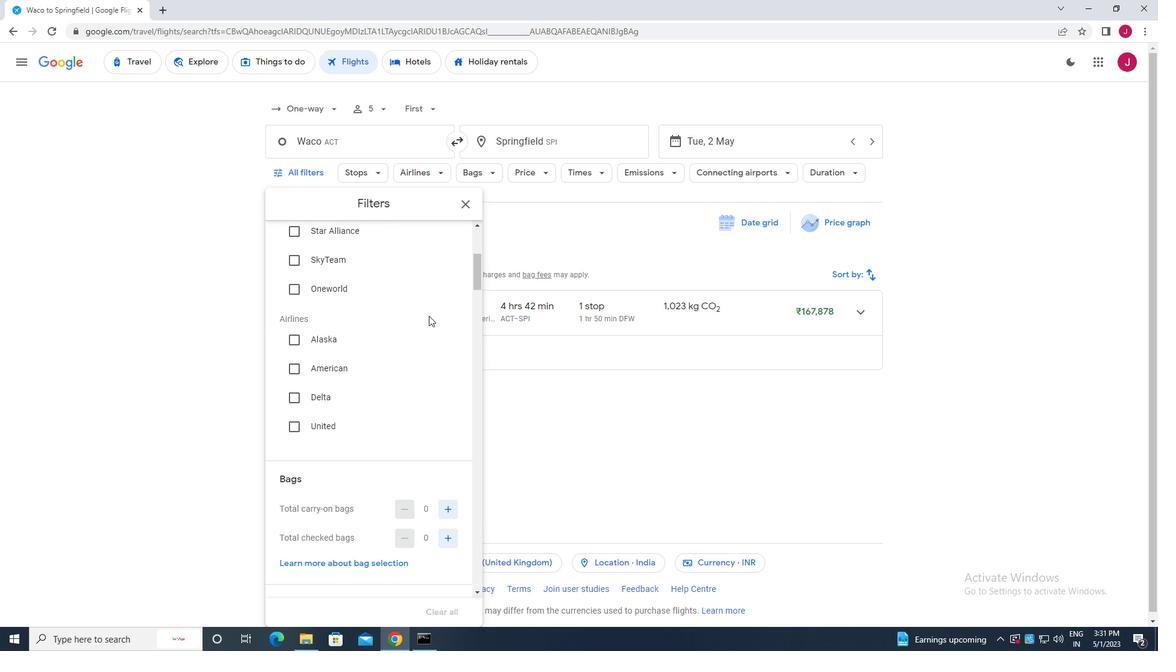 
Action: Mouse scrolled (428, 316) with delta (0, 0)
Screenshot: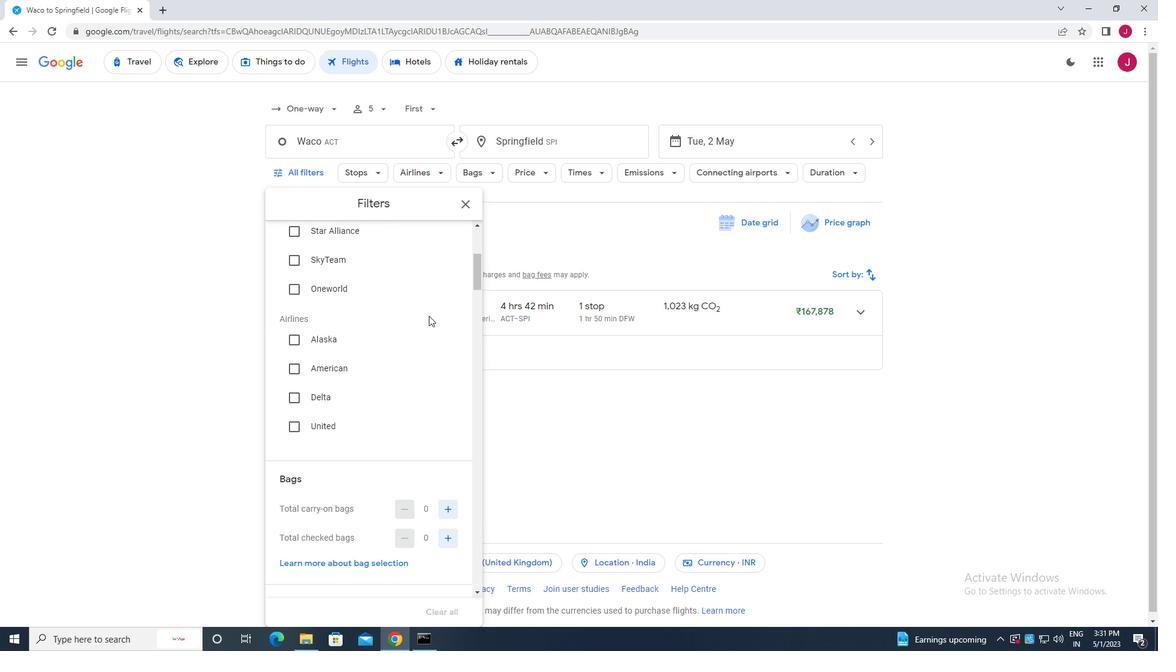 
Action: Mouse scrolled (428, 316) with delta (0, 0)
Screenshot: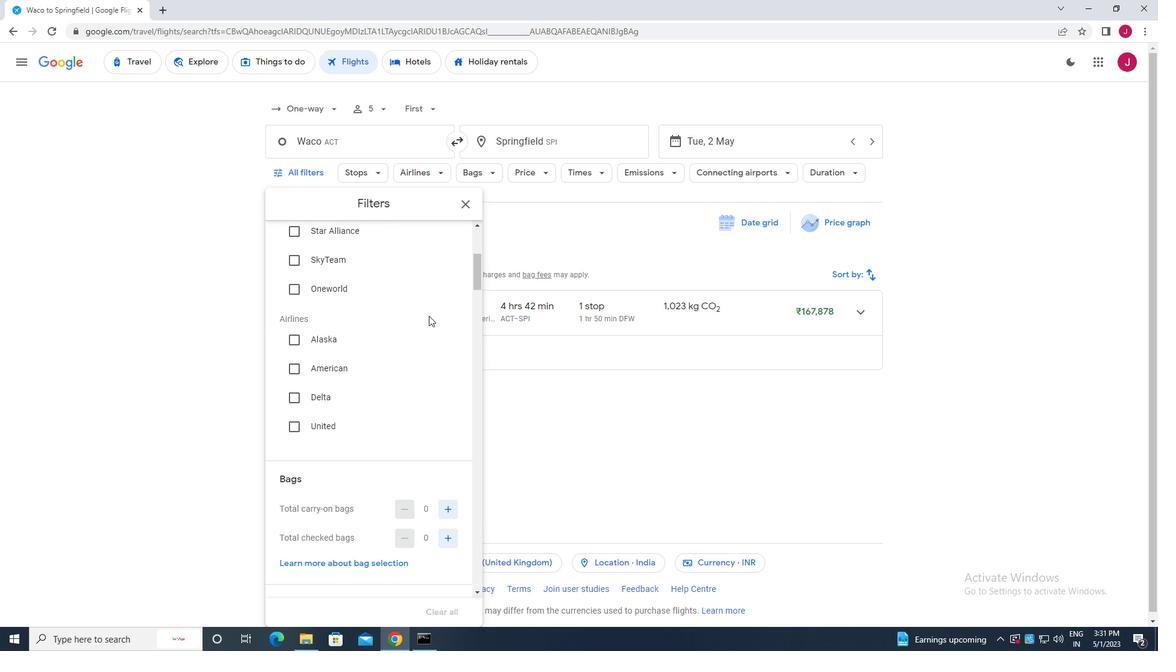 
Action: Mouse moved to (341, 399)
Screenshot: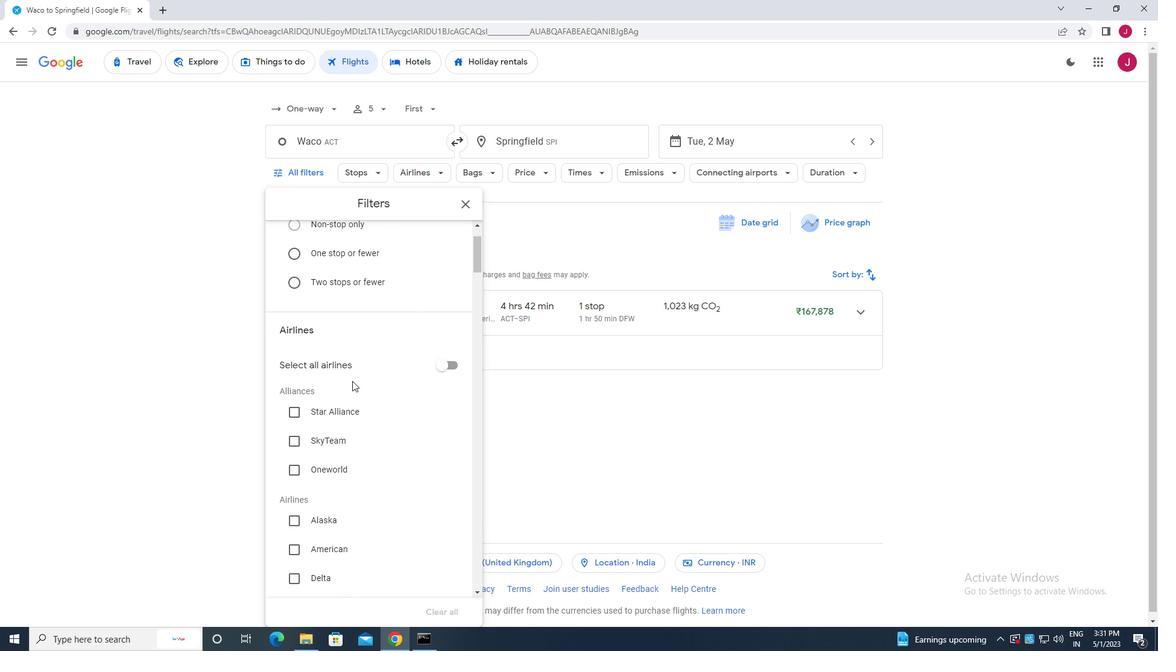 
Action: Mouse scrolled (341, 398) with delta (0, 0)
Screenshot: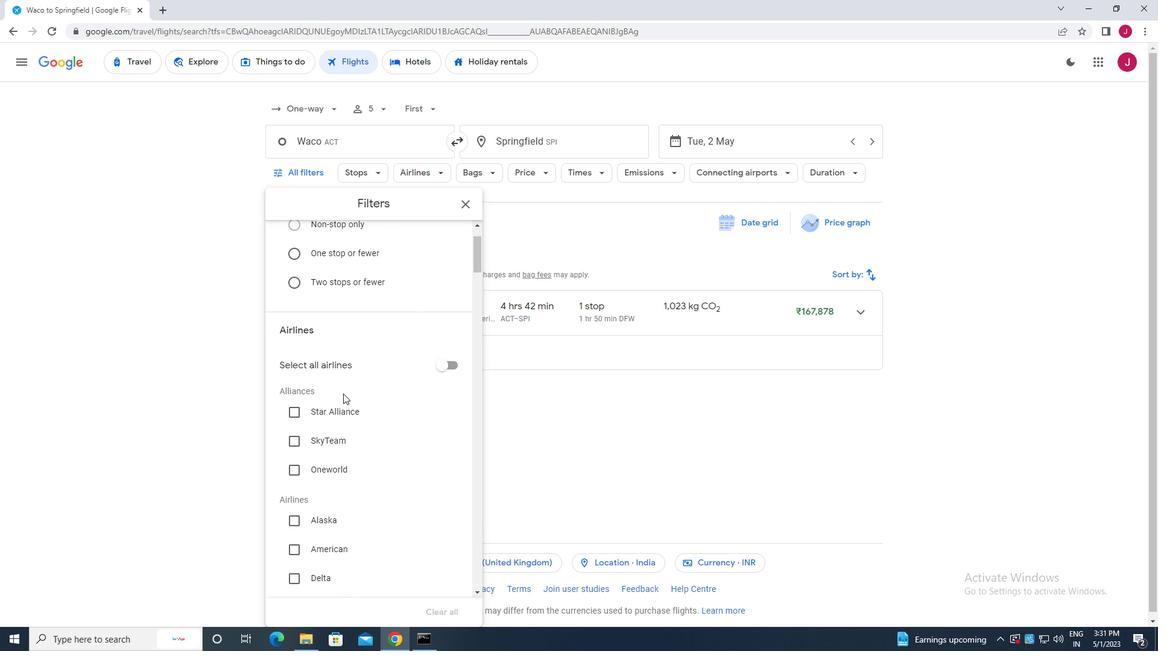 
Action: Mouse moved to (341, 401)
Screenshot: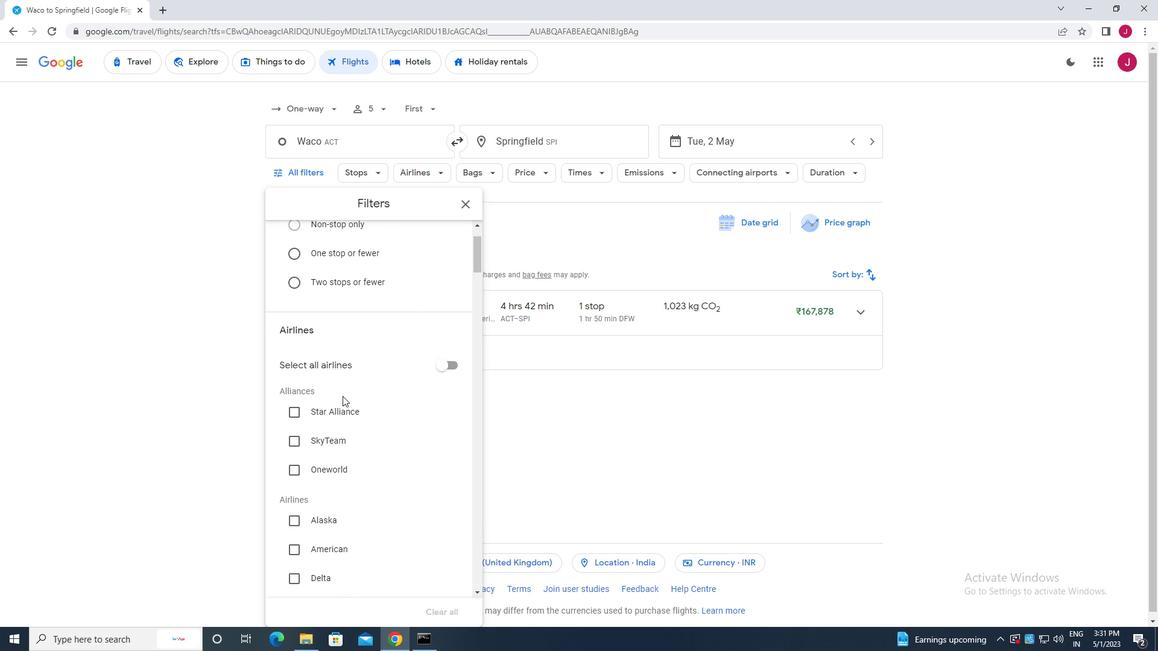 
Action: Mouse scrolled (341, 400) with delta (0, 0)
Screenshot: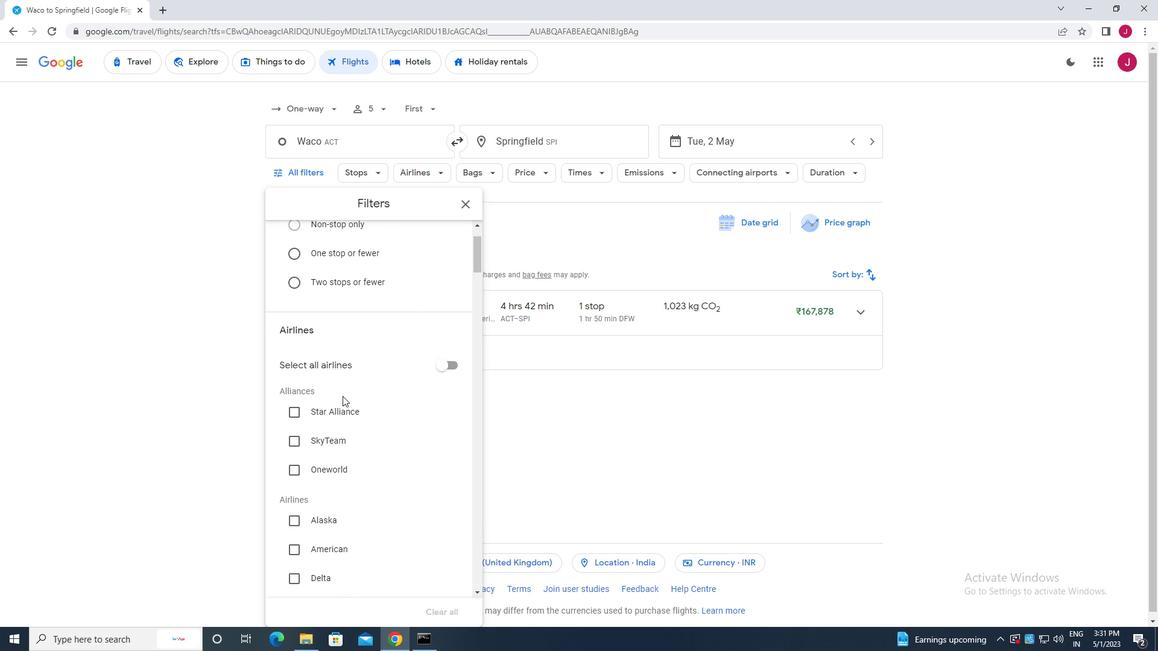 
Action: Mouse moved to (341, 401)
Screenshot: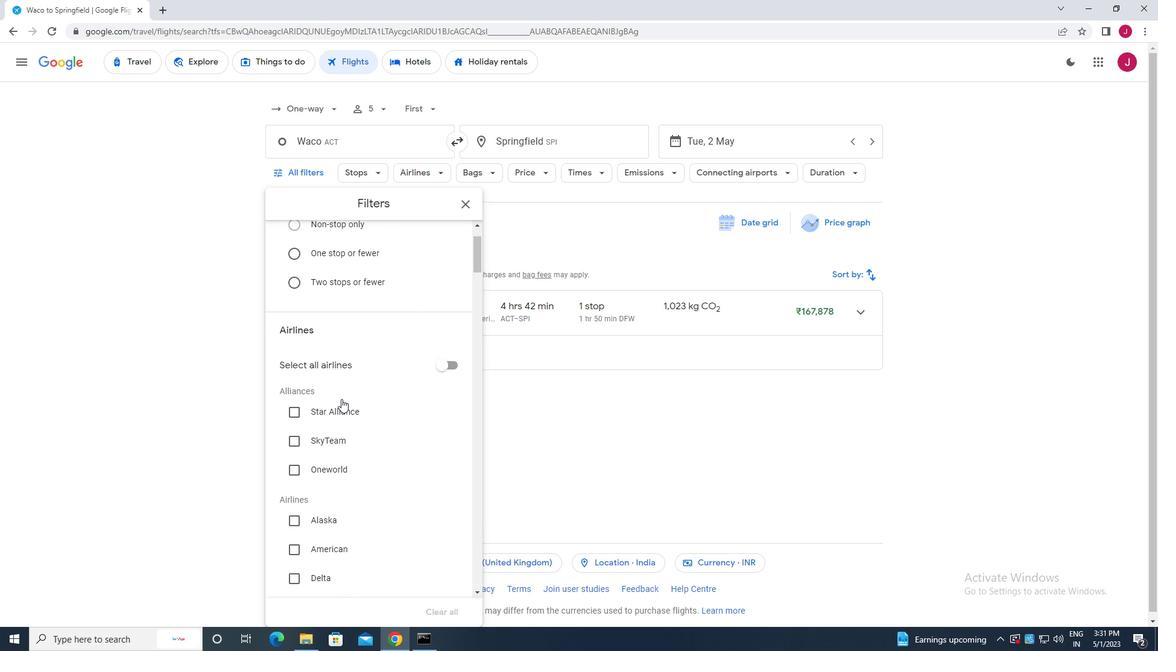 
Action: Mouse scrolled (341, 400) with delta (0, 0)
Screenshot: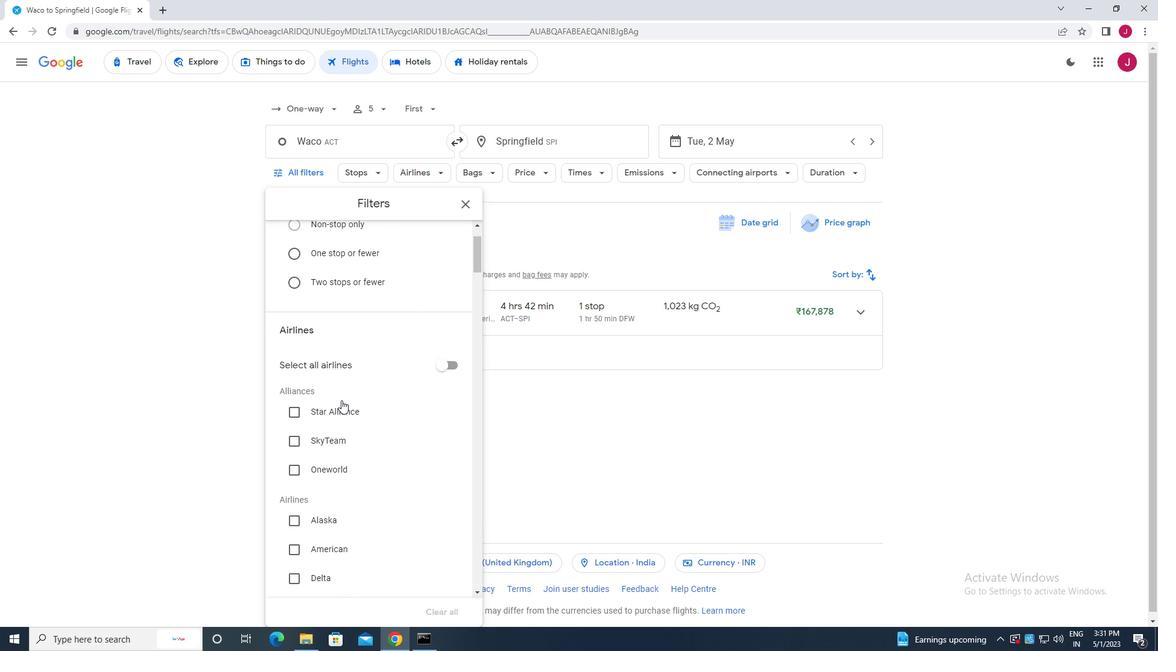 
Action: Mouse moved to (358, 404)
Screenshot: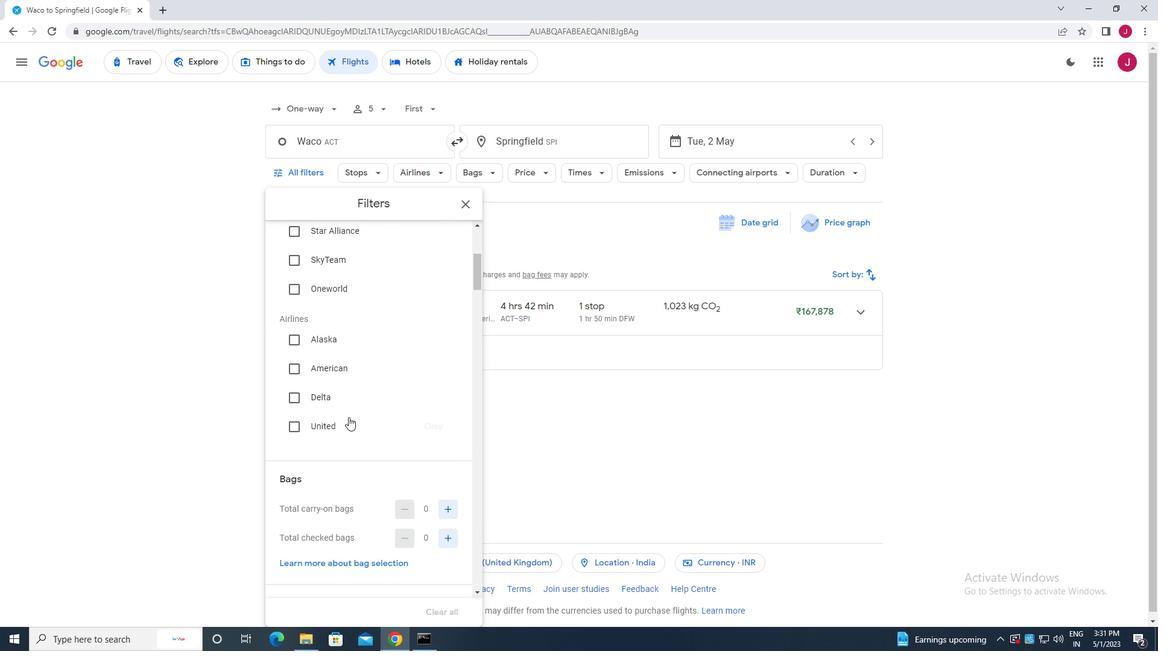 
Action: Mouse scrolled (358, 403) with delta (0, 0)
Screenshot: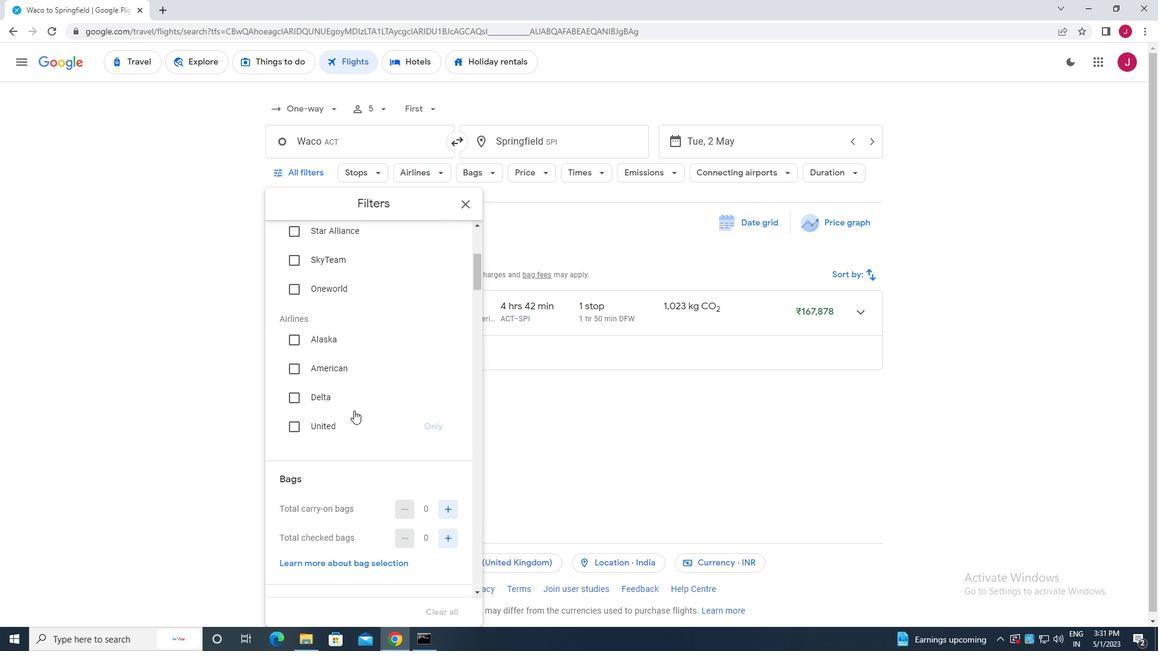 
Action: Mouse scrolled (358, 403) with delta (0, 0)
Screenshot: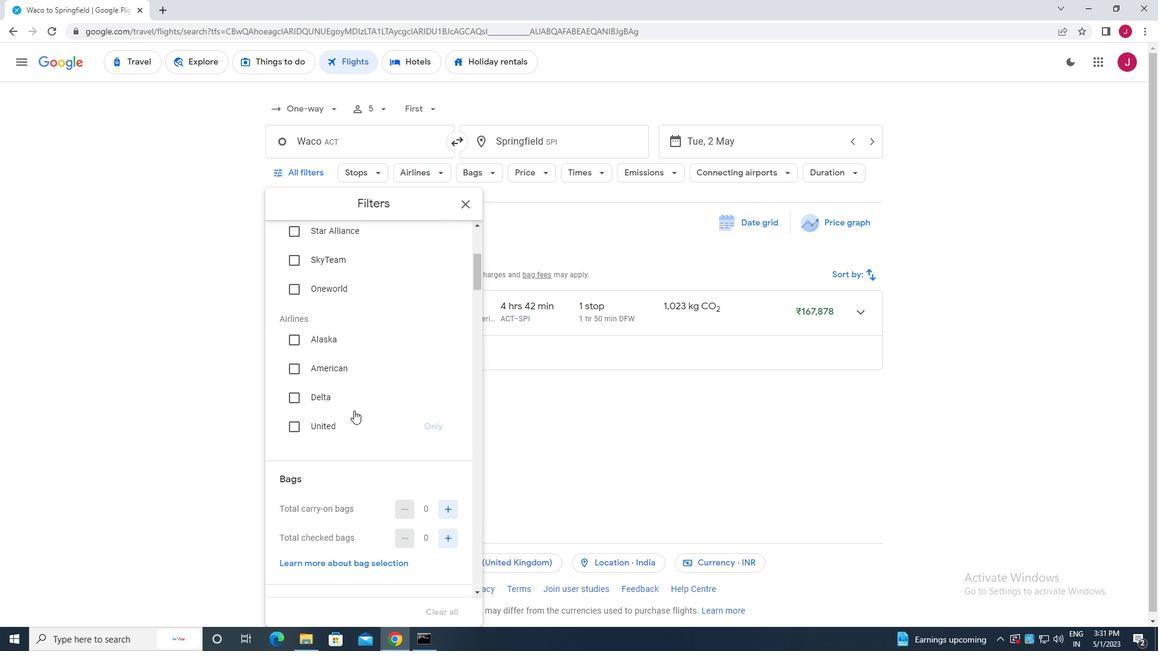 
Action: Mouse scrolled (358, 403) with delta (0, 0)
Screenshot: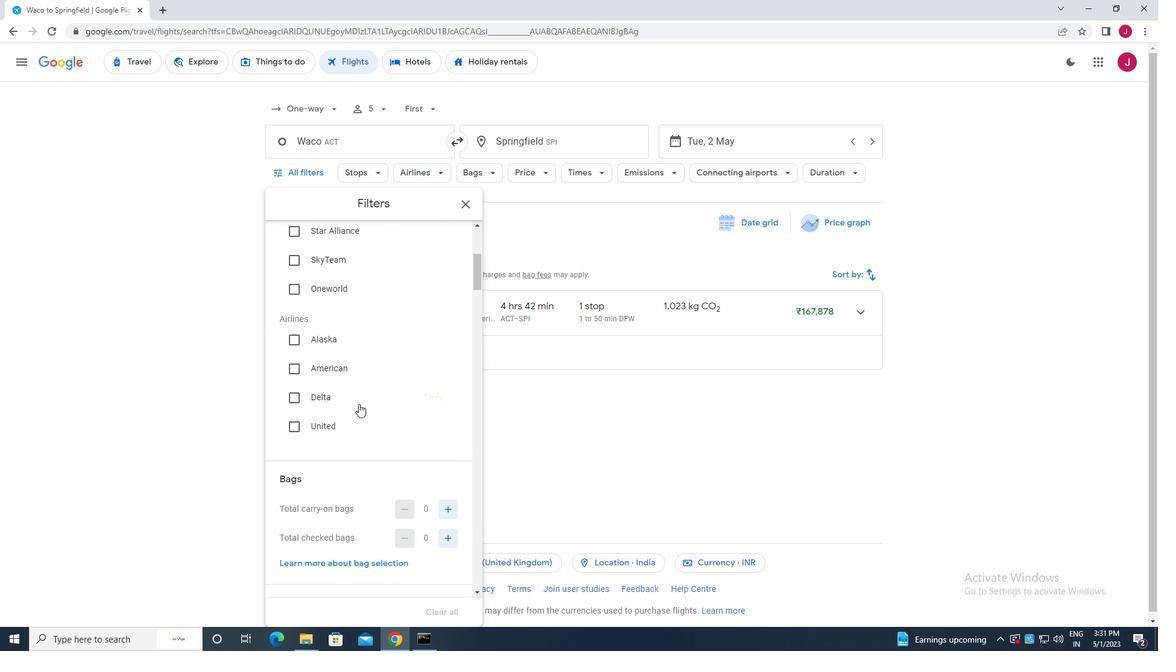 
Action: Mouse moved to (359, 402)
Screenshot: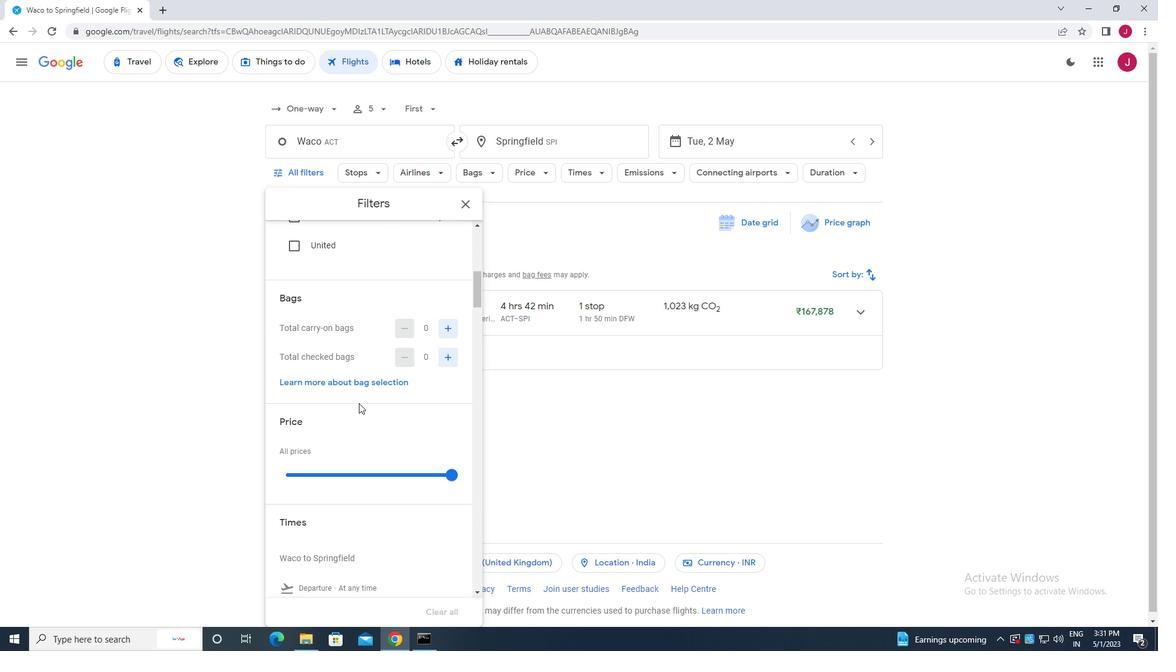 
Action: Mouse scrolled (359, 402) with delta (0, 0)
Screenshot: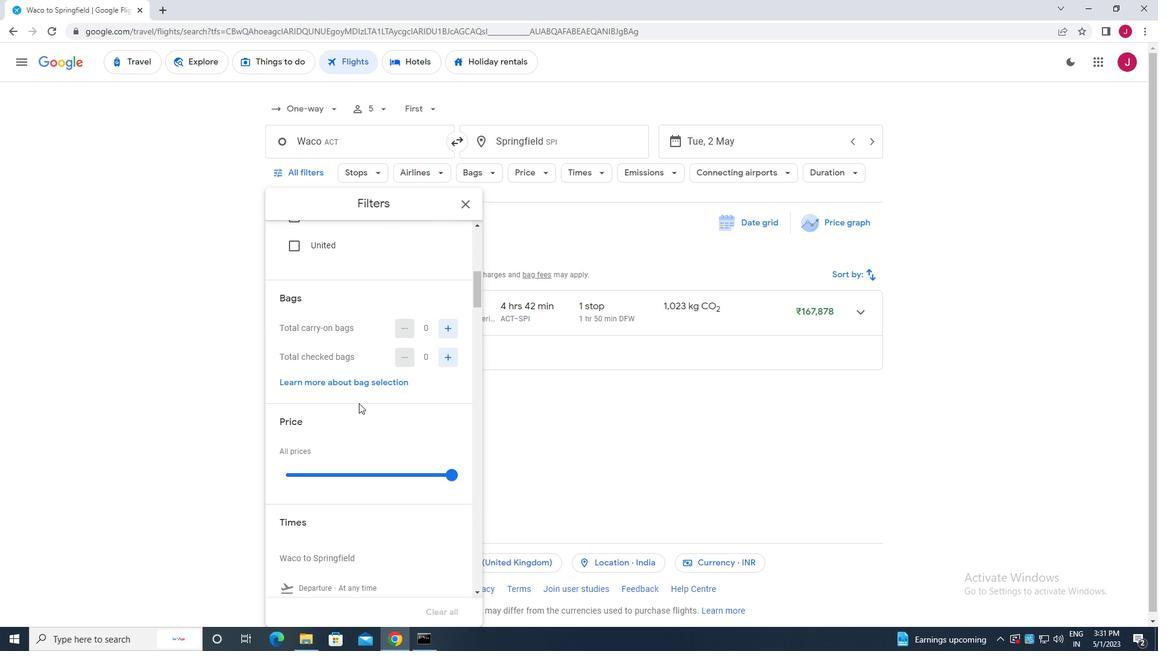 
Action: Mouse moved to (453, 265)
Screenshot: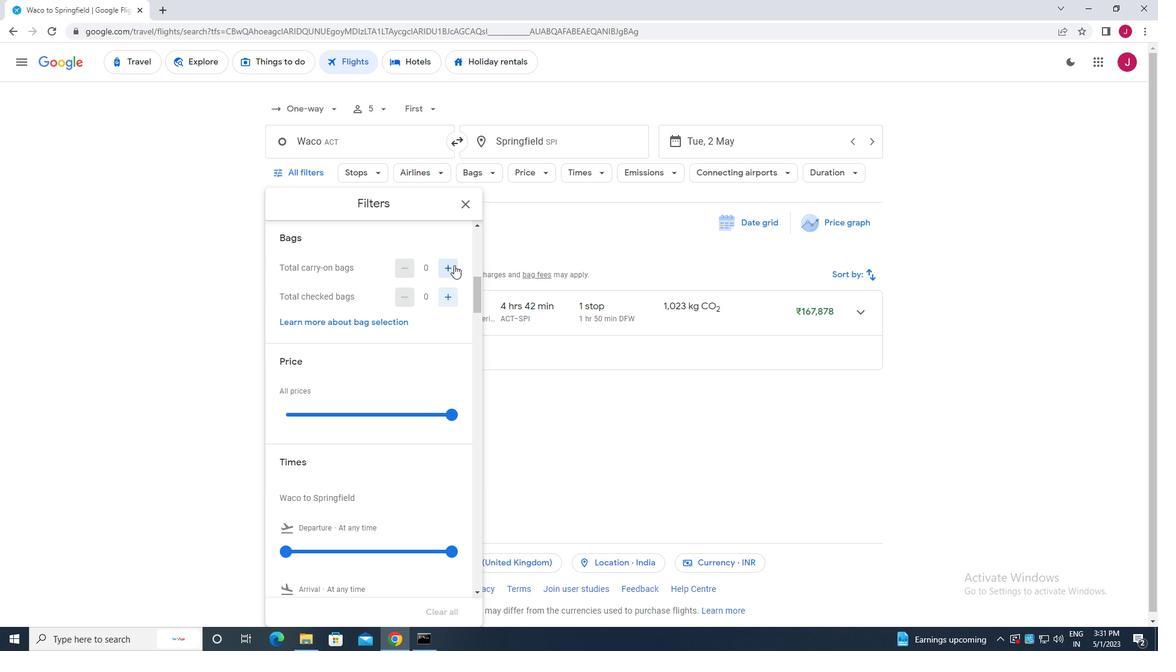 
Action: Mouse pressed left at (453, 265)
Screenshot: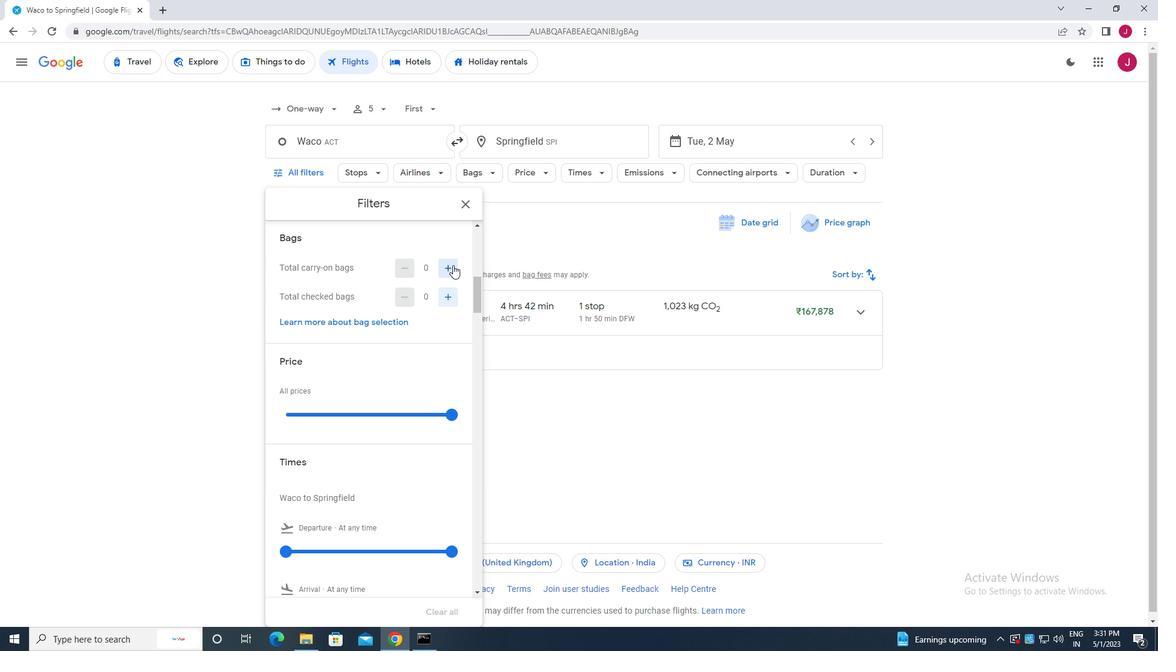 
Action: Mouse moved to (445, 297)
Screenshot: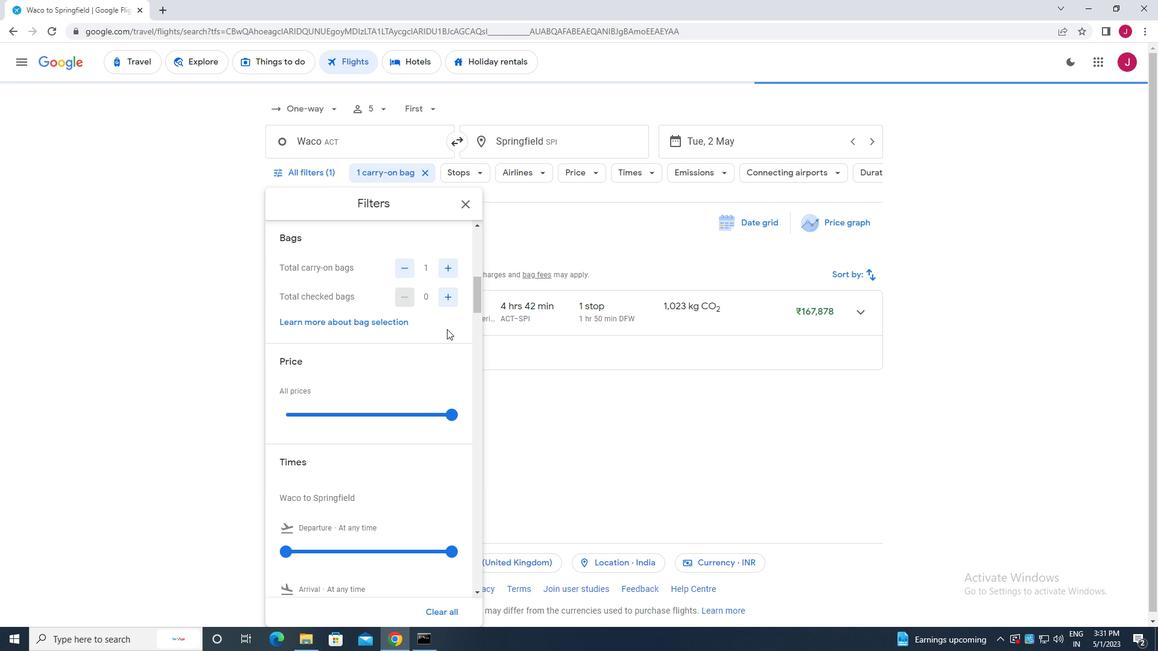 
Action: Mouse pressed left at (445, 297)
Screenshot: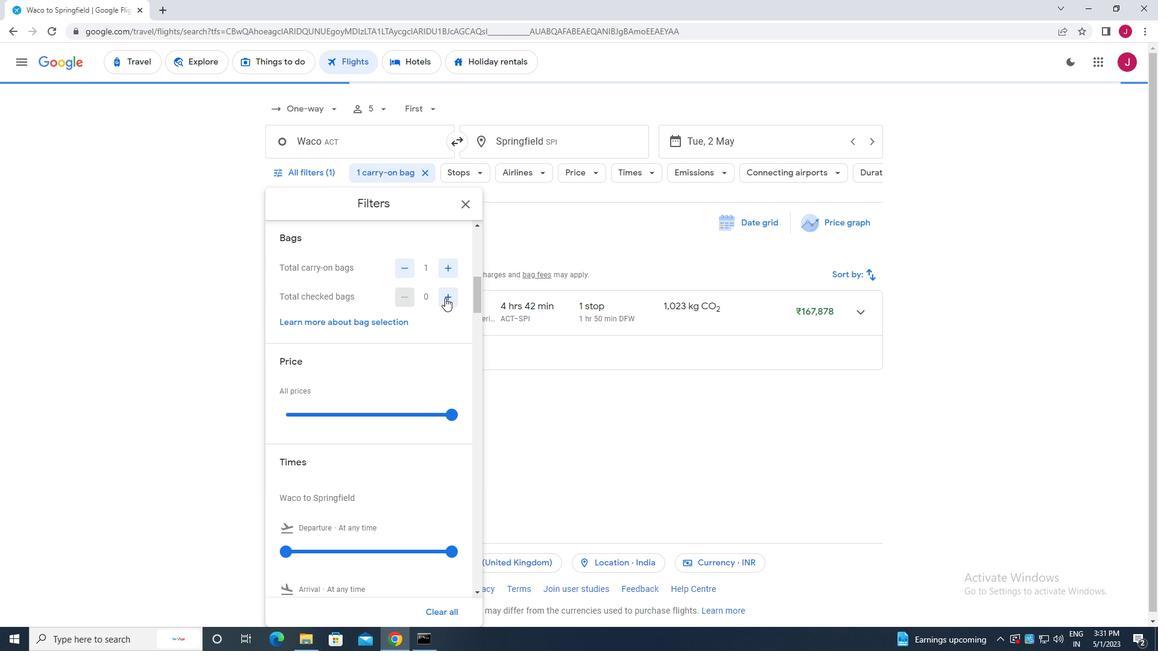 
Action: Mouse pressed left at (445, 297)
Screenshot: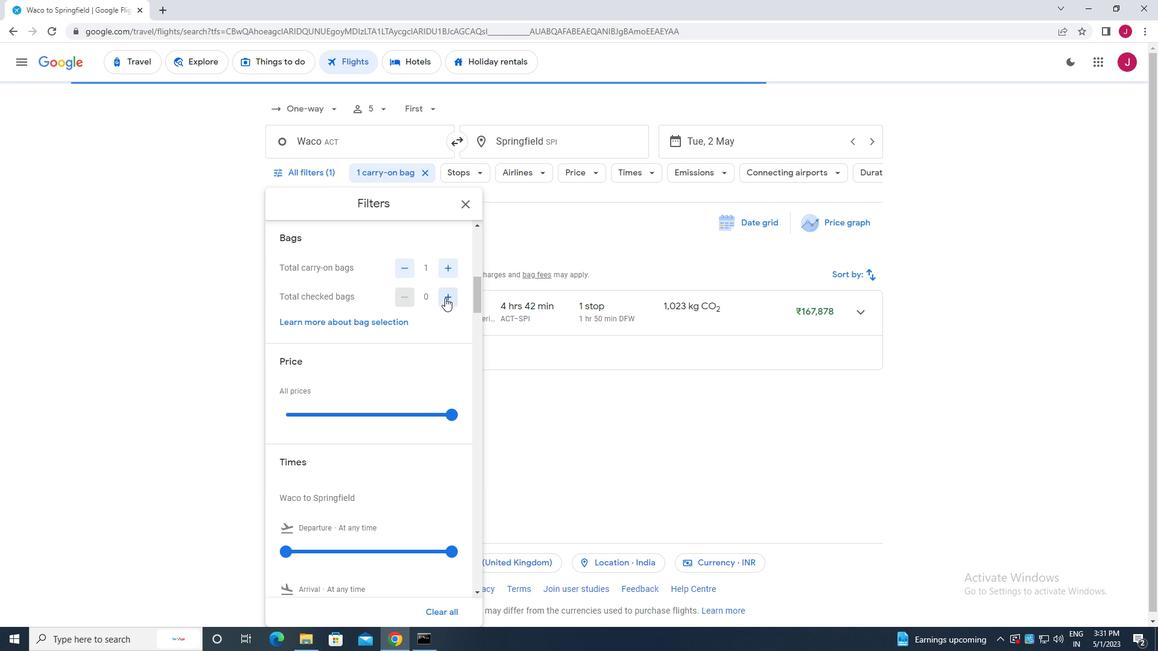 
Action: Mouse pressed left at (445, 297)
Screenshot: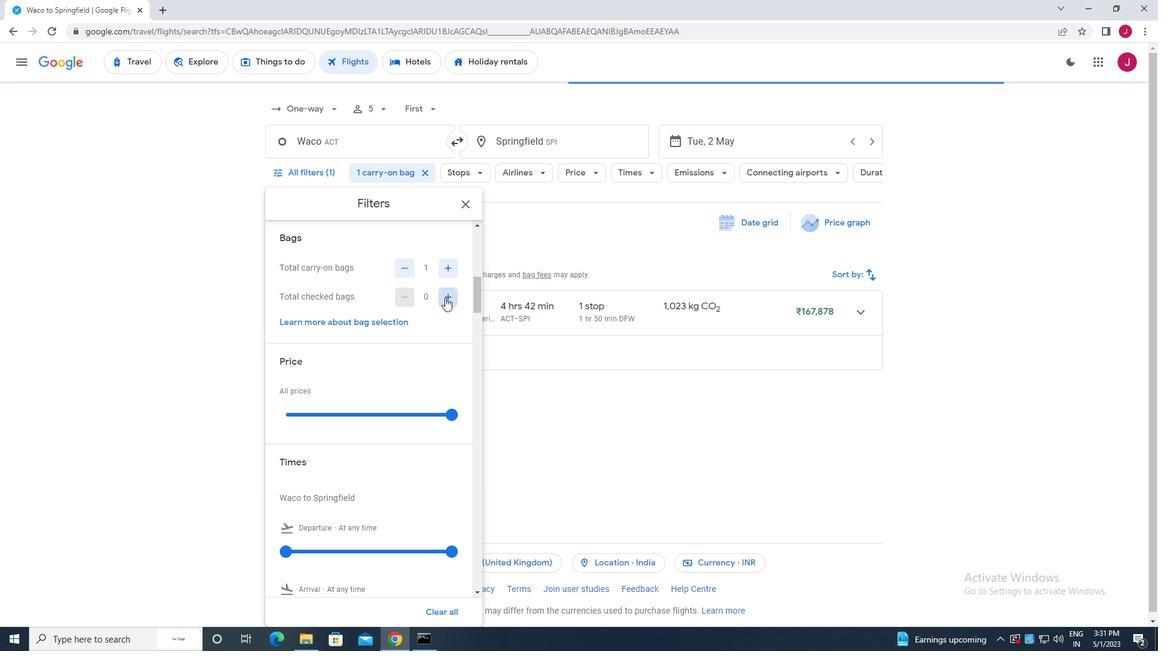 
Action: Mouse pressed left at (445, 297)
Screenshot: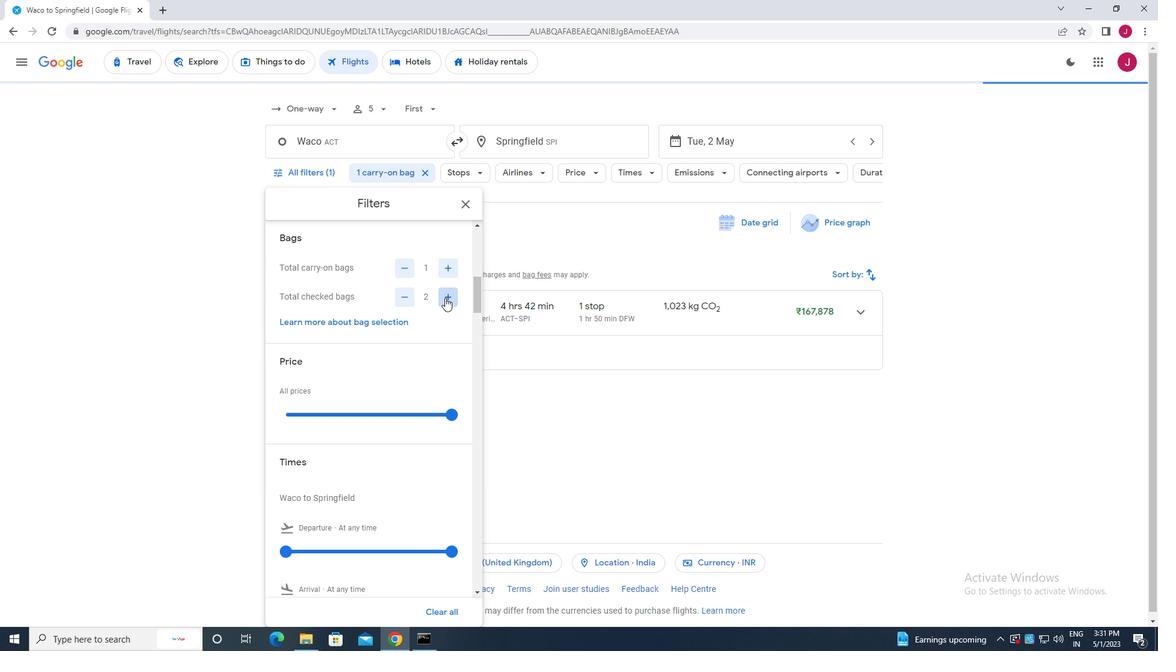 
Action: Mouse pressed left at (445, 297)
Screenshot: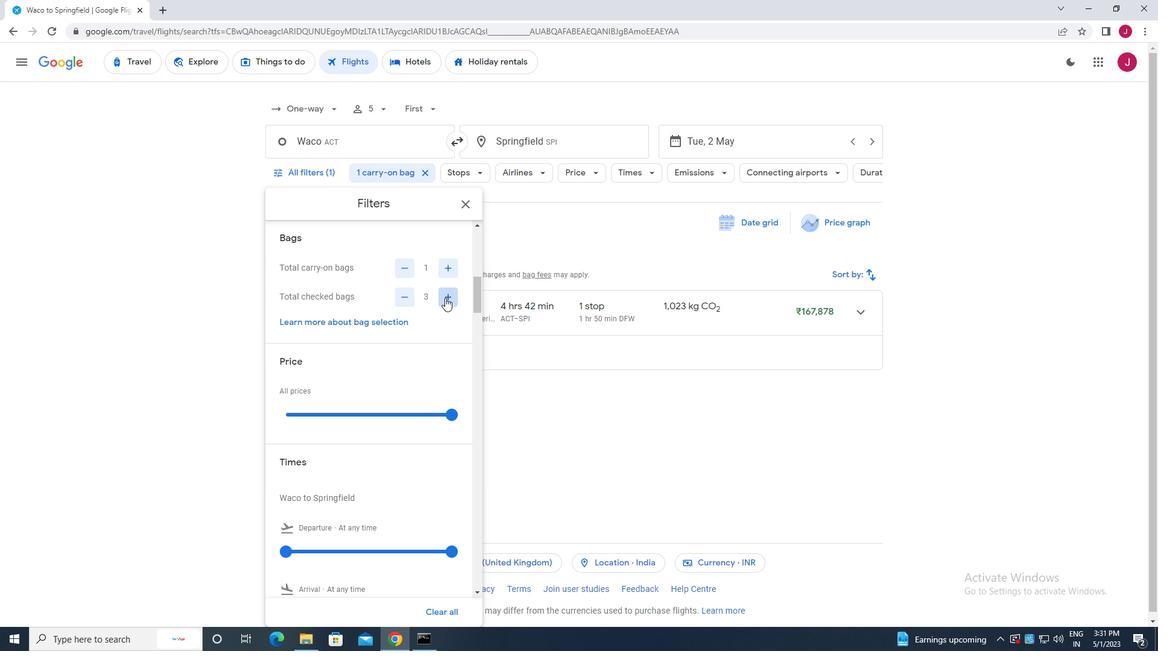
Action: Mouse moved to (445, 300)
Screenshot: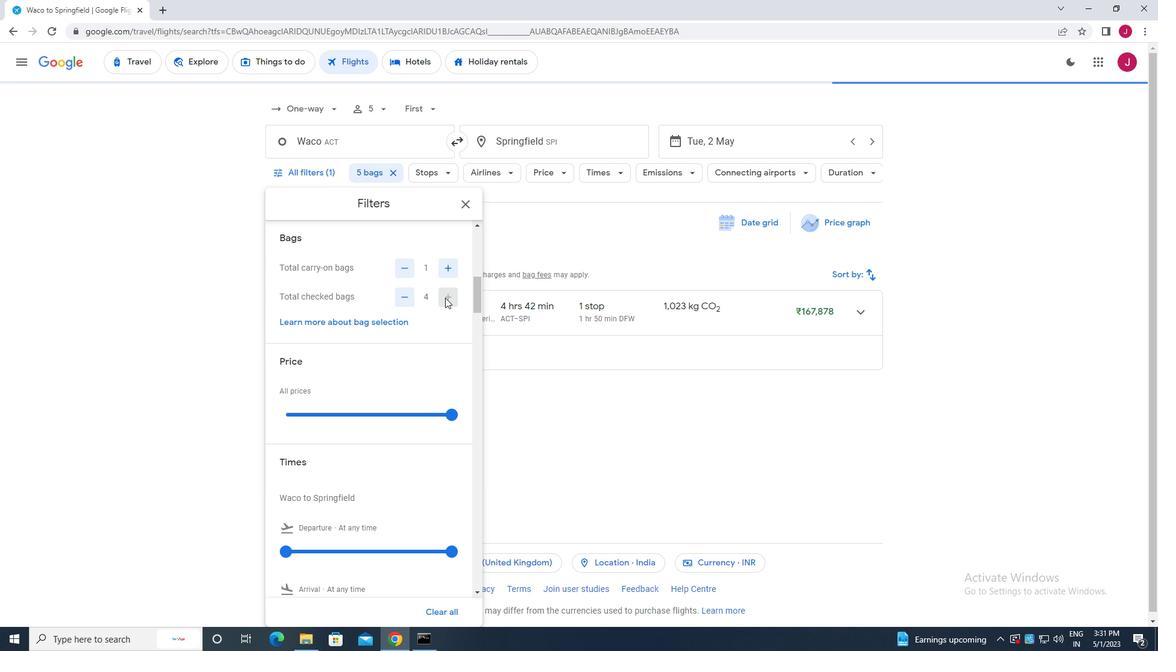 
Action: Mouse scrolled (445, 299) with delta (0, 0)
Screenshot: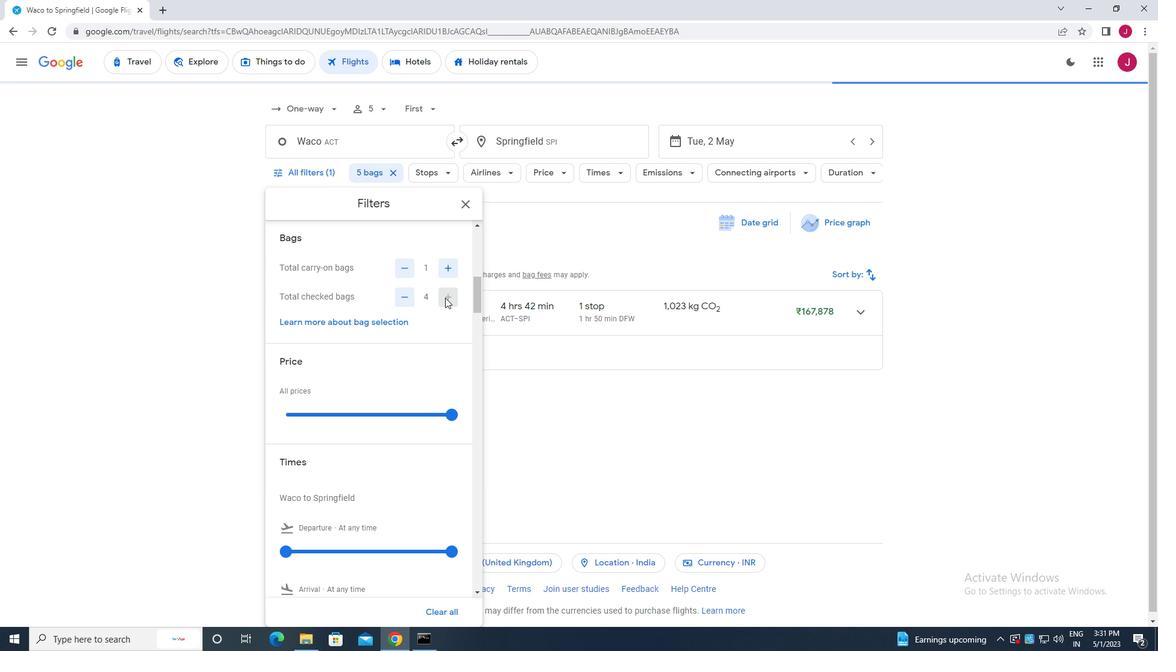 
Action: Mouse moved to (454, 352)
Screenshot: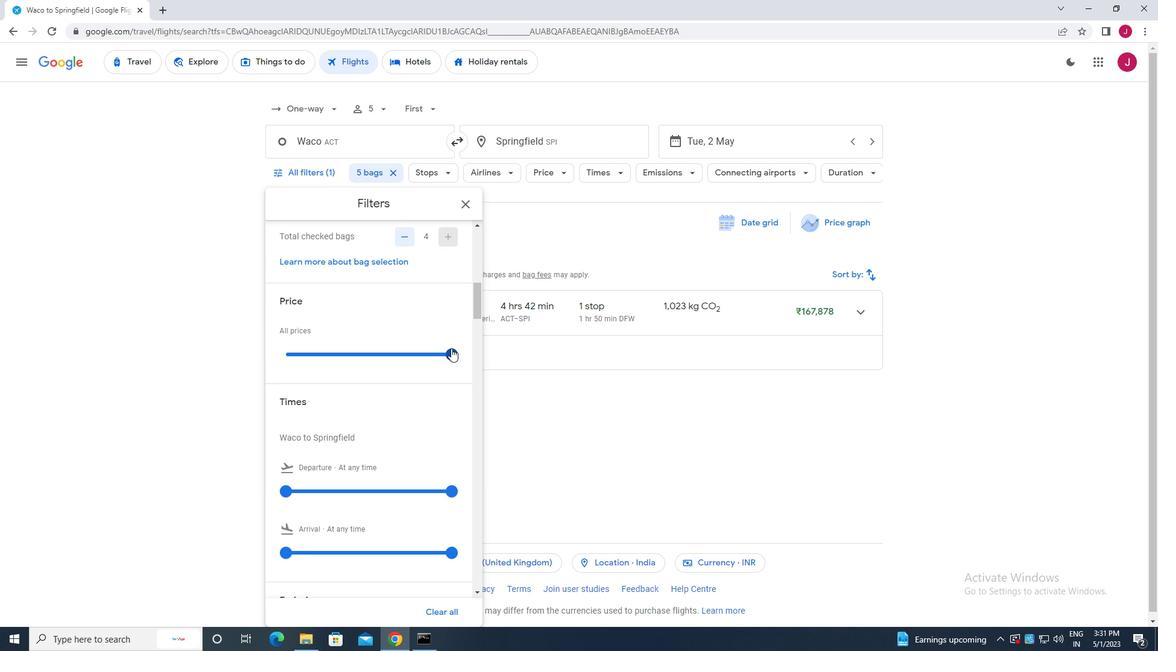 
Action: Mouse pressed left at (454, 352)
Screenshot: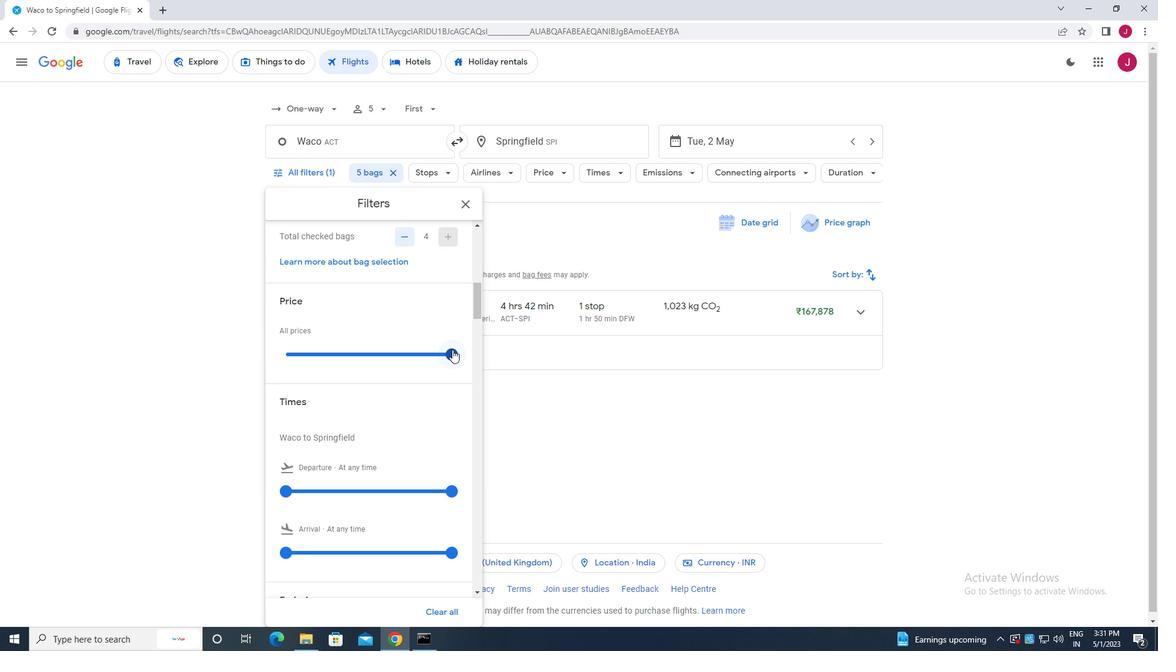 
Action: Mouse moved to (301, 474)
Screenshot: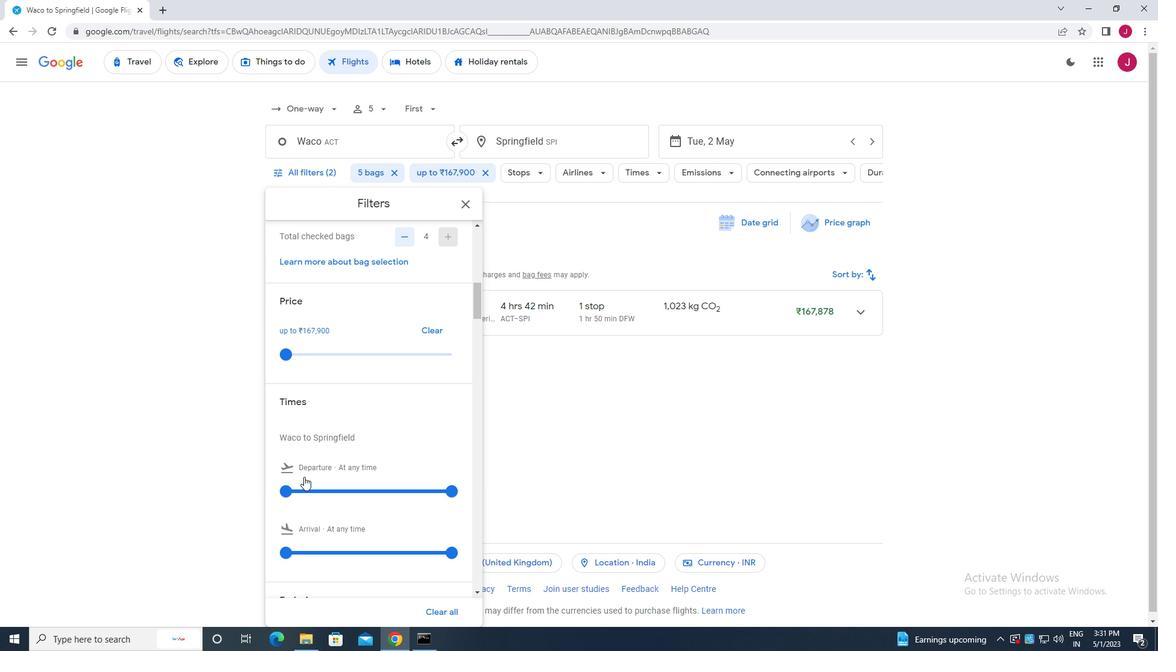 
Action: Mouse scrolled (301, 473) with delta (0, 0)
Screenshot: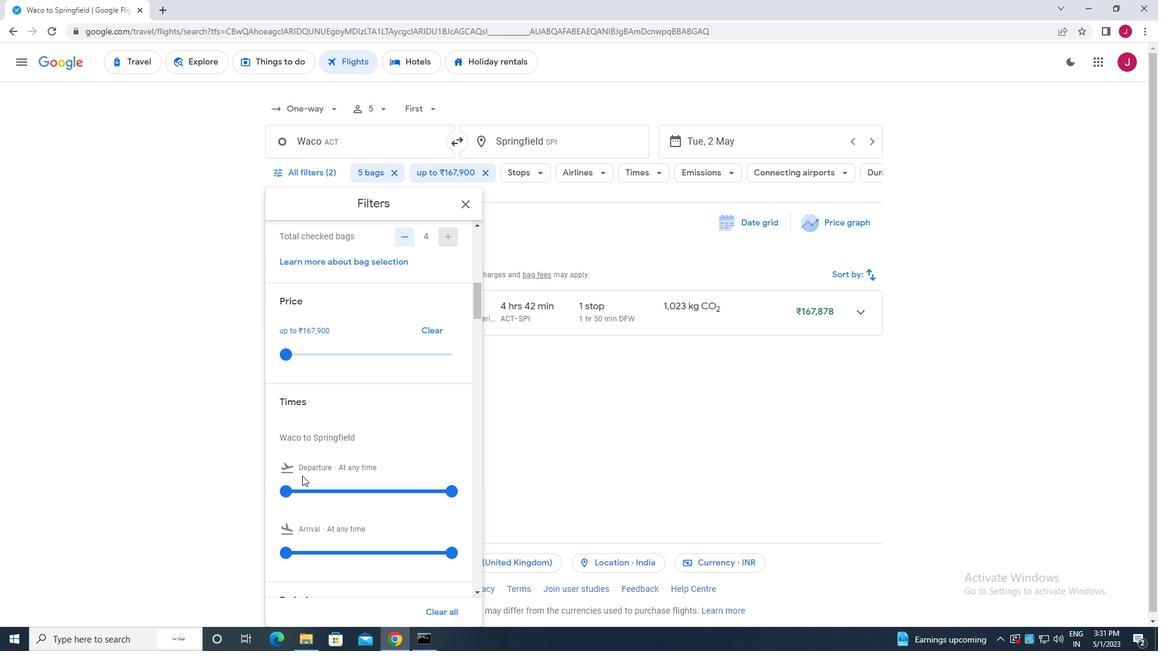 
Action: Mouse moved to (287, 431)
Screenshot: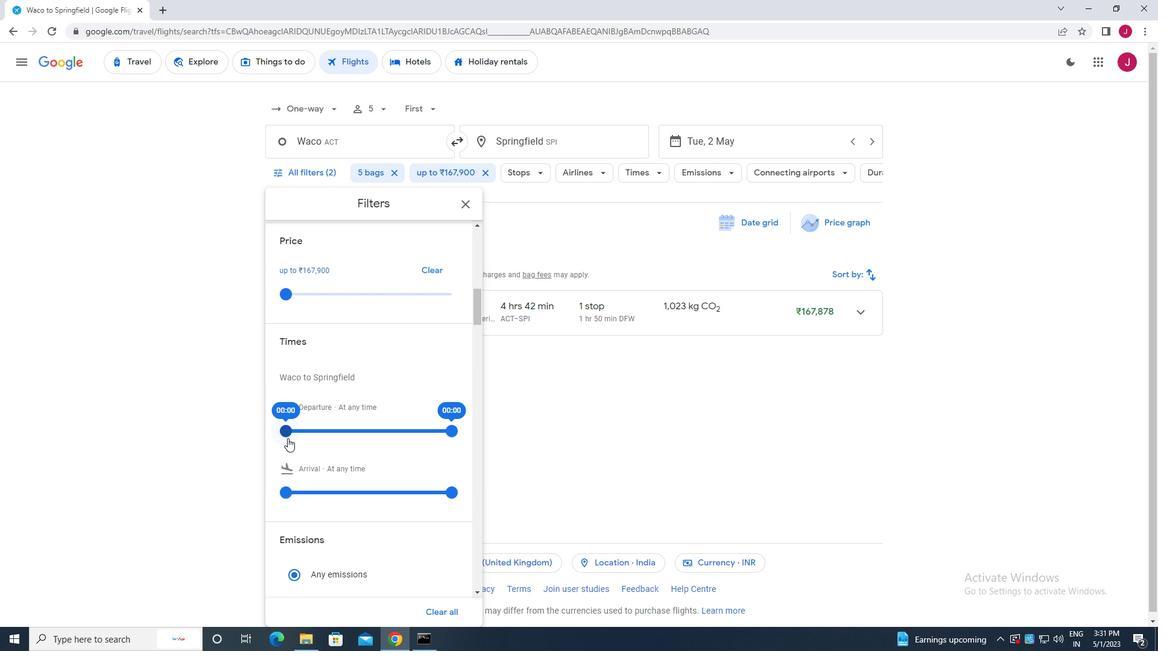 
Action: Mouse pressed left at (287, 431)
Screenshot: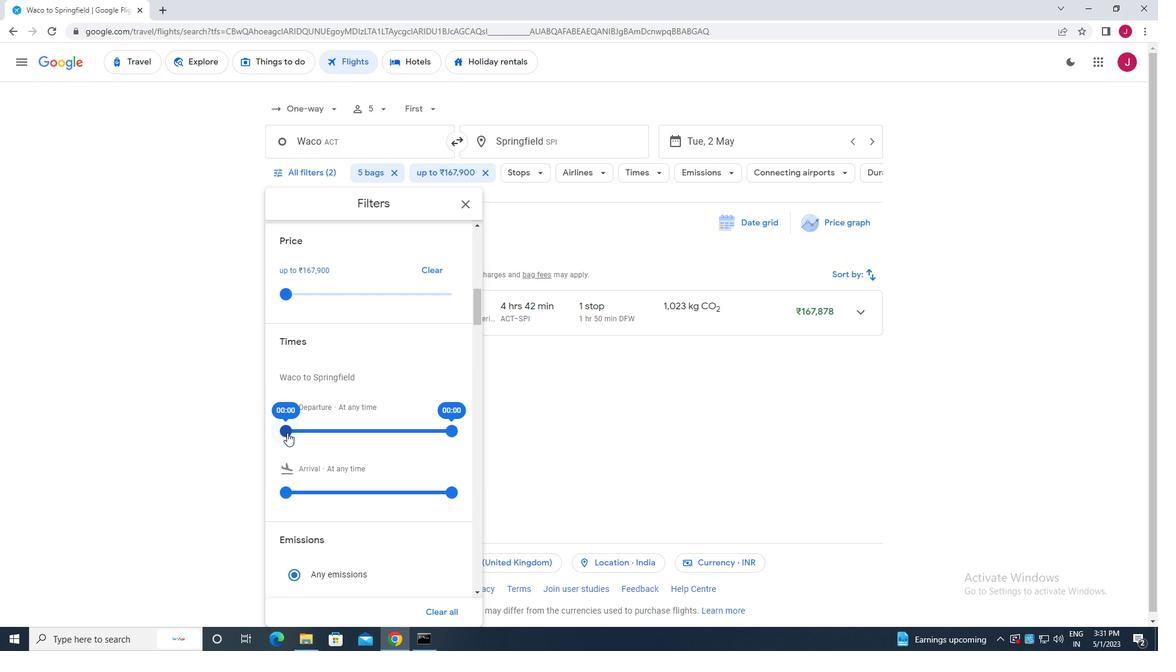 
Action: Mouse moved to (450, 429)
Screenshot: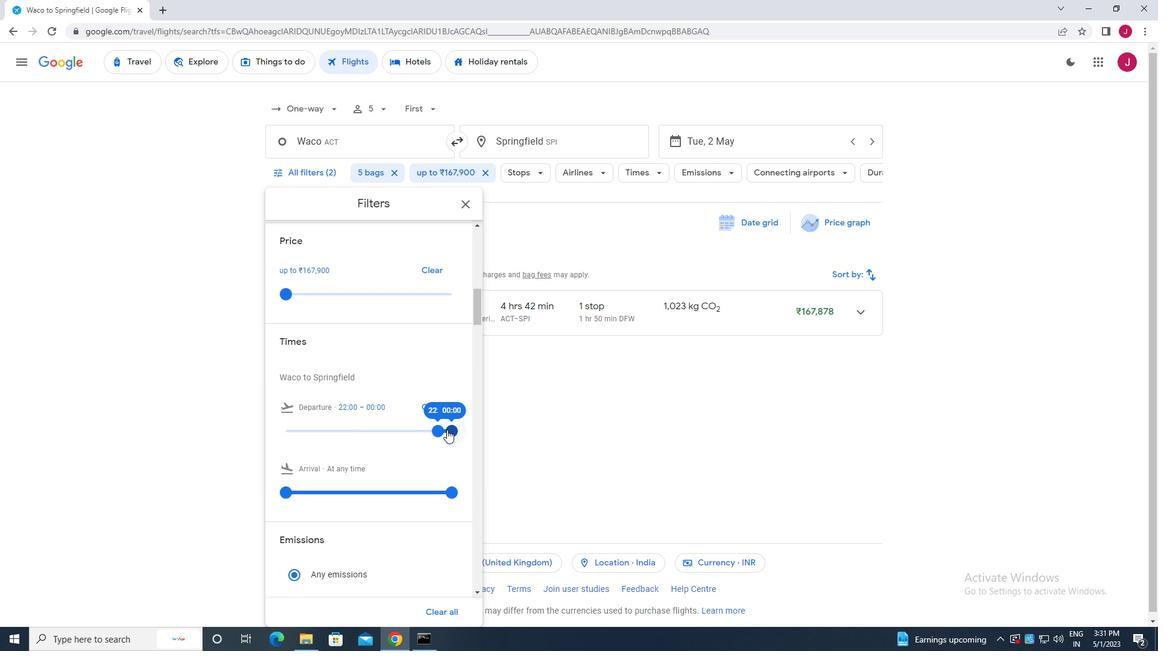 
Action: Mouse pressed left at (450, 429)
Screenshot: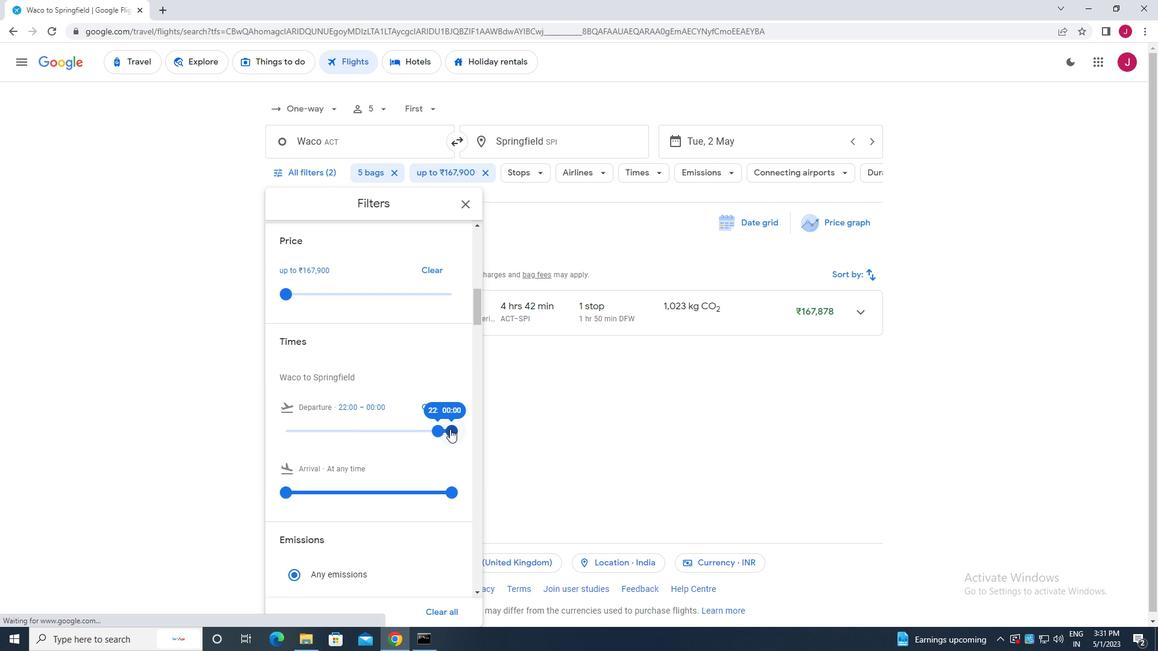 
Action: Mouse moved to (442, 433)
Screenshot: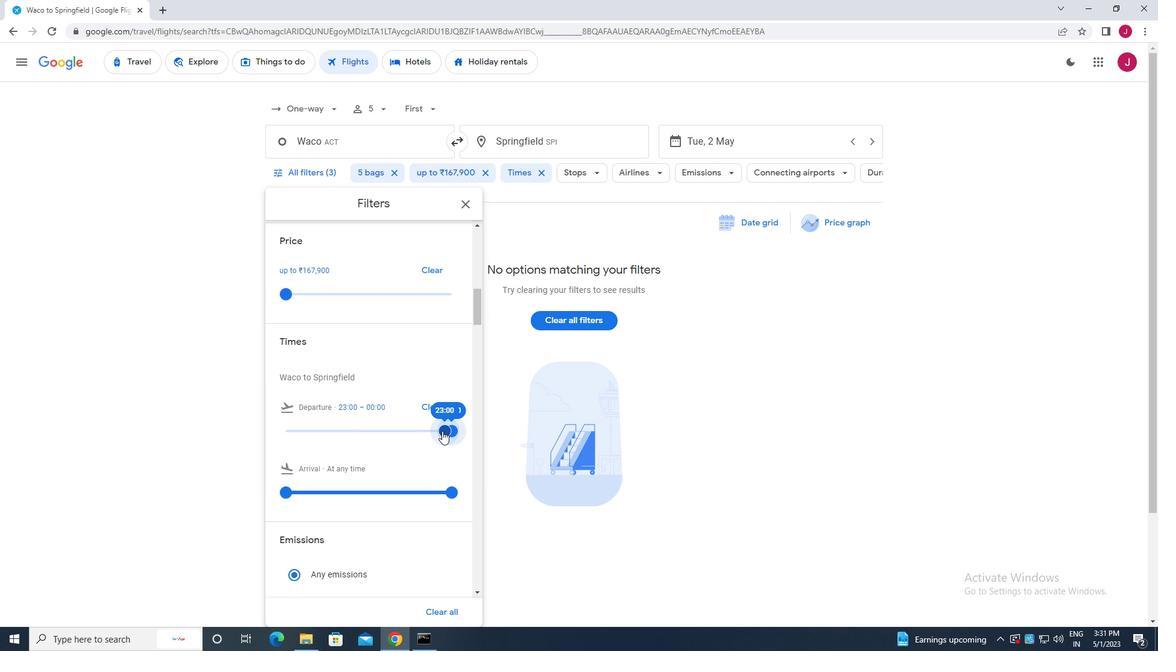 
Action: Mouse pressed left at (442, 433)
Screenshot: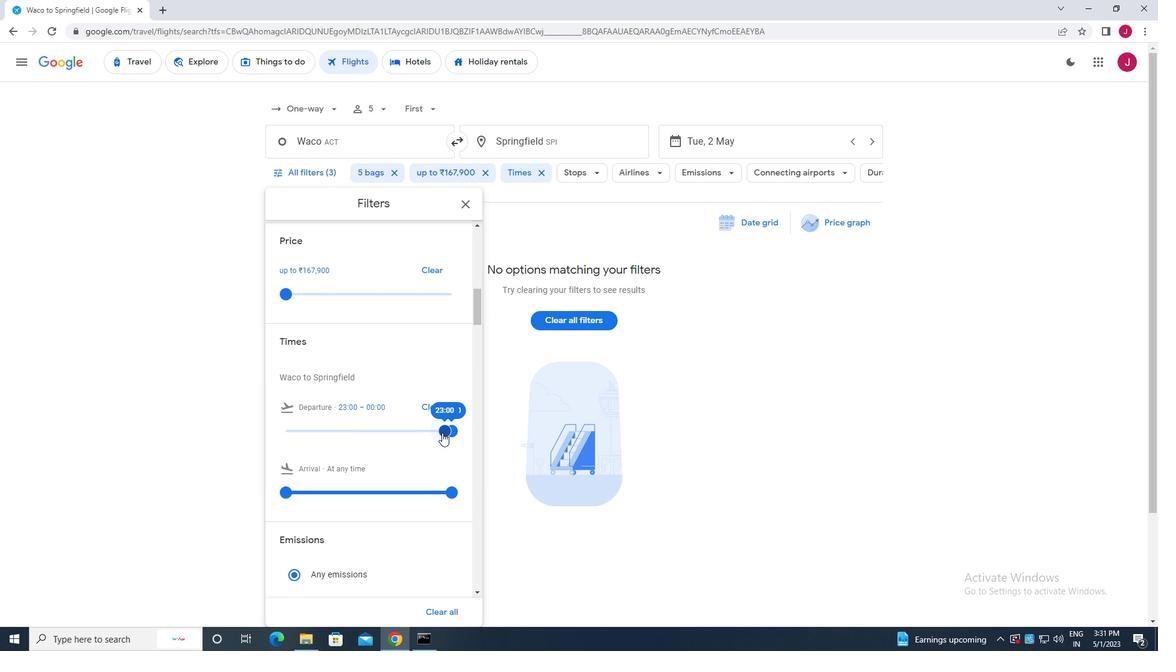 
Action: Mouse moved to (449, 433)
Screenshot: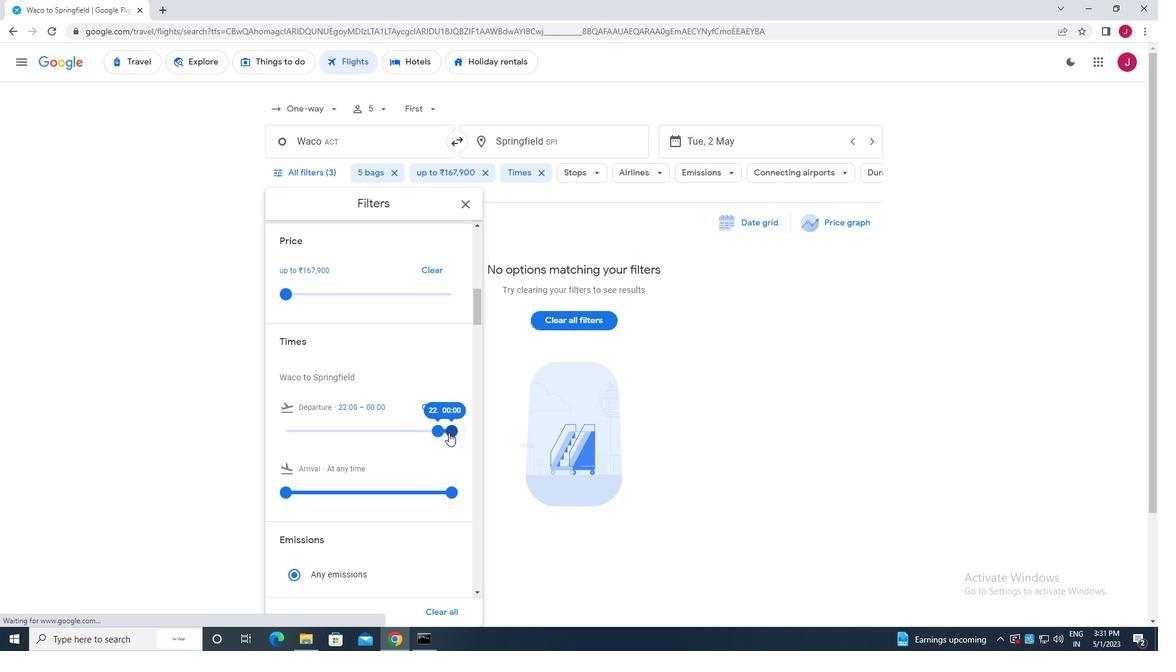 
Action: Mouse pressed left at (449, 433)
Screenshot: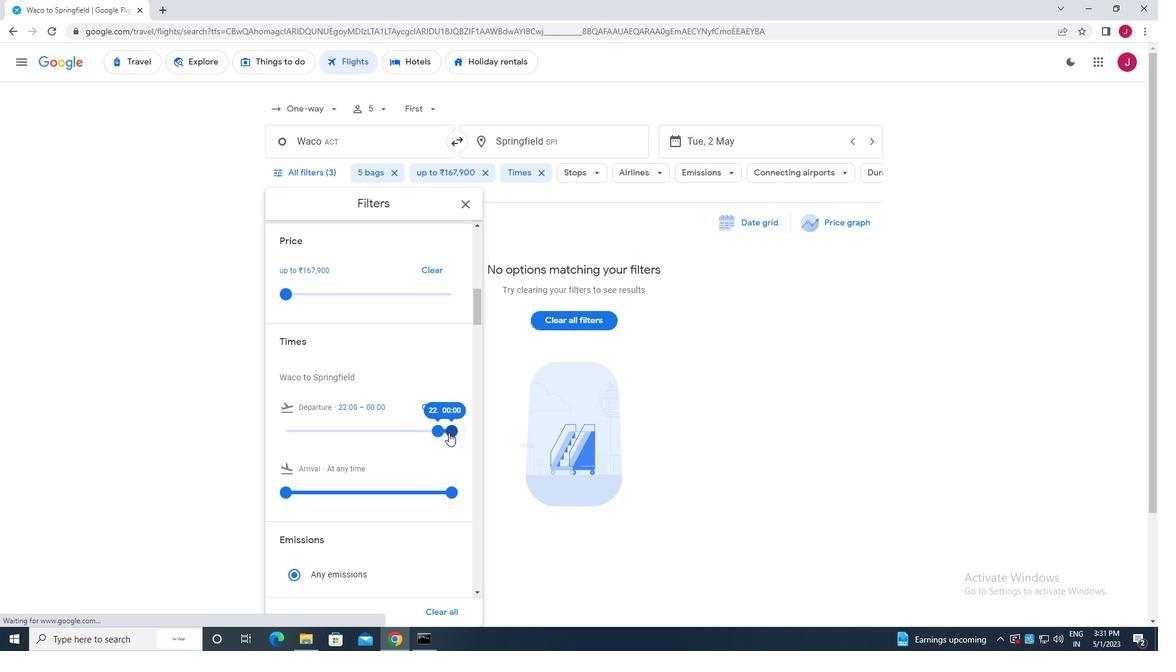 
Action: Mouse moved to (441, 431)
Screenshot: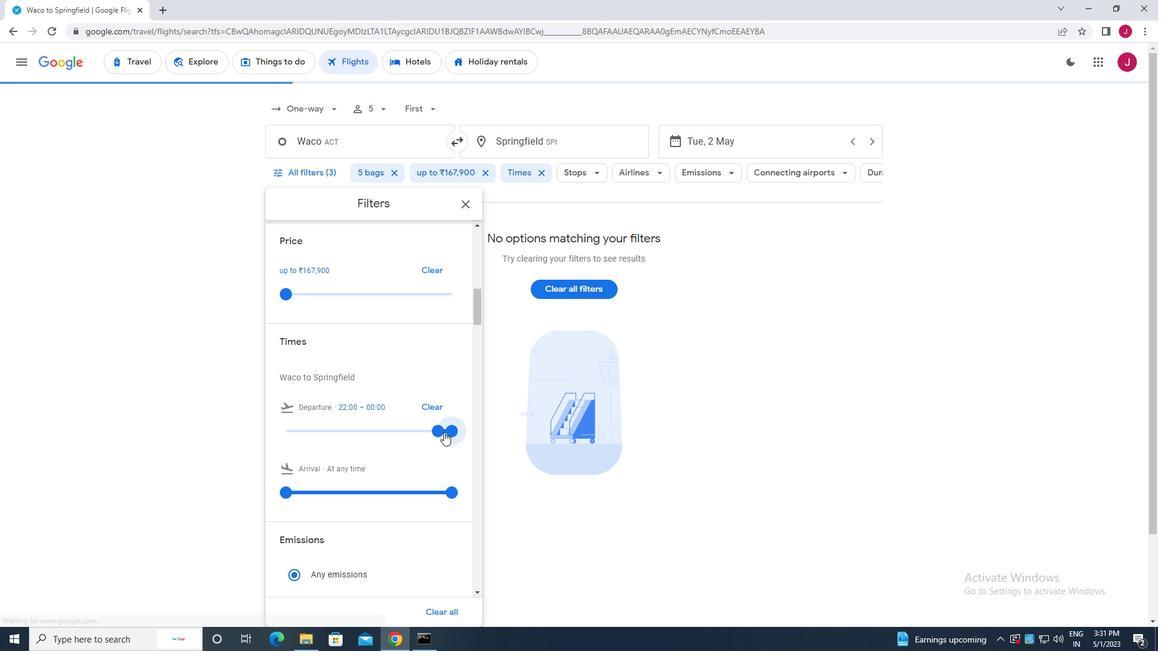 
Action: Mouse pressed left at (441, 431)
Screenshot: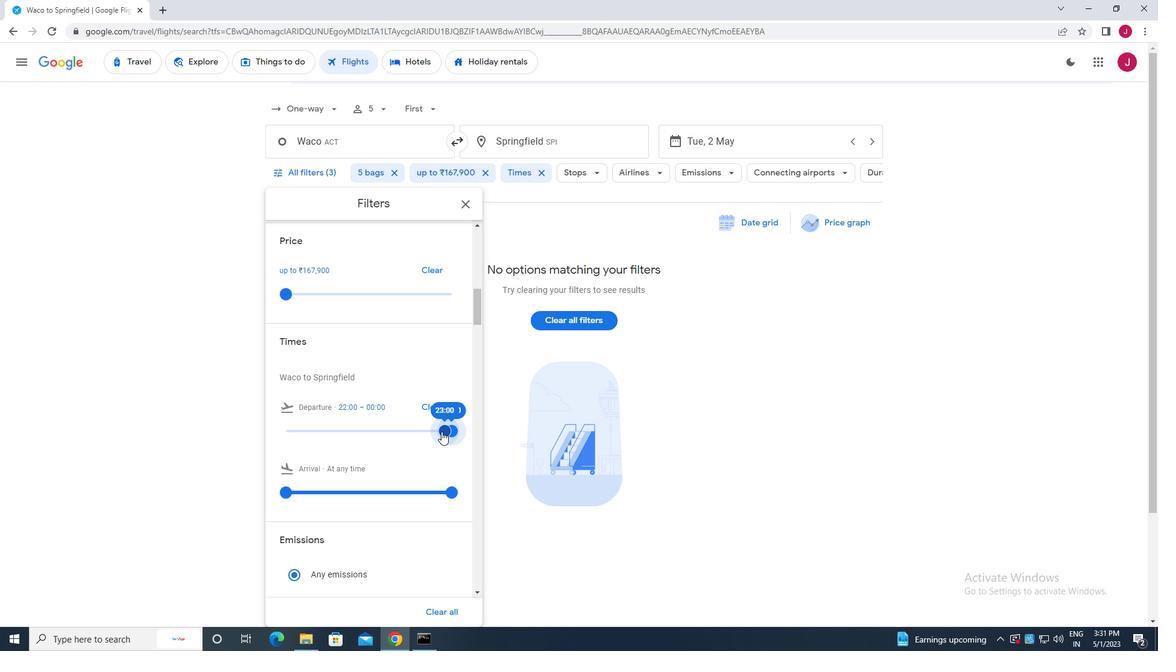 
Action: Mouse moved to (469, 204)
Screenshot: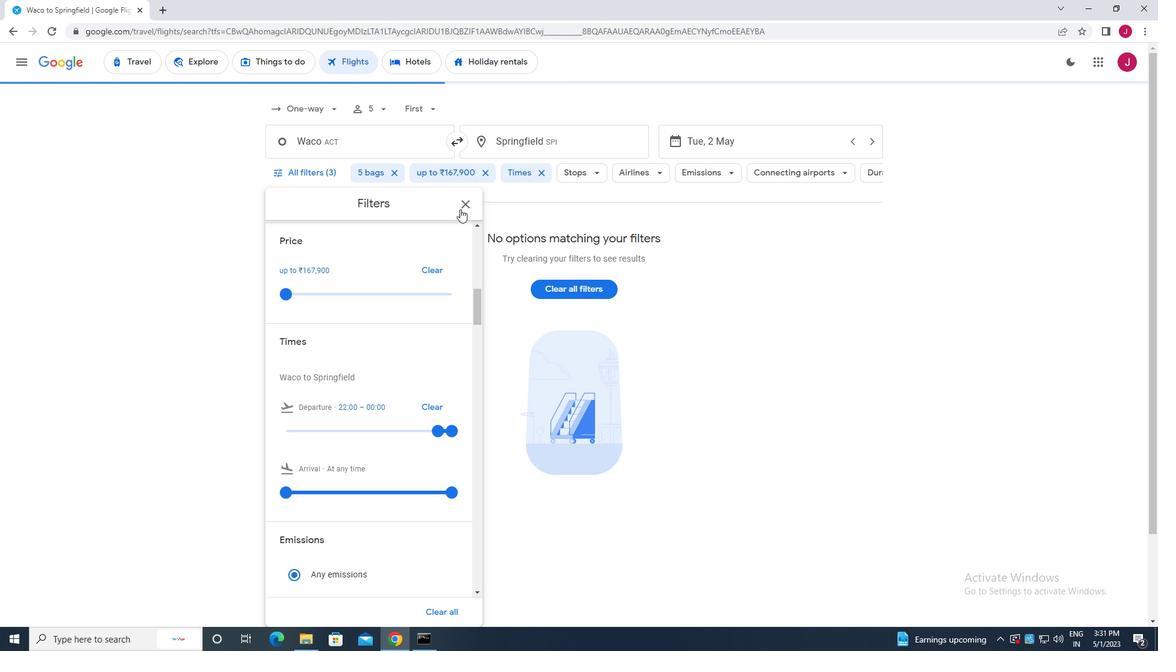 
Action: Mouse pressed left at (469, 204)
Screenshot: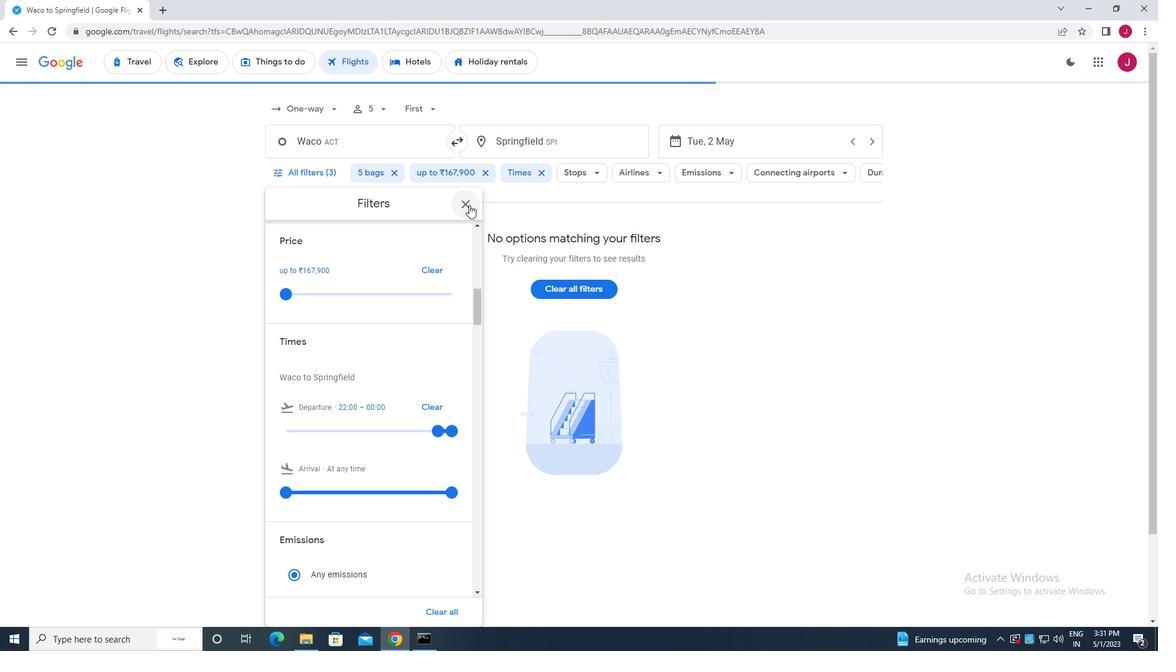 
Action: Mouse moved to (465, 203)
Screenshot: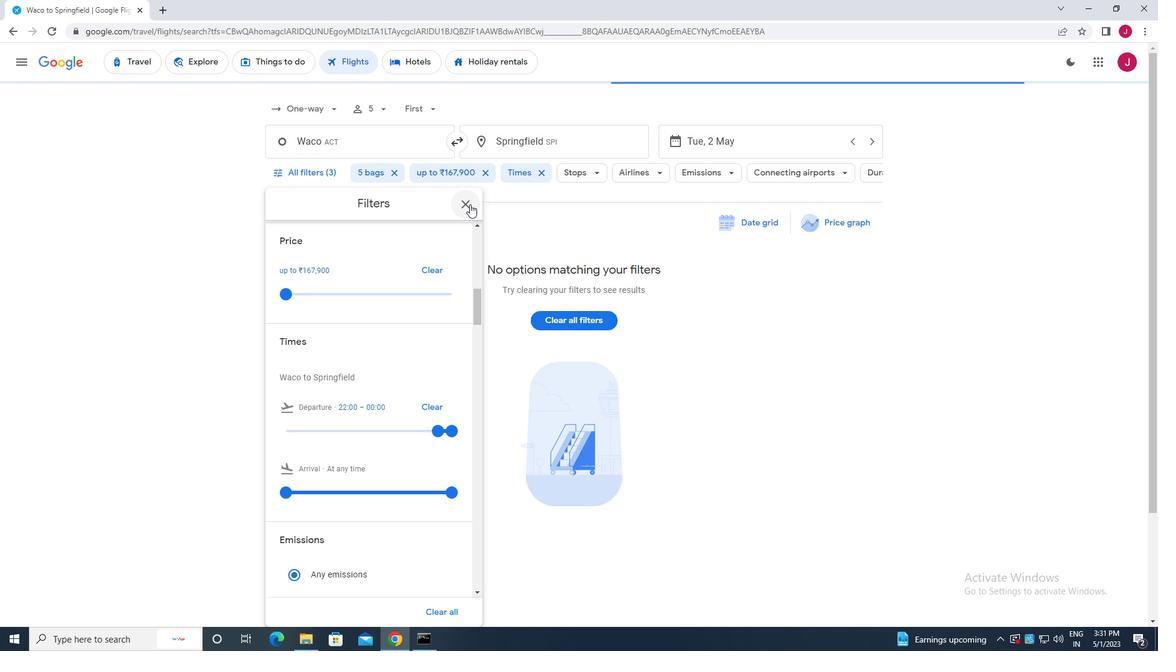 
